 Task: Find connections with filter location Varadero with filter topic #realestatewith filter profile language Potuguese with filter current company Thomson Reuters with filter school Government Polytechnic Pune with filter industry Metal Treatments with filter service category Mortgage Lending with filter keywords title Social Media Assistant
Action: Mouse moved to (579, 108)
Screenshot: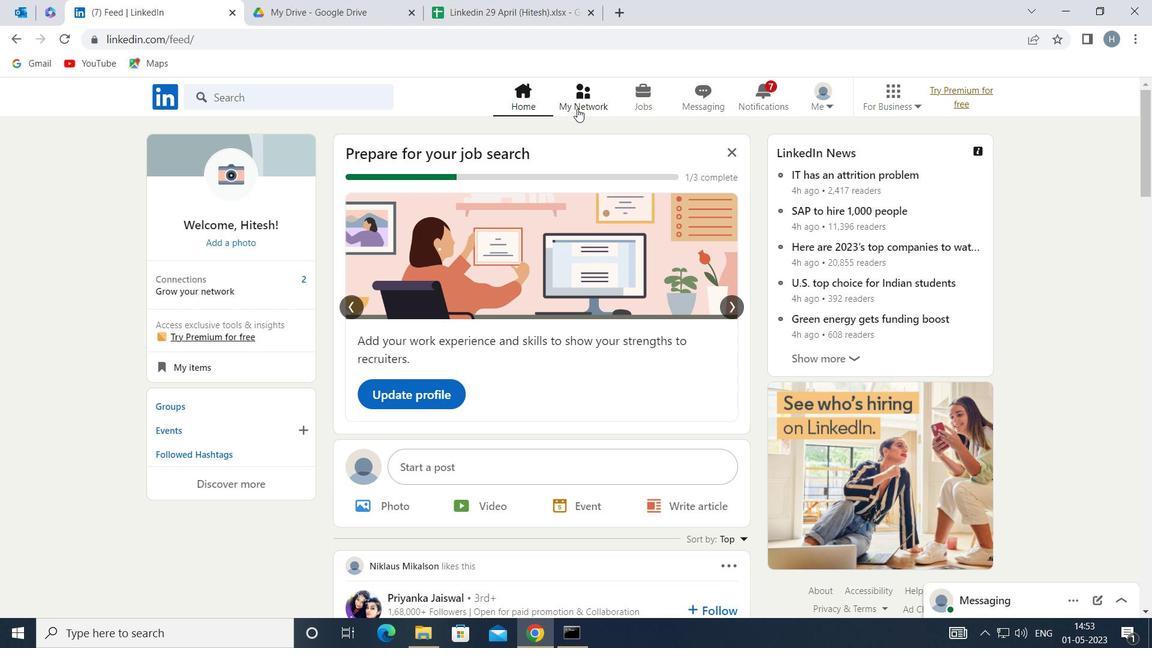 
Action: Mouse pressed left at (579, 108)
Screenshot: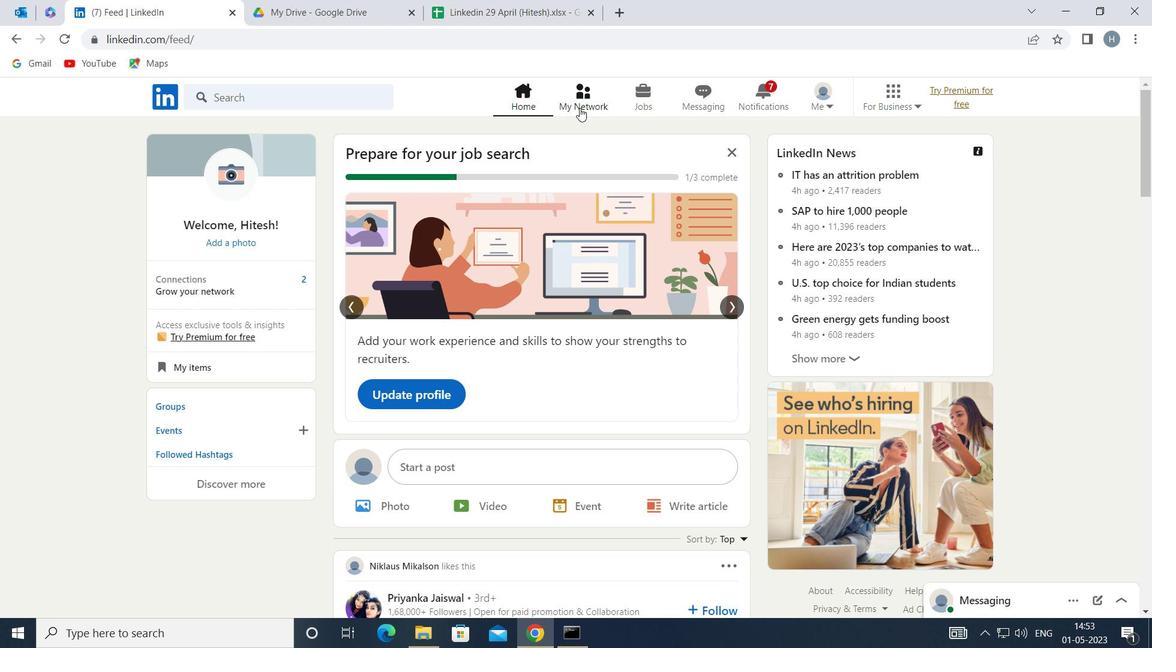 
Action: Mouse moved to (337, 182)
Screenshot: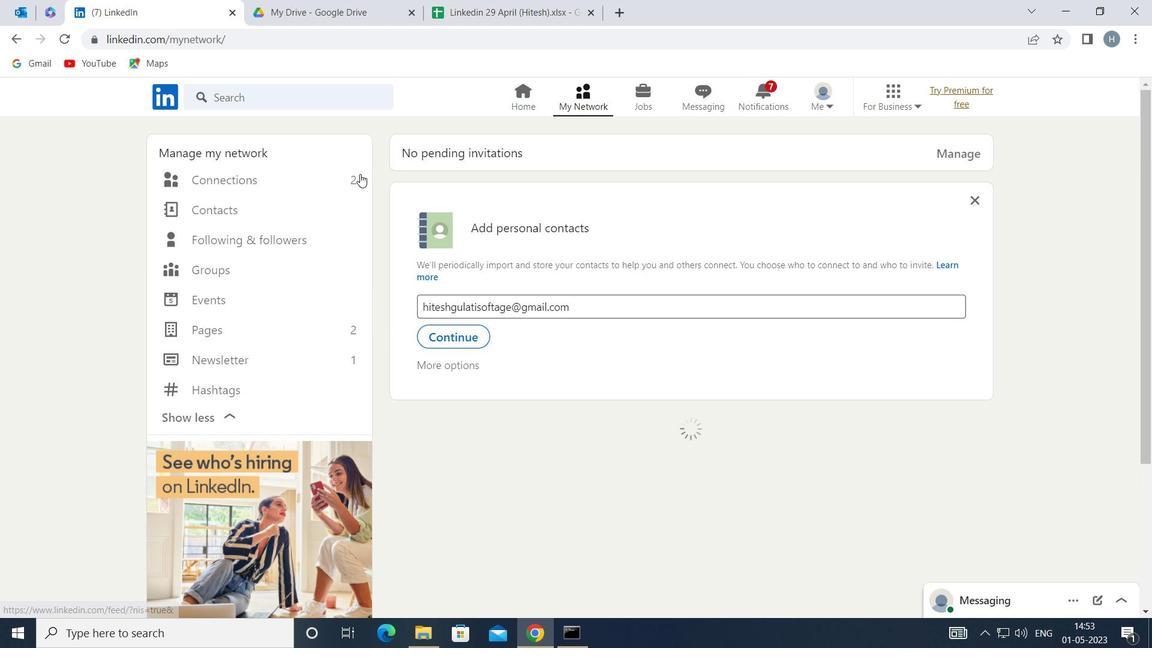 
Action: Mouse pressed left at (337, 182)
Screenshot: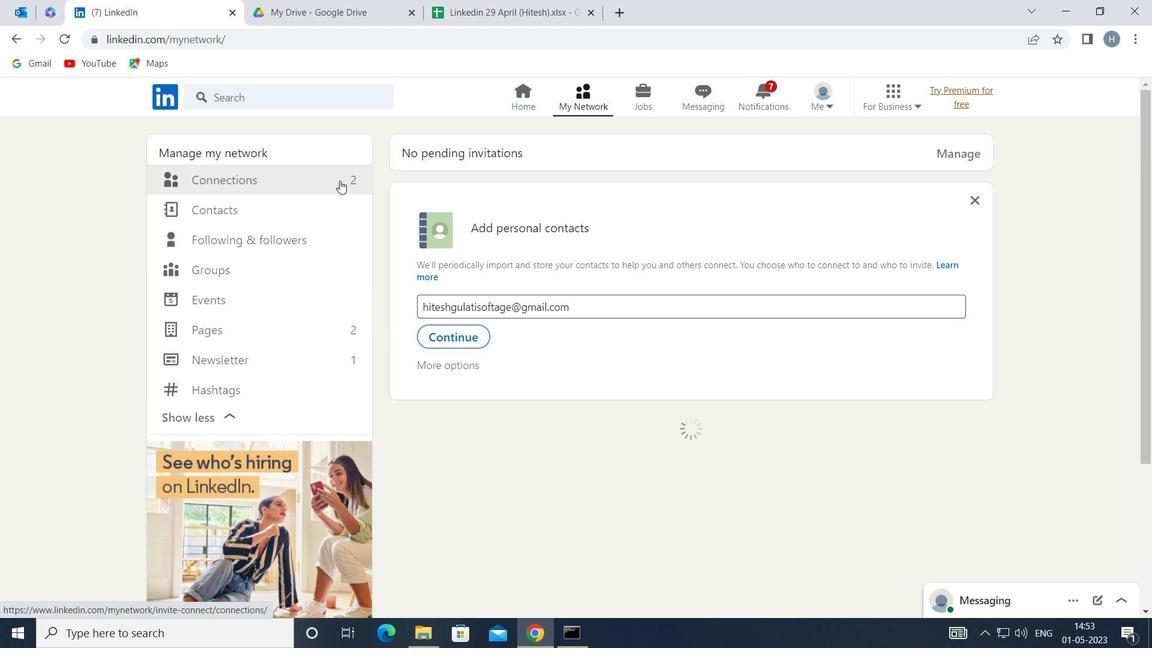 
Action: Mouse moved to (667, 178)
Screenshot: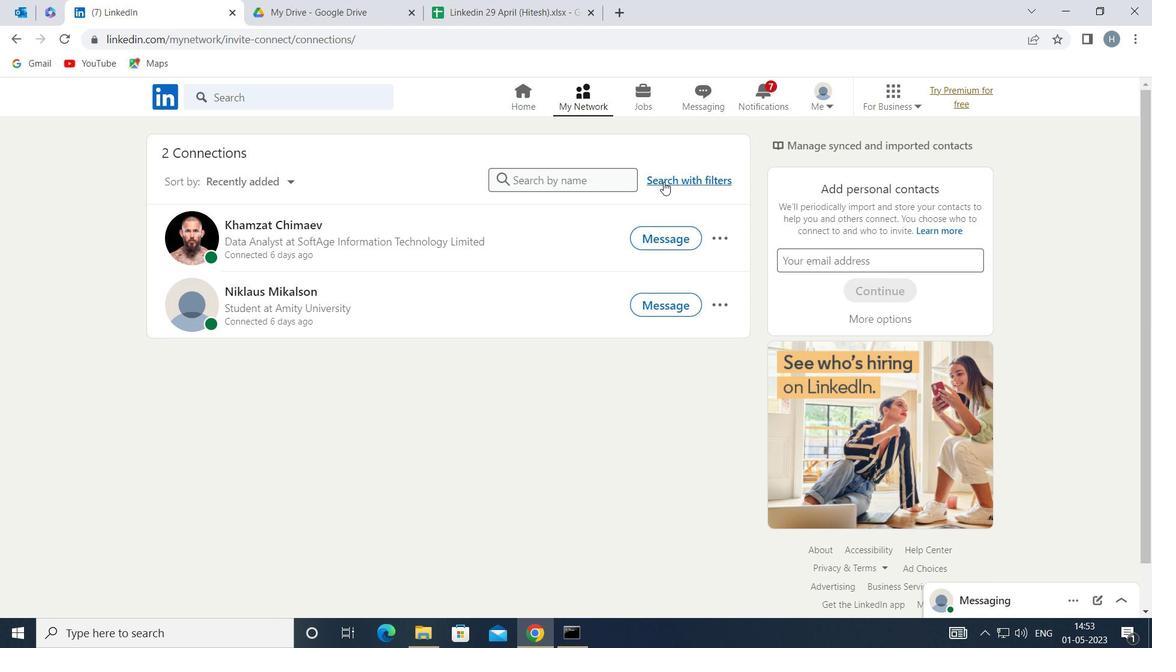 
Action: Mouse pressed left at (667, 178)
Screenshot: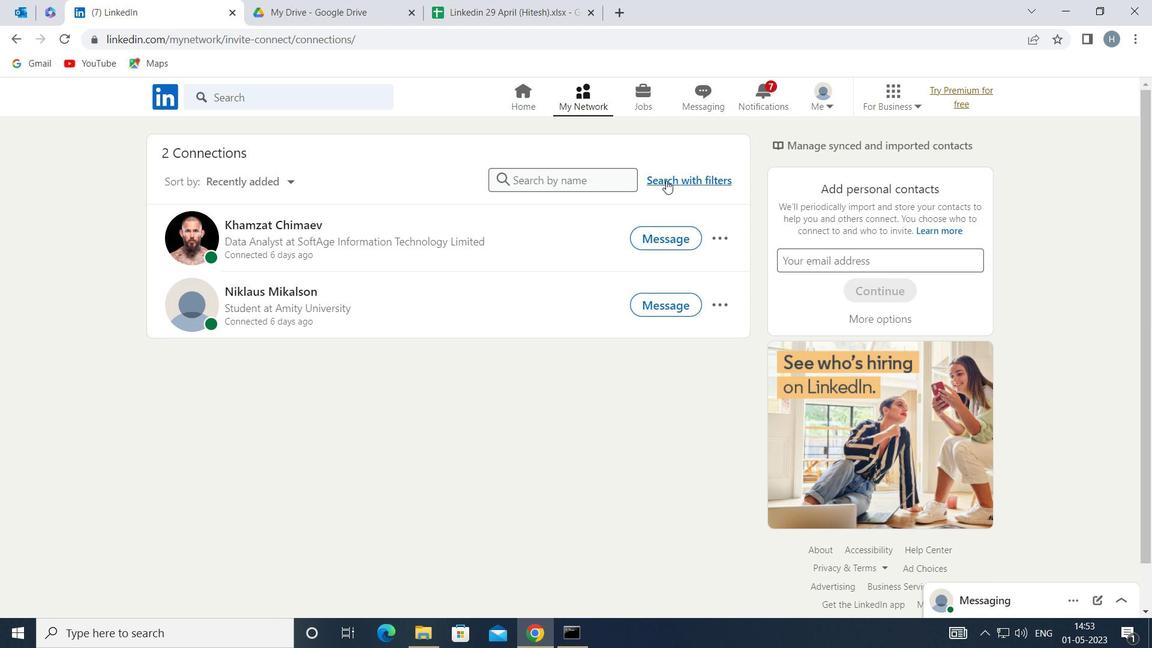 
Action: Mouse moved to (631, 137)
Screenshot: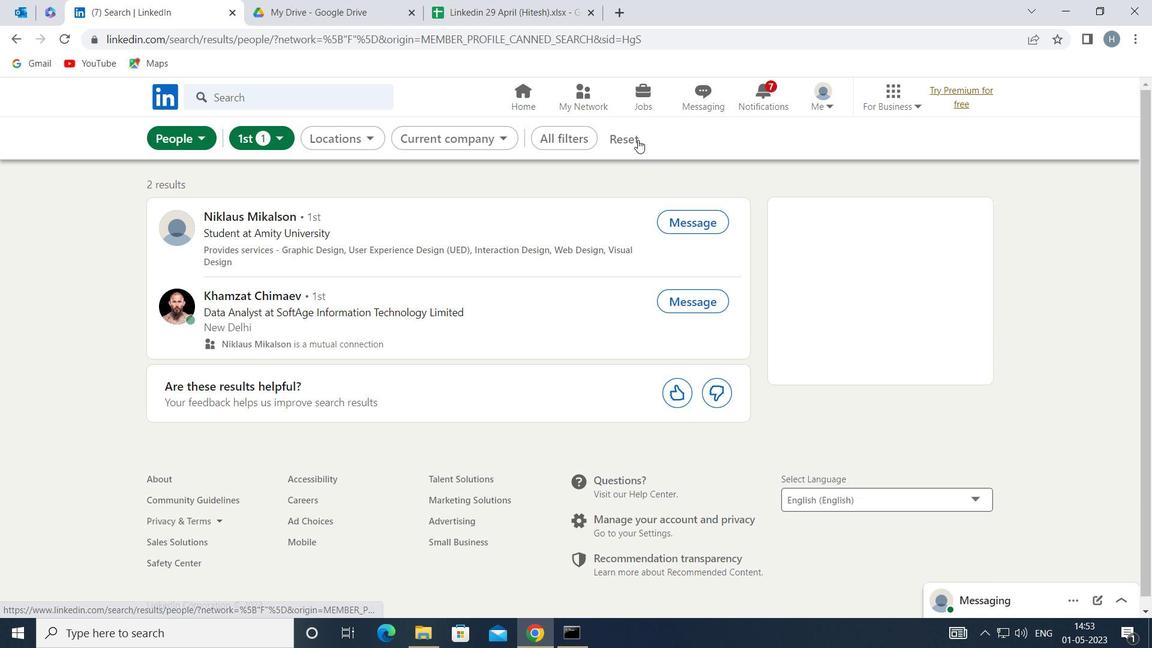 
Action: Mouse pressed left at (631, 137)
Screenshot: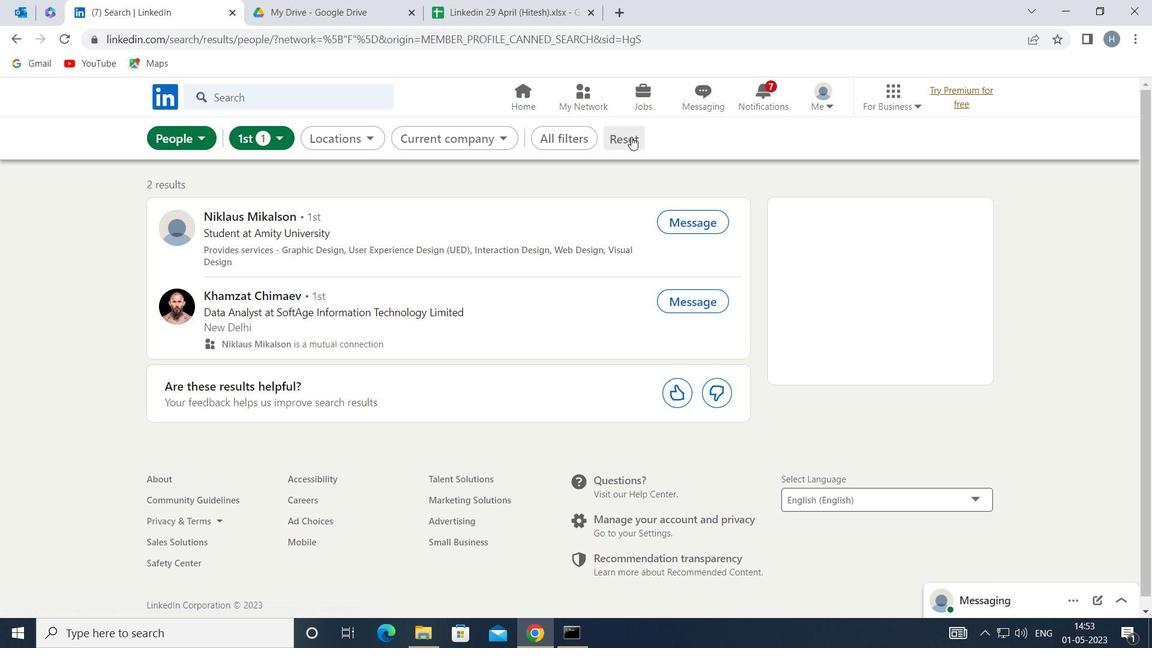
Action: Mouse moved to (613, 137)
Screenshot: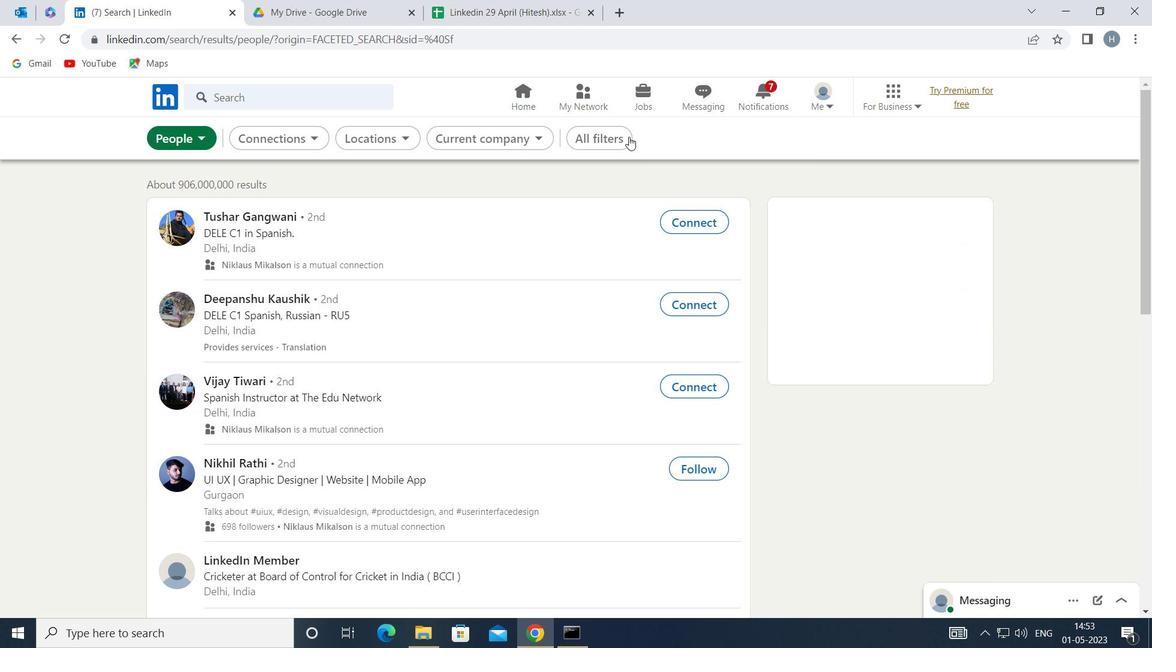 
Action: Mouse pressed left at (613, 137)
Screenshot: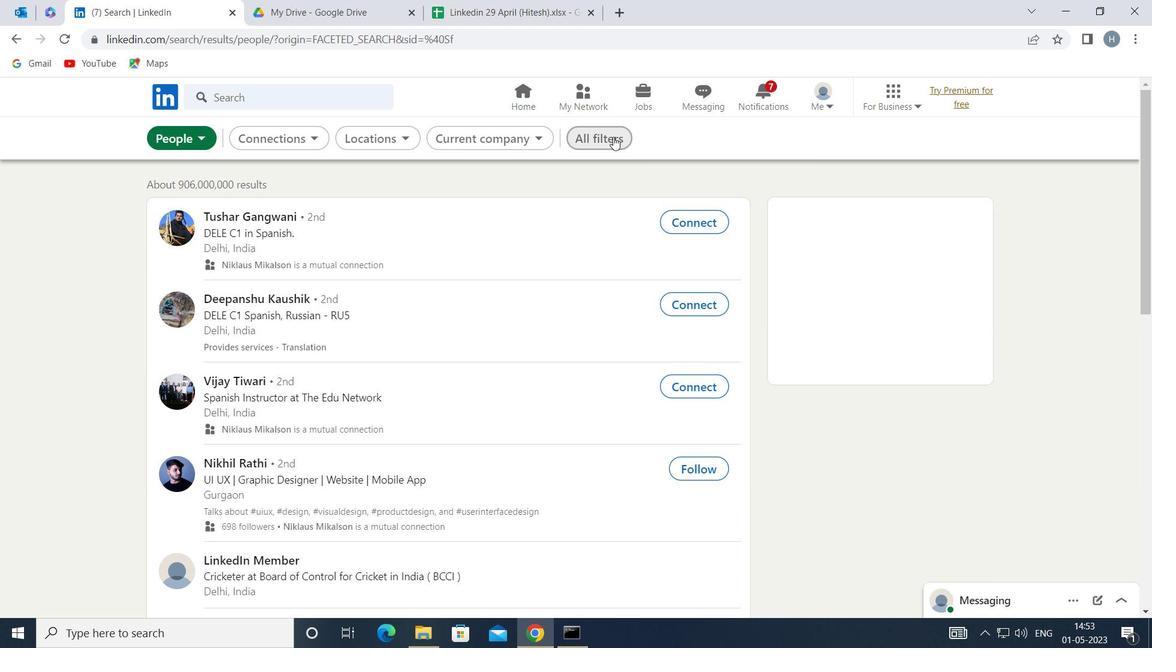 
Action: Mouse moved to (888, 289)
Screenshot: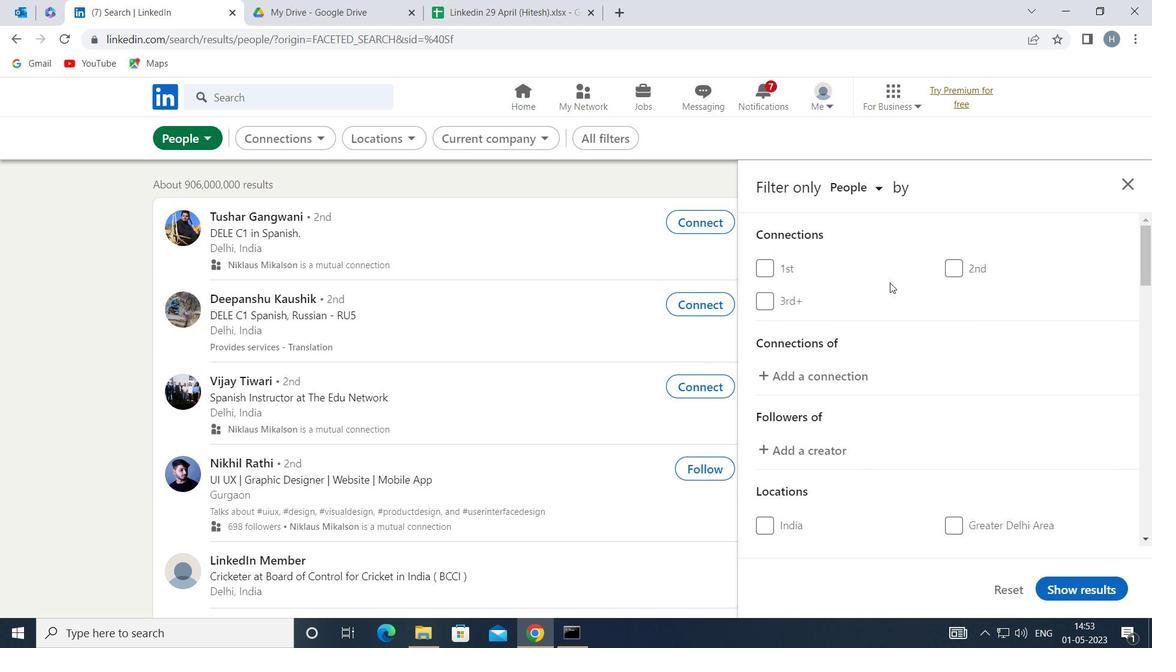 
Action: Mouse scrolled (888, 289) with delta (0, 0)
Screenshot: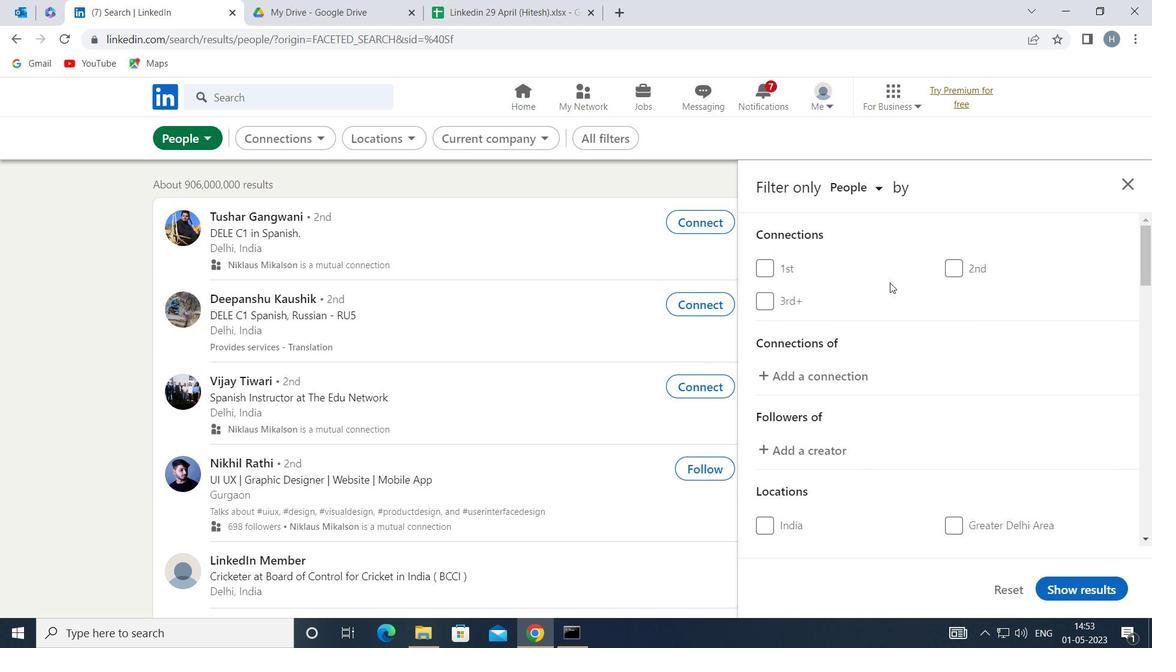 
Action: Mouse moved to (887, 292)
Screenshot: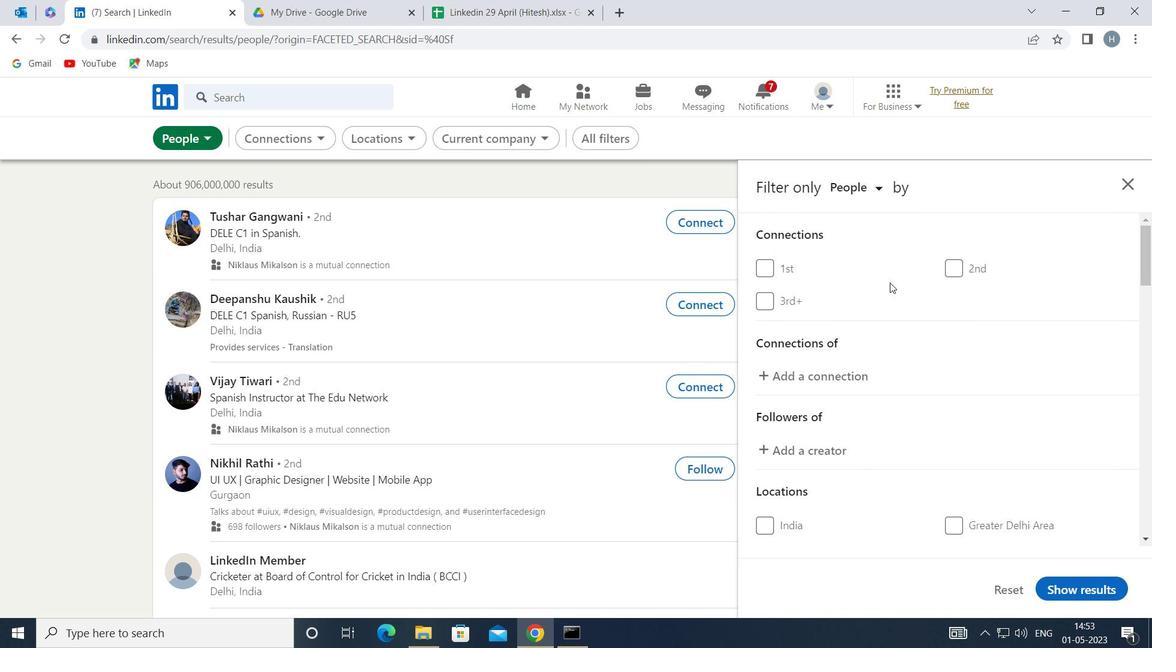 
Action: Mouse scrolled (887, 292) with delta (0, 0)
Screenshot: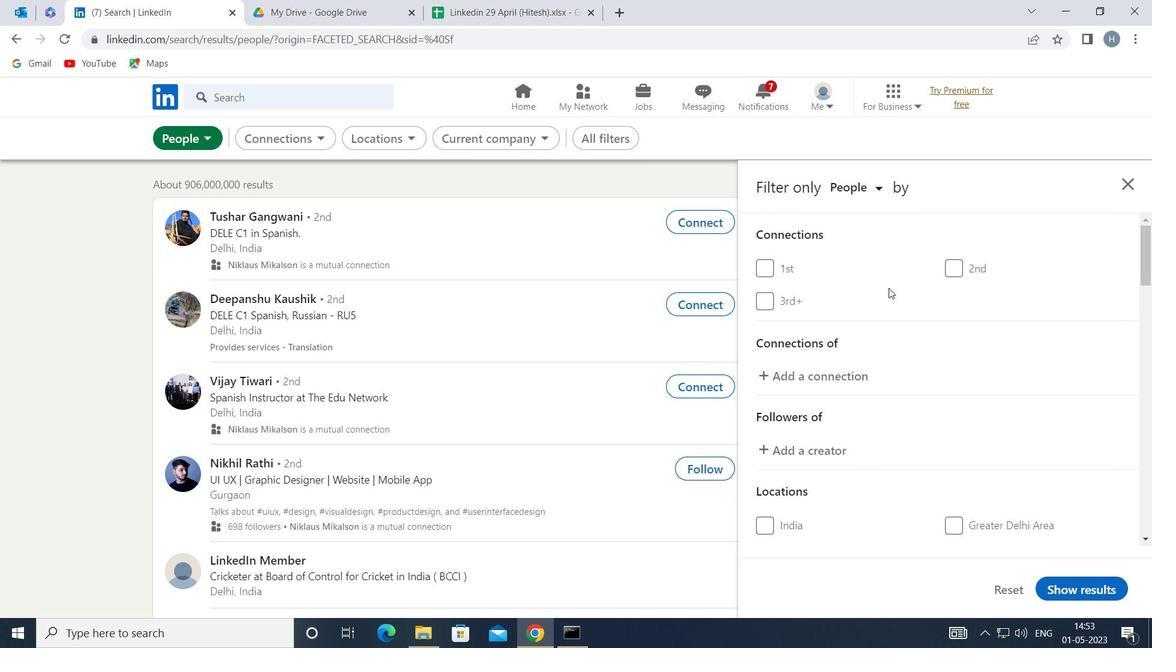 
Action: Mouse moved to (887, 293)
Screenshot: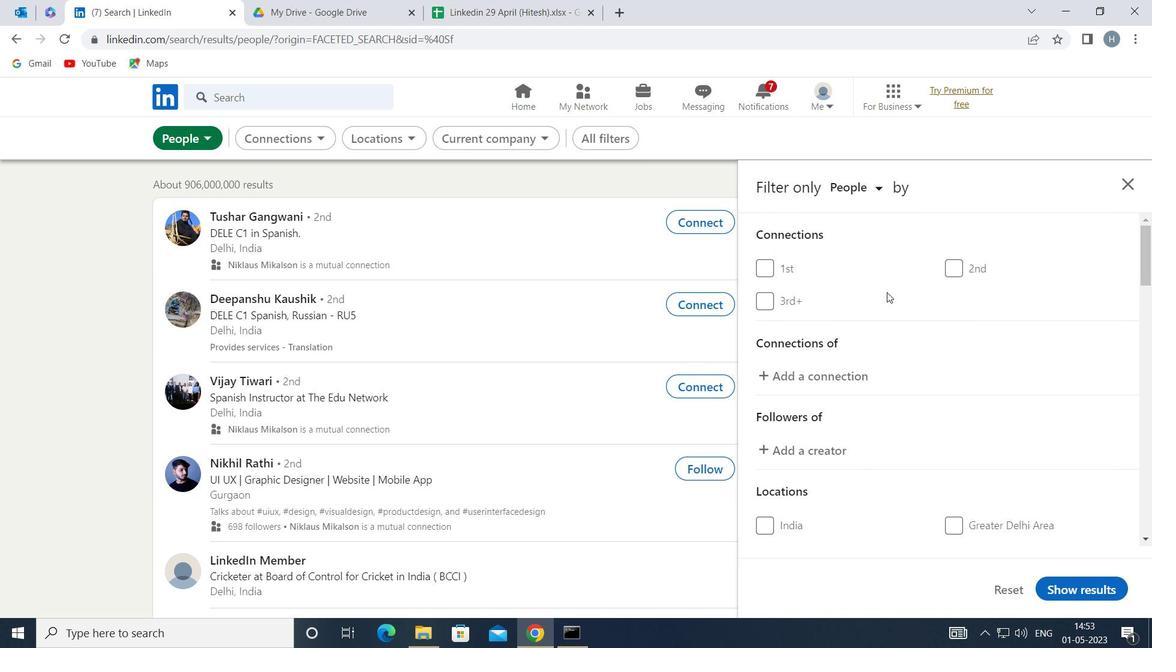 
Action: Mouse scrolled (887, 292) with delta (0, 0)
Screenshot: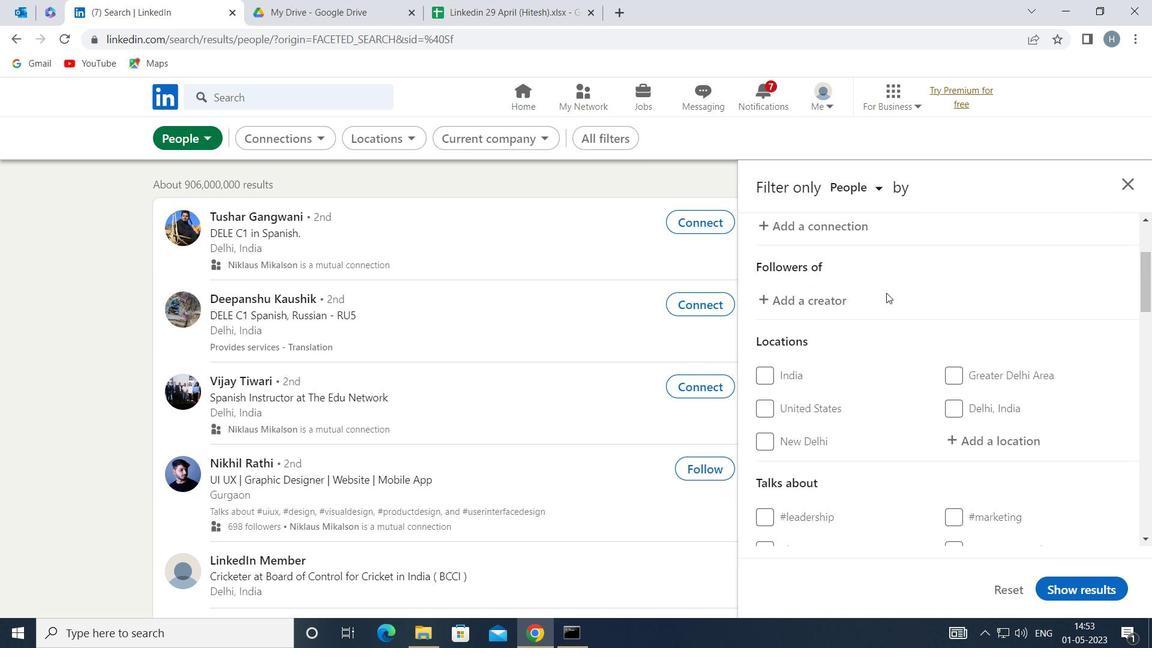 
Action: Mouse moved to (1001, 360)
Screenshot: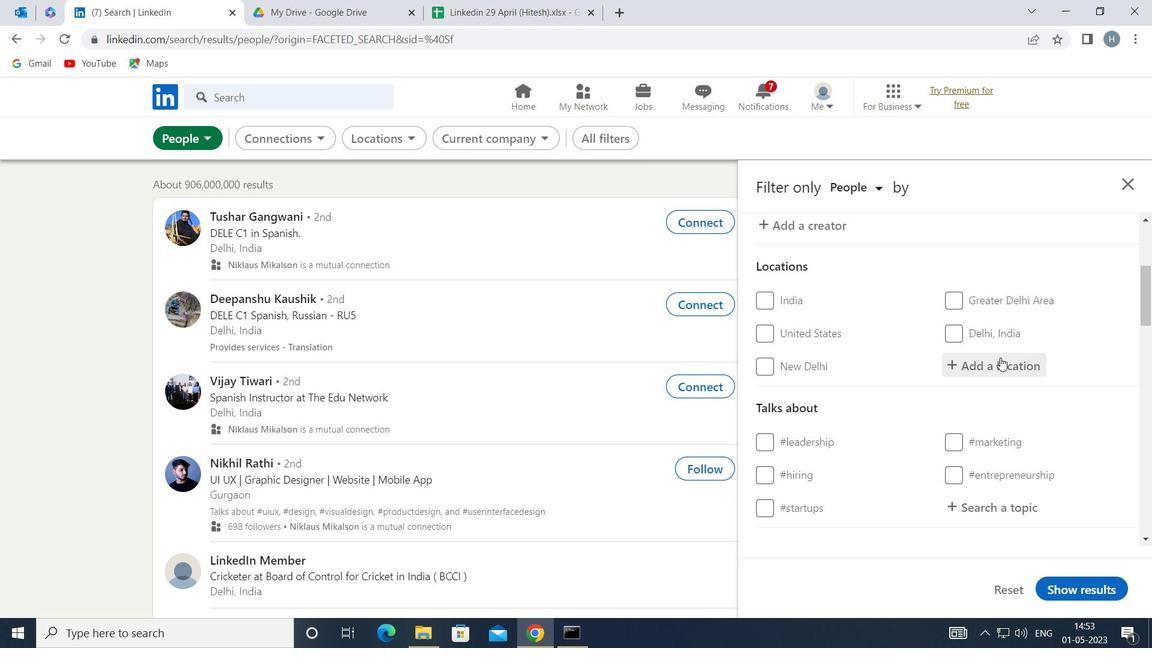 
Action: Mouse pressed left at (1001, 360)
Screenshot: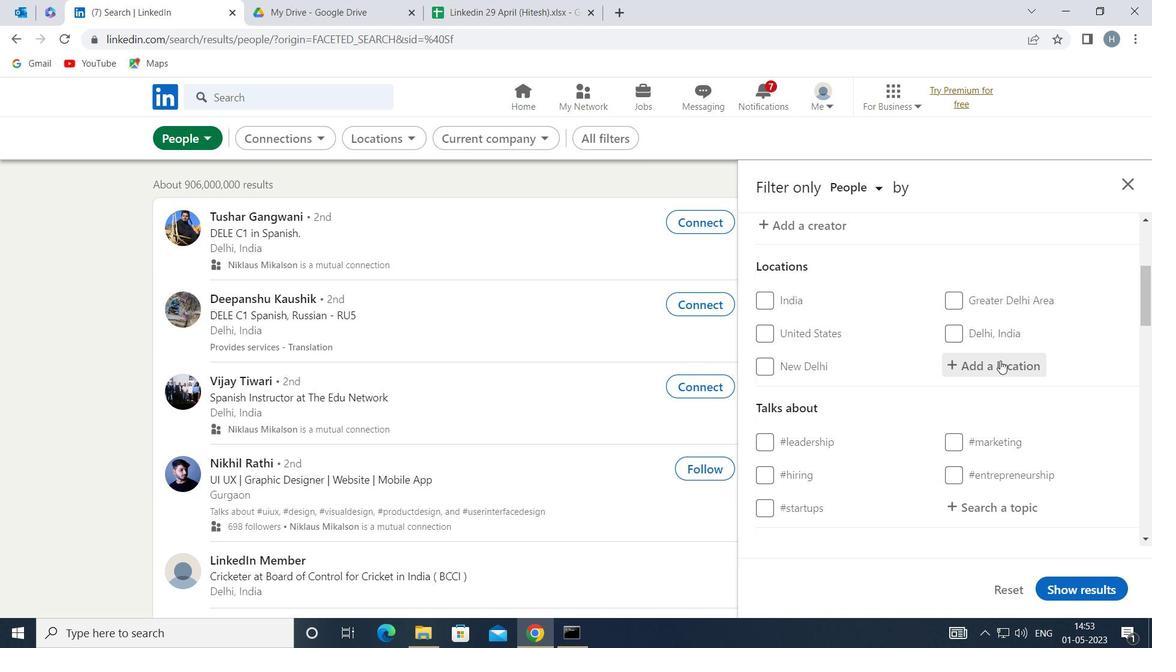 
Action: Mouse moved to (1001, 360)
Screenshot: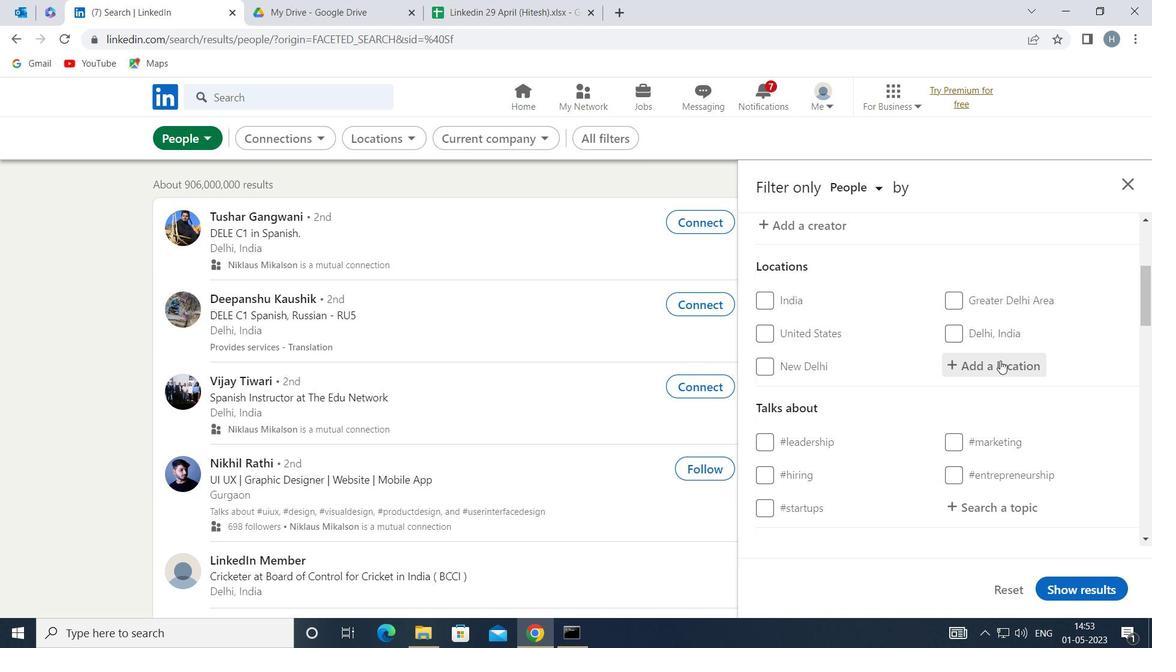
Action: Key pressed <Key.shift>VARADERO
Screenshot: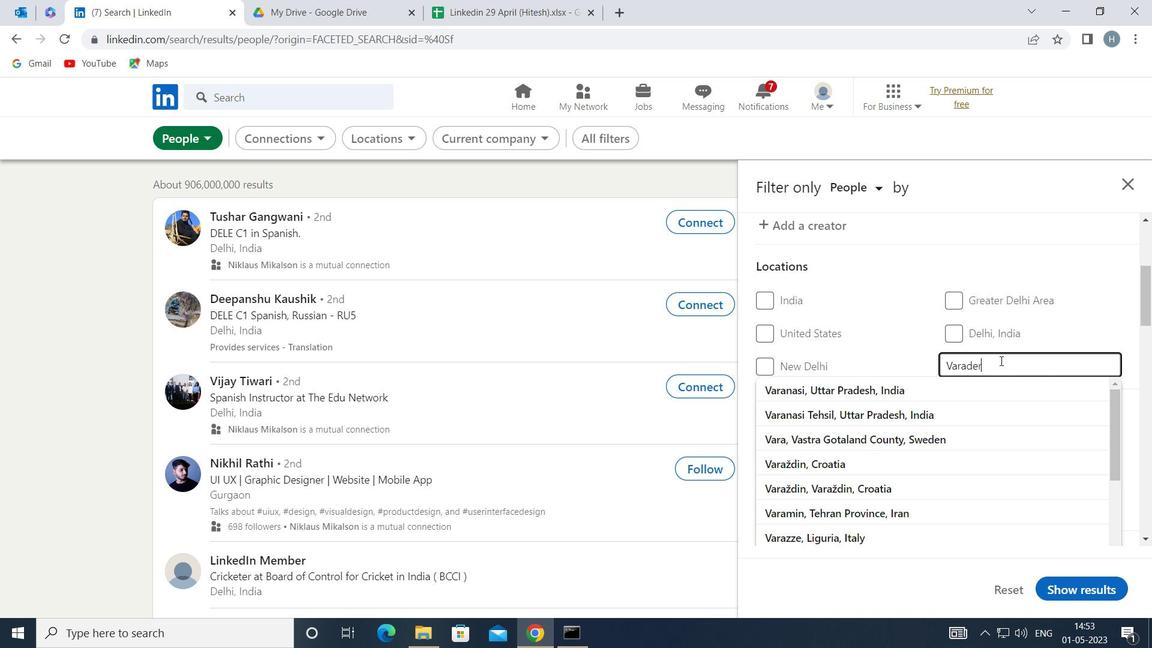 
Action: Mouse moved to (1034, 328)
Screenshot: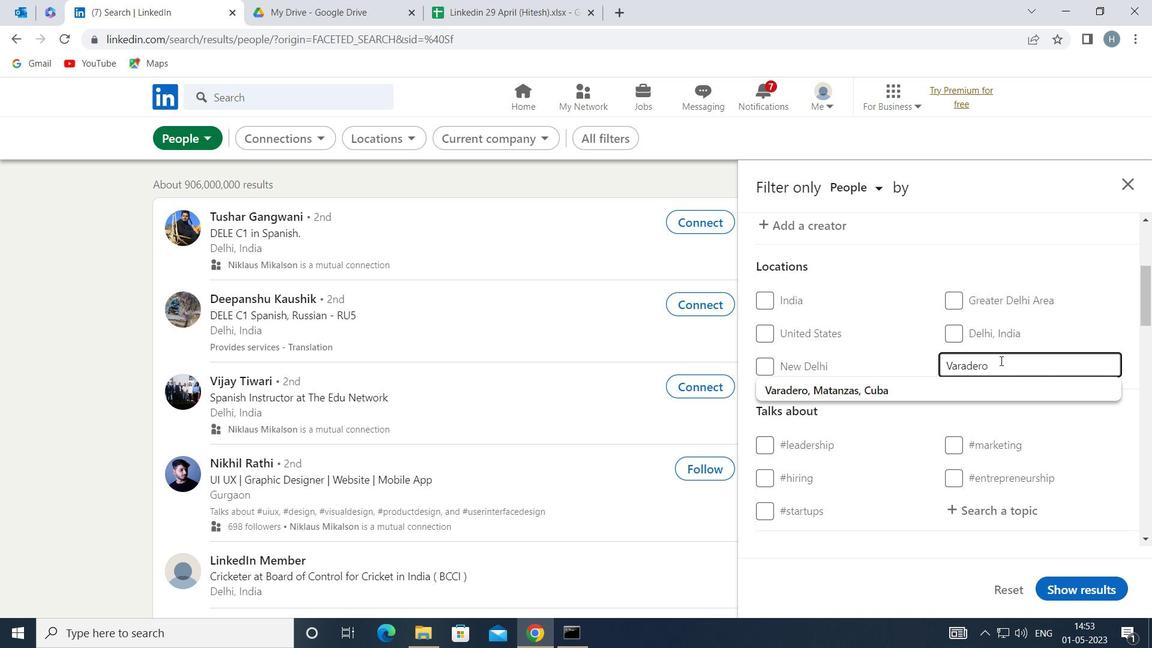 
Action: Key pressed <Key.enter>
Screenshot: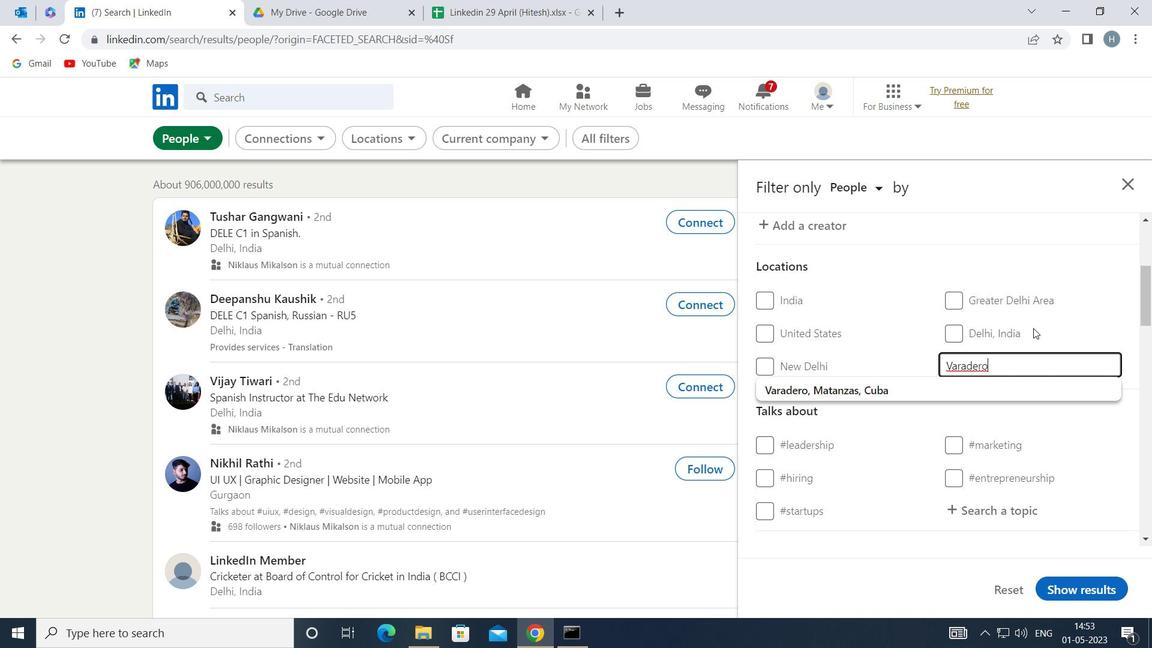 
Action: Mouse moved to (1031, 332)
Screenshot: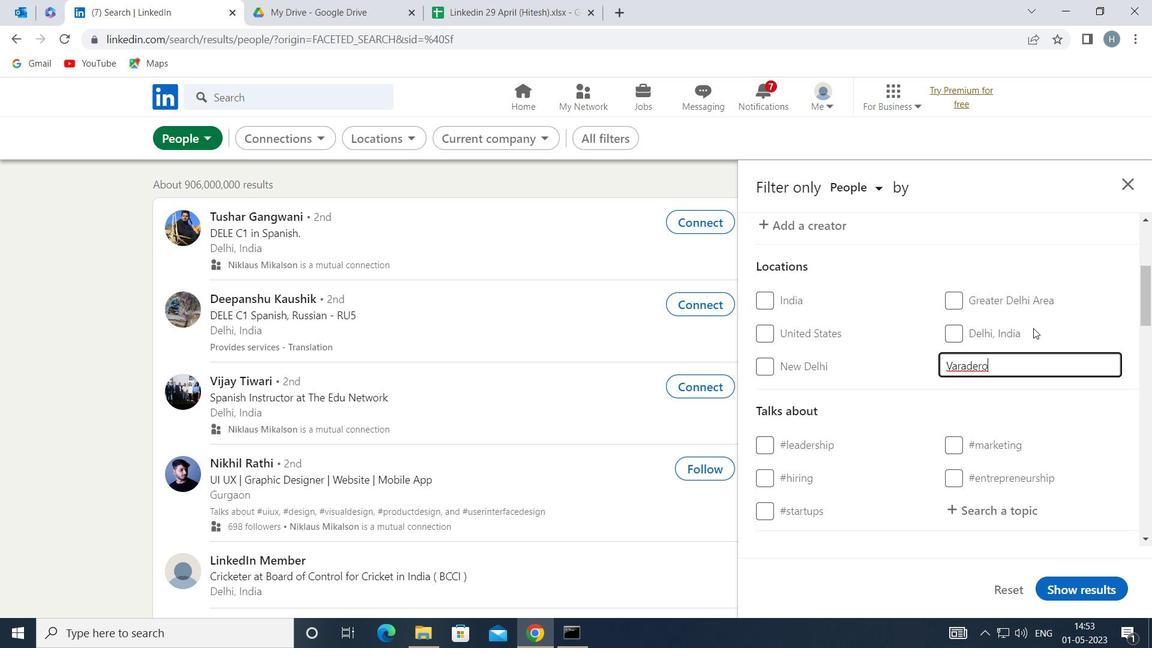 
Action: Mouse scrolled (1031, 331) with delta (0, 0)
Screenshot: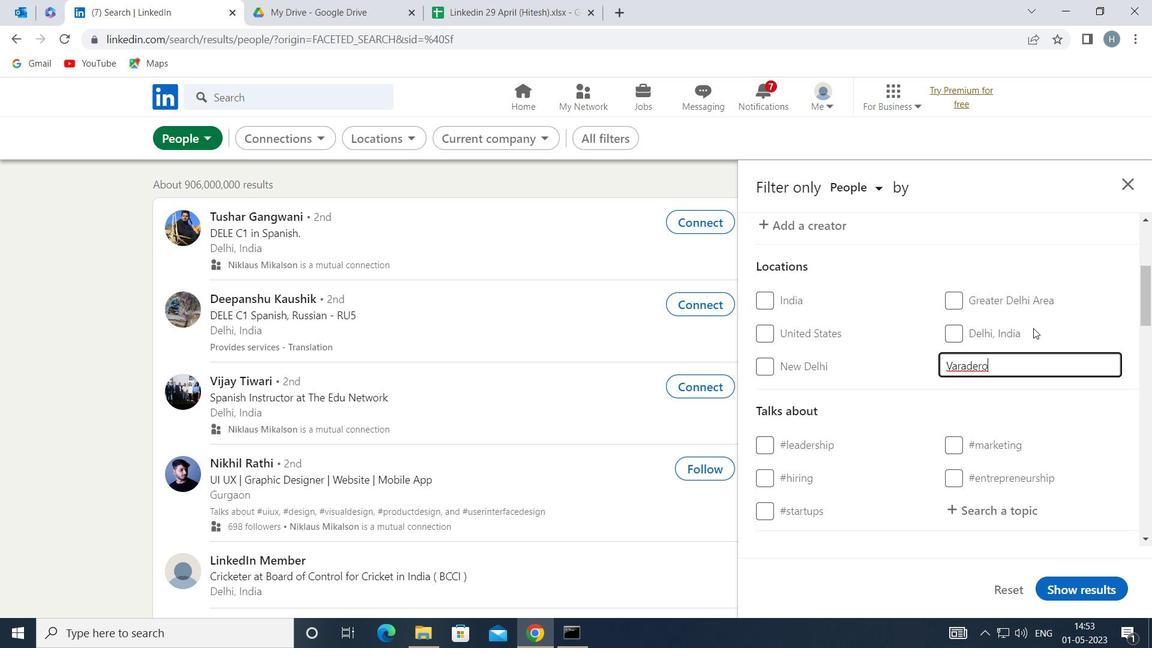 
Action: Mouse moved to (1028, 338)
Screenshot: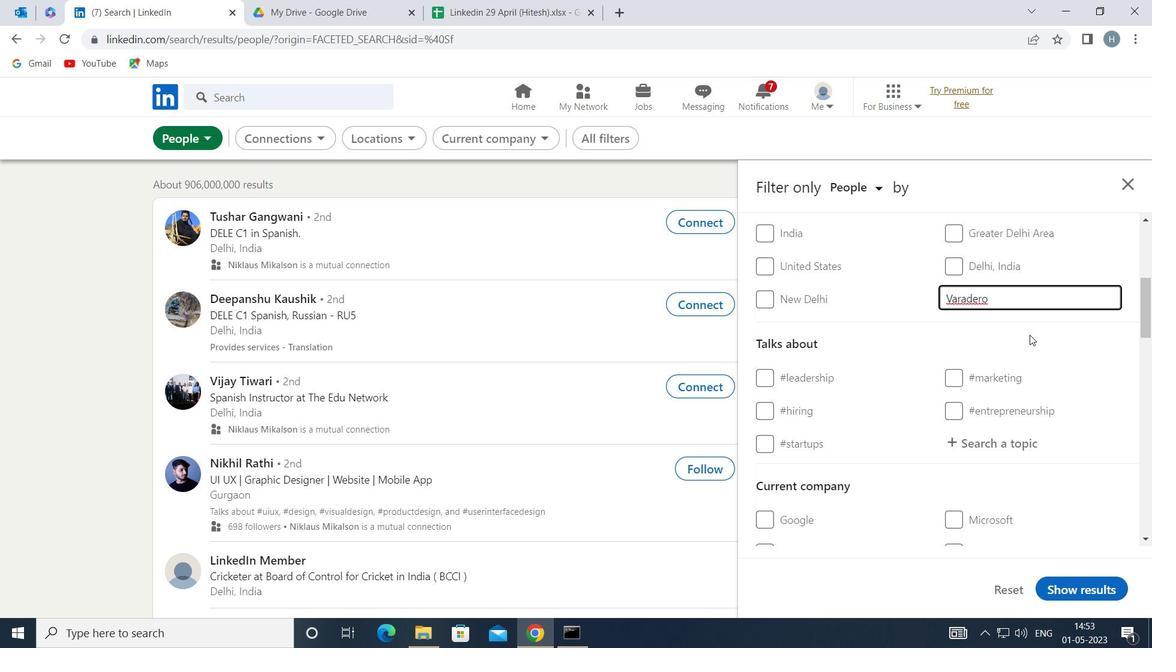 
Action: Mouse scrolled (1028, 337) with delta (0, 0)
Screenshot: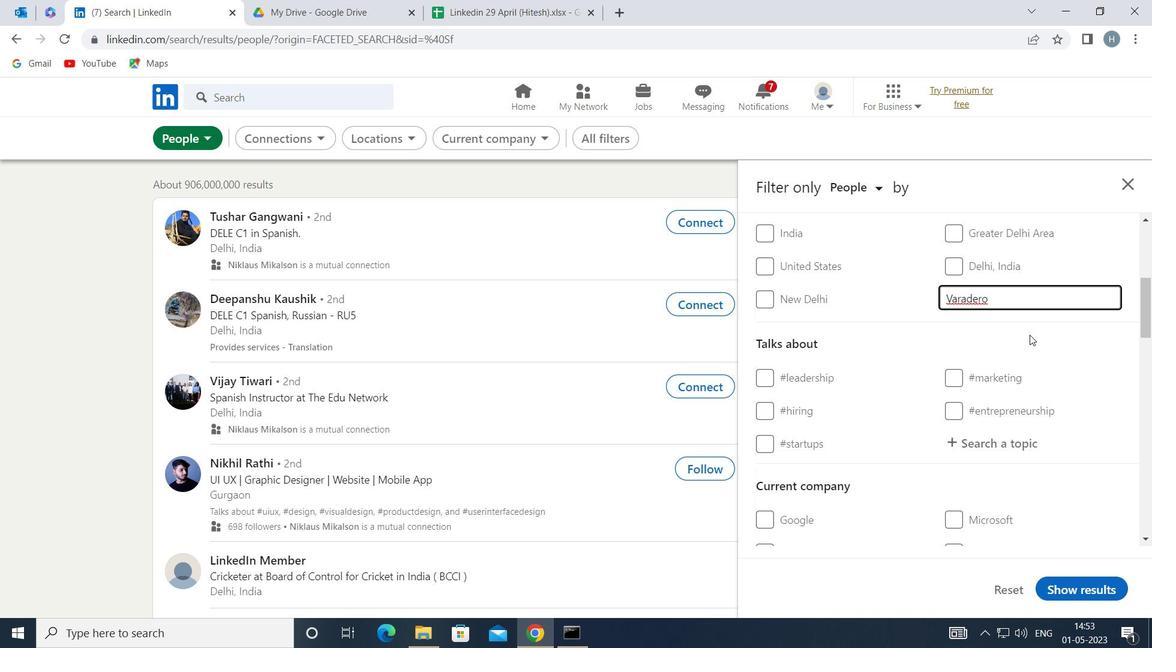 
Action: Mouse moved to (1013, 355)
Screenshot: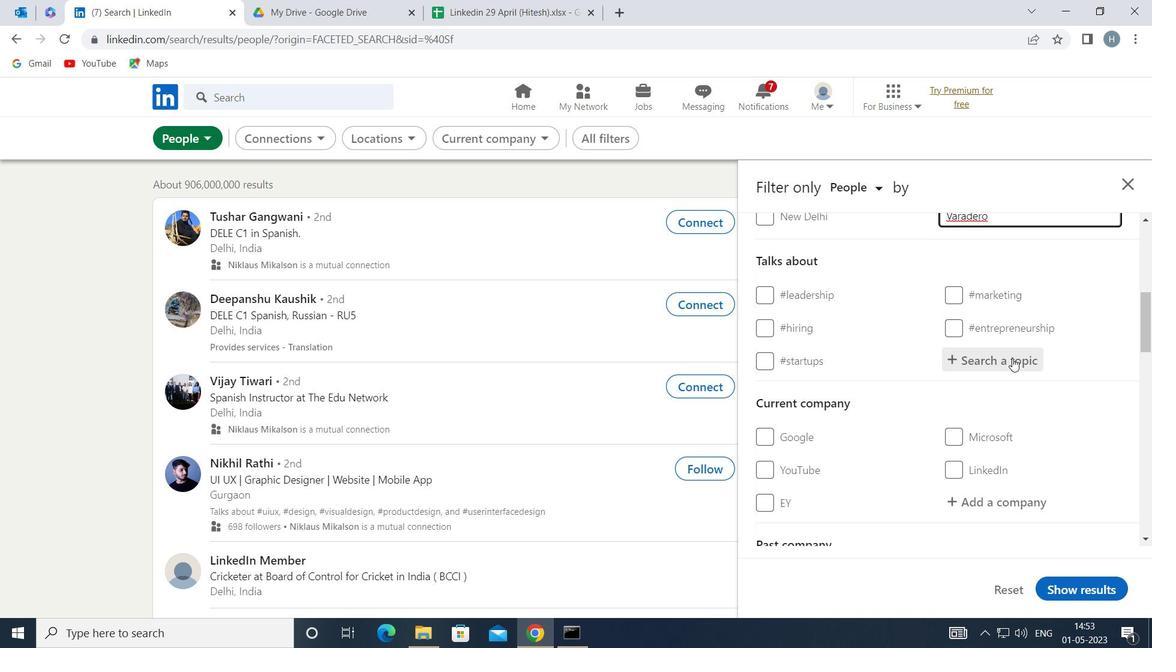 
Action: Mouse pressed left at (1013, 355)
Screenshot: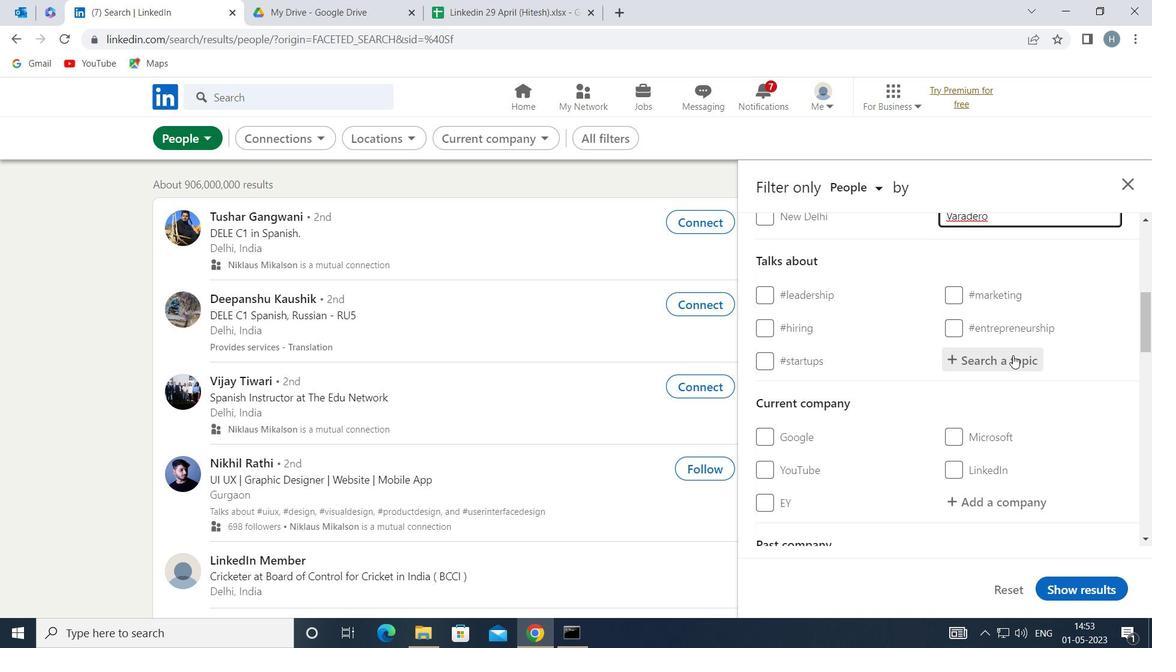 
Action: Mouse moved to (1012, 355)
Screenshot: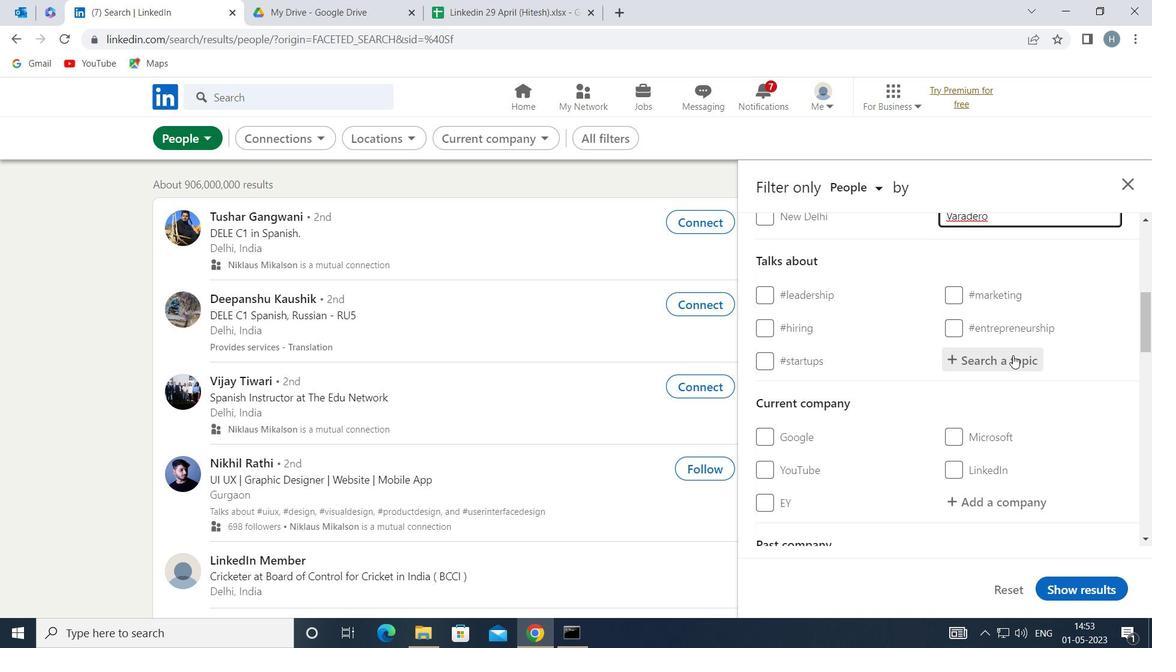 
Action: Key pressed <Key.shift>REALS<Key.backspace>ESTATE
Screenshot: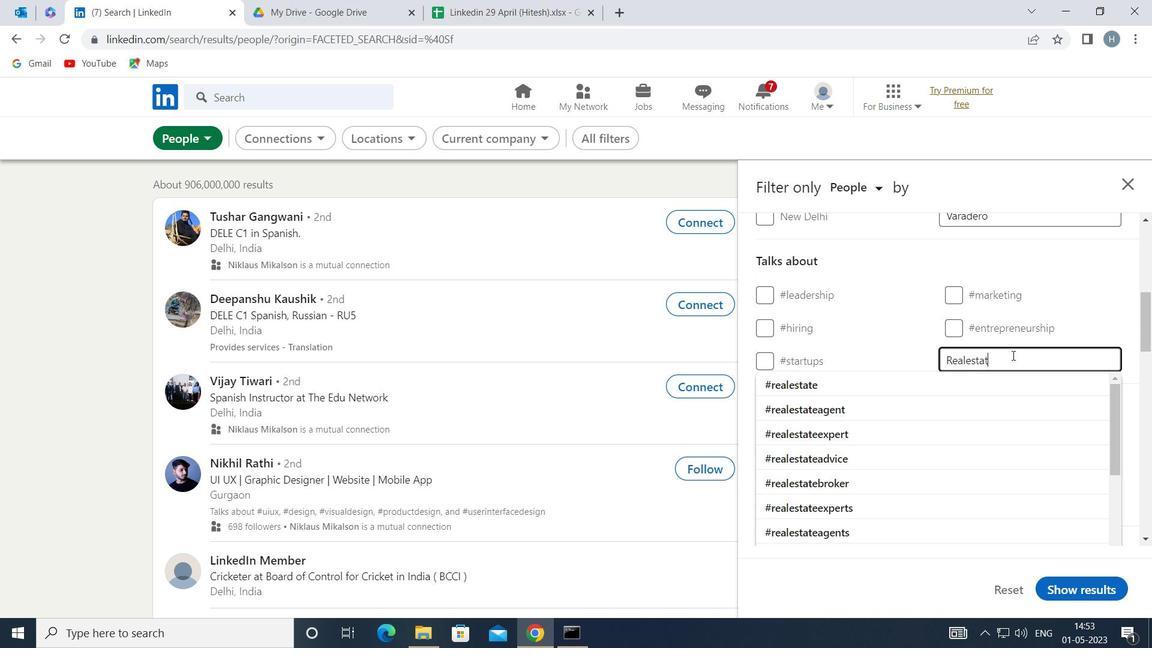 
Action: Mouse moved to (918, 386)
Screenshot: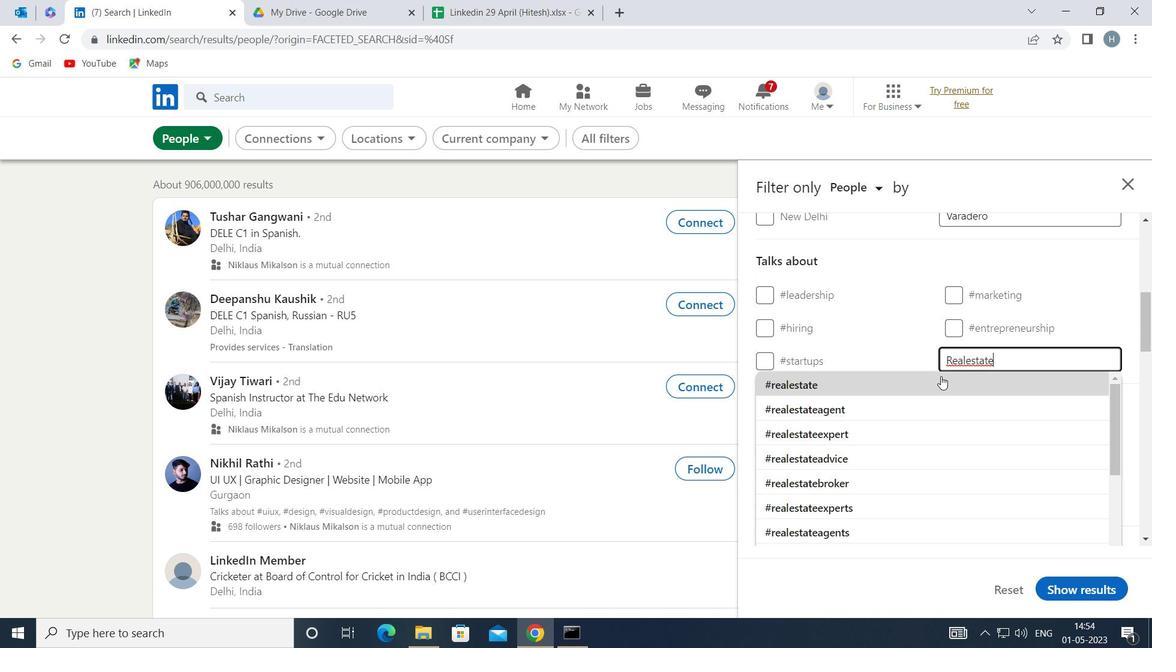 
Action: Mouse pressed left at (918, 386)
Screenshot: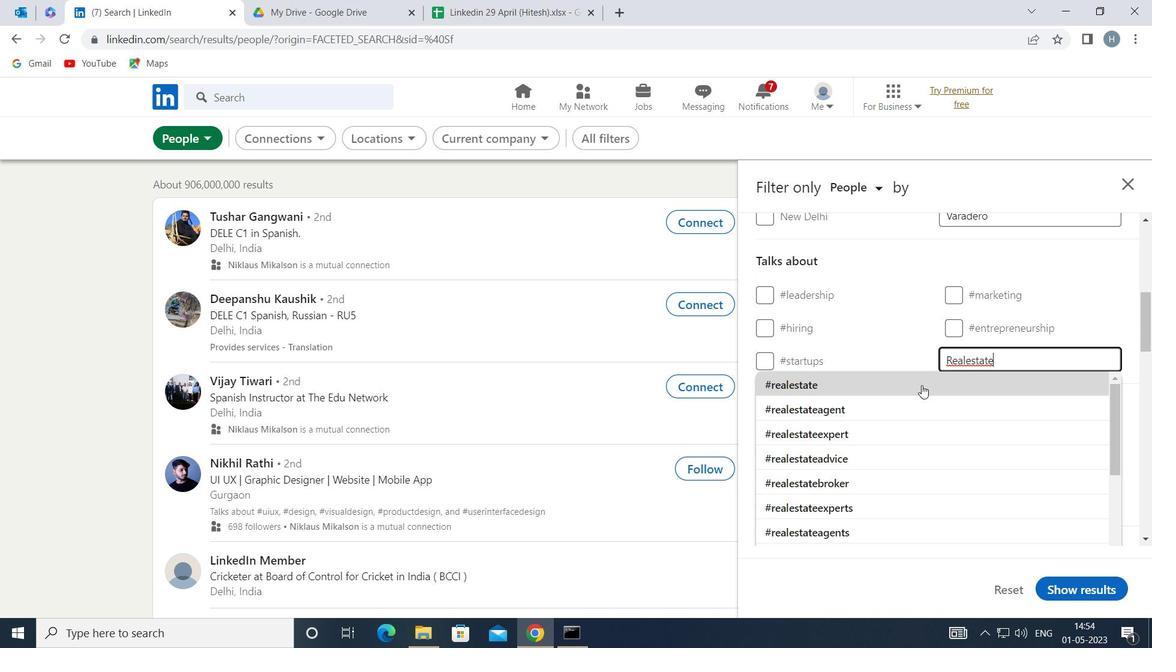 
Action: Mouse moved to (914, 386)
Screenshot: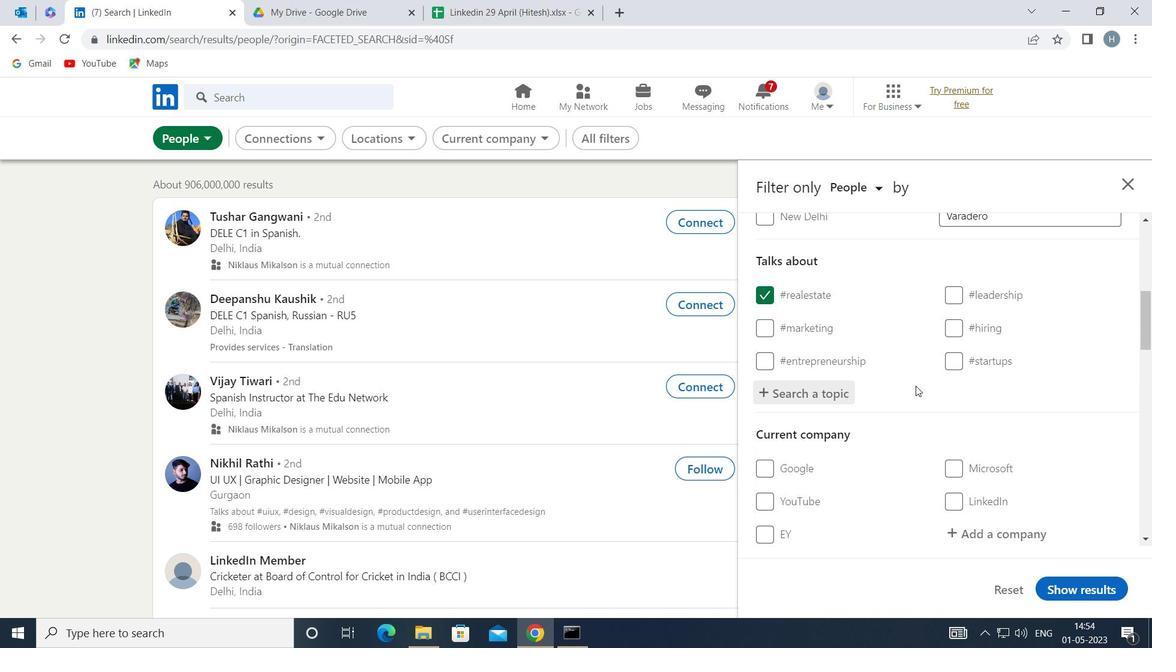 
Action: Mouse scrolled (914, 385) with delta (0, 0)
Screenshot: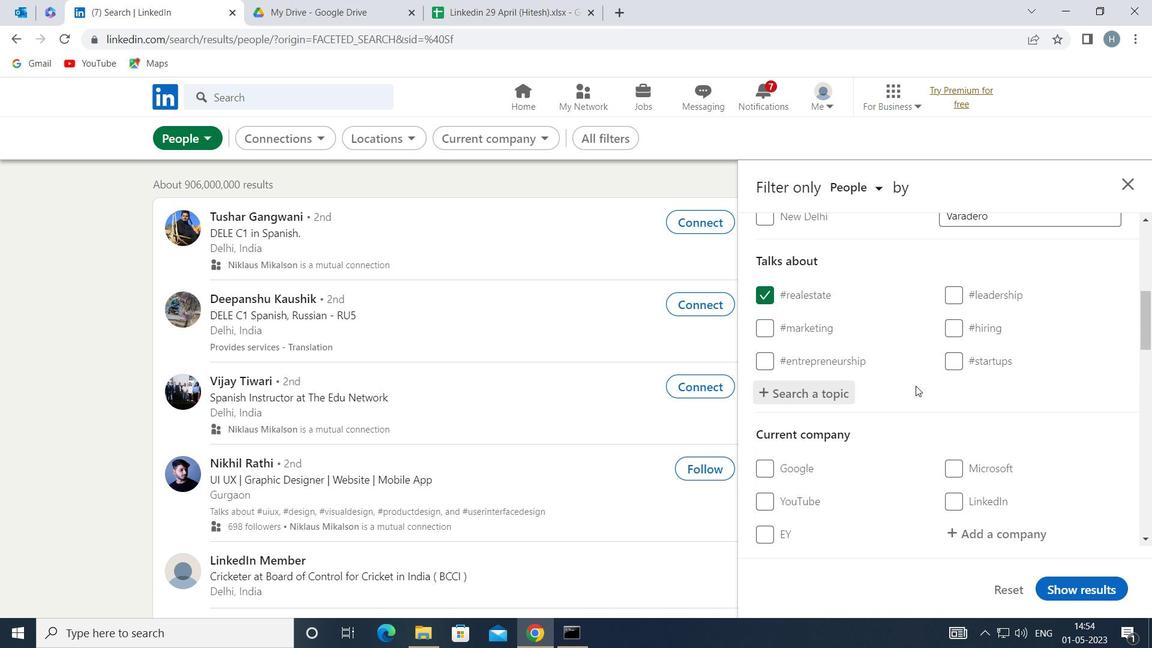 
Action: Mouse scrolled (914, 385) with delta (0, 0)
Screenshot: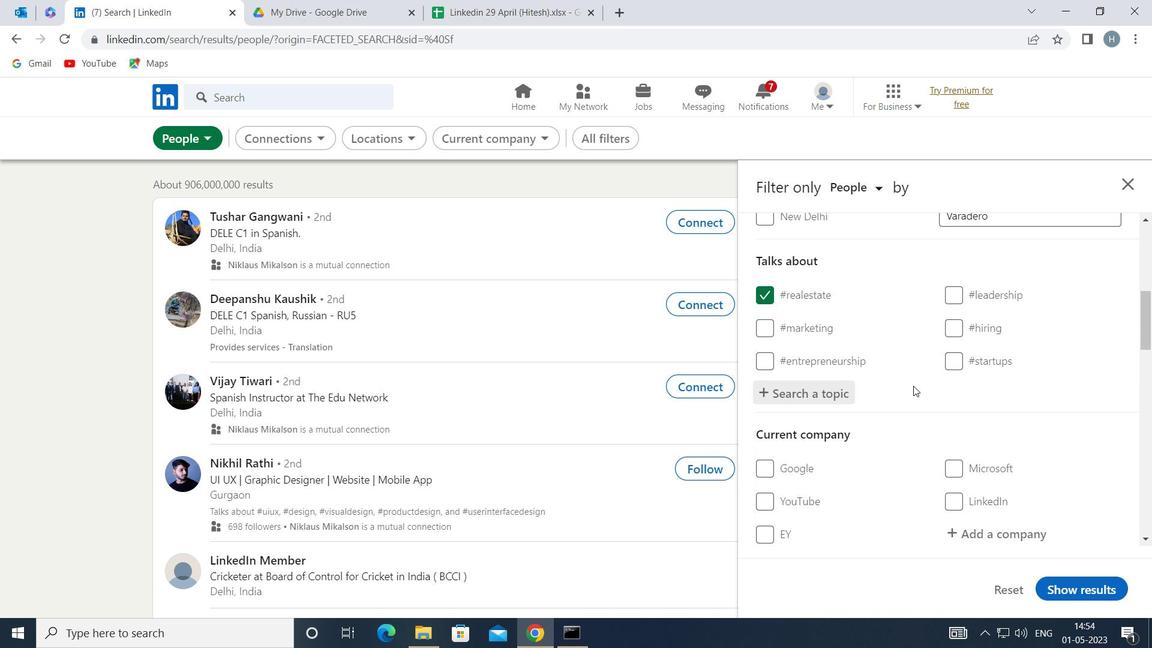 
Action: Mouse moved to (916, 382)
Screenshot: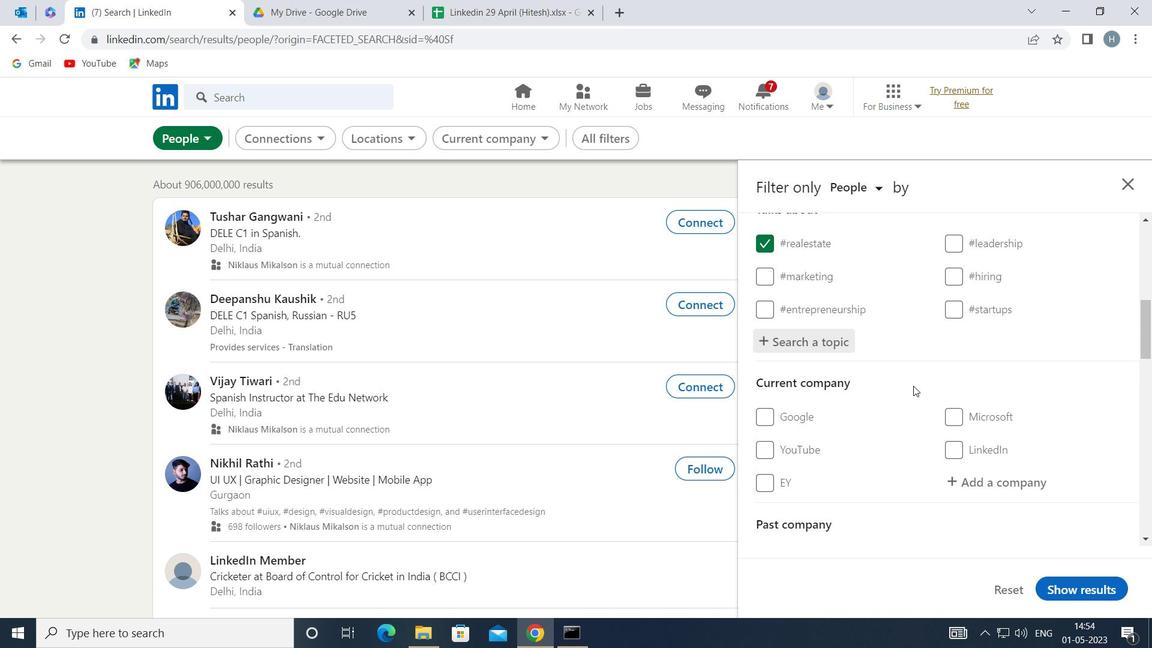 
Action: Mouse scrolled (916, 381) with delta (0, 0)
Screenshot: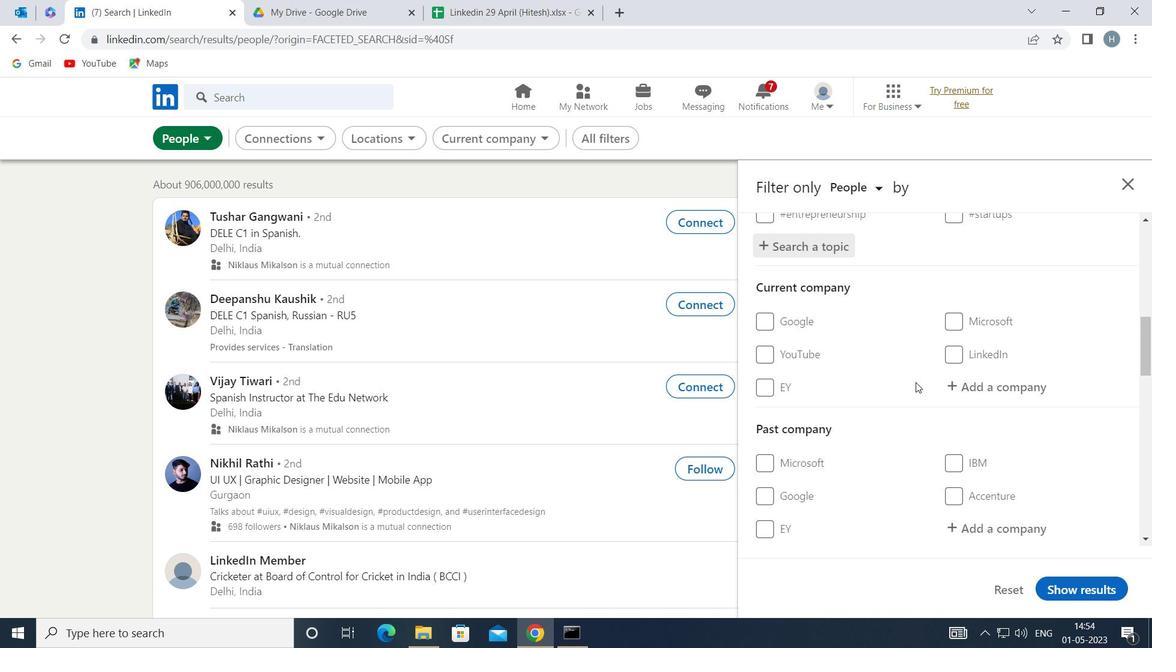 
Action: Mouse scrolled (916, 381) with delta (0, 0)
Screenshot: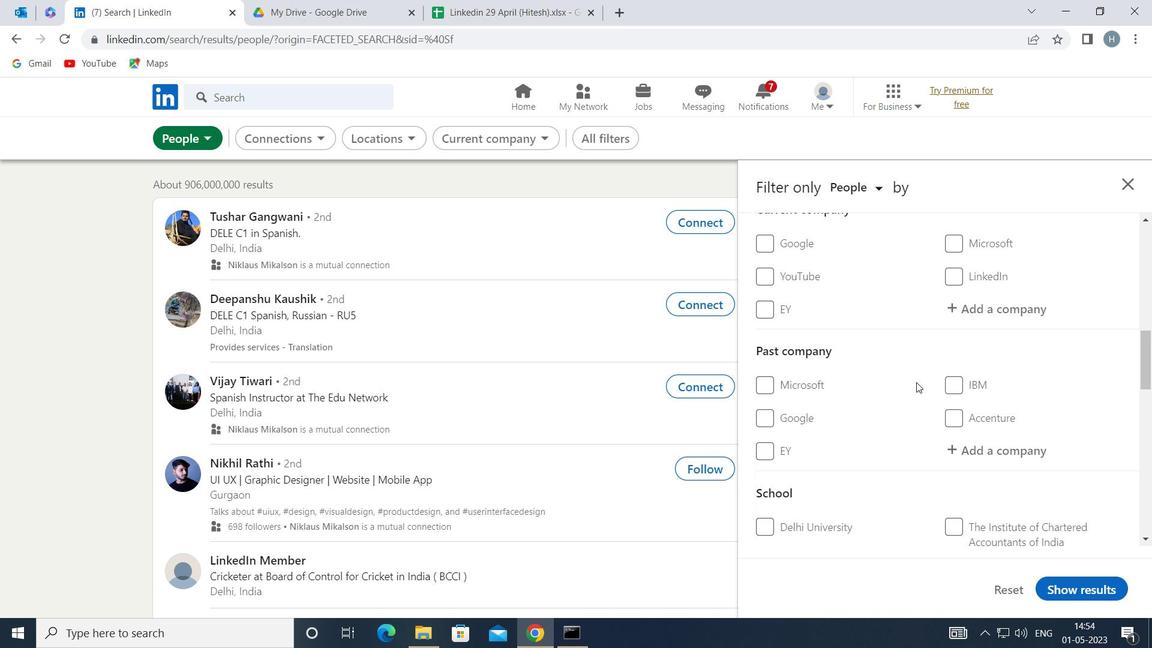 
Action: Mouse moved to (915, 386)
Screenshot: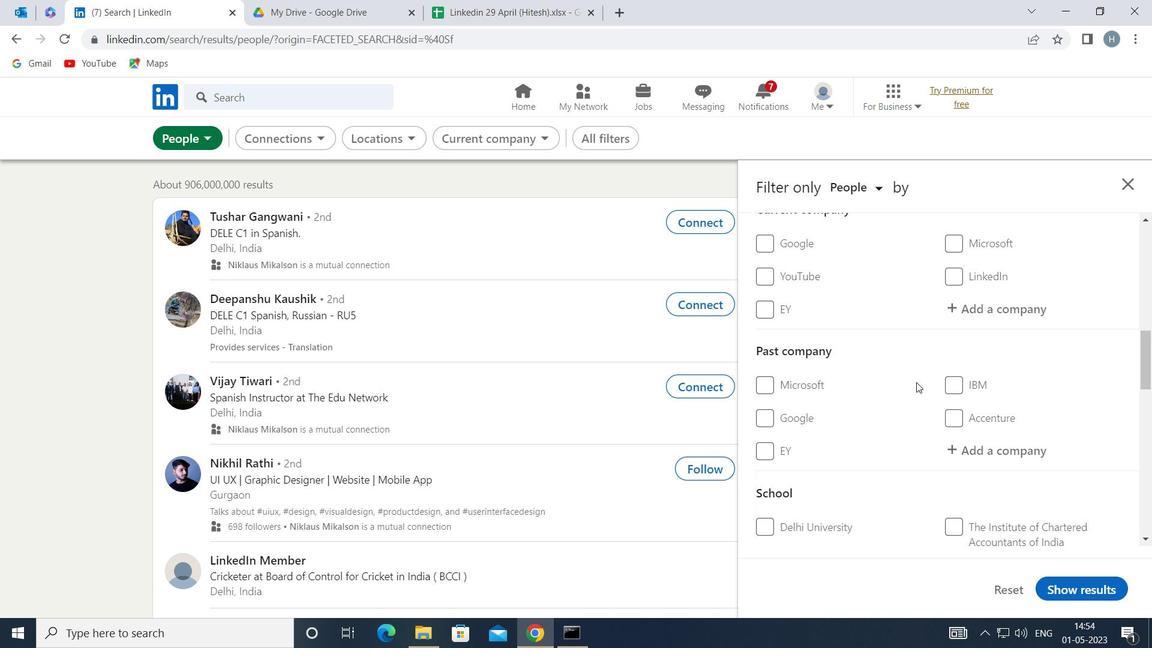 
Action: Mouse scrolled (915, 385) with delta (0, 0)
Screenshot: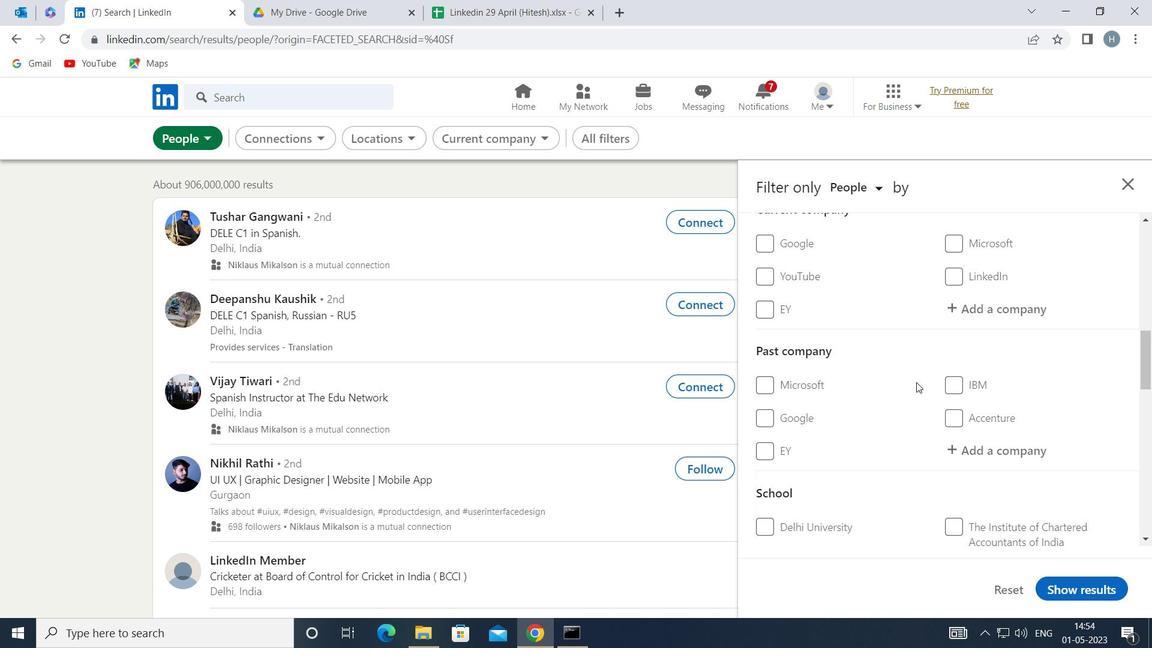 
Action: Mouse moved to (914, 386)
Screenshot: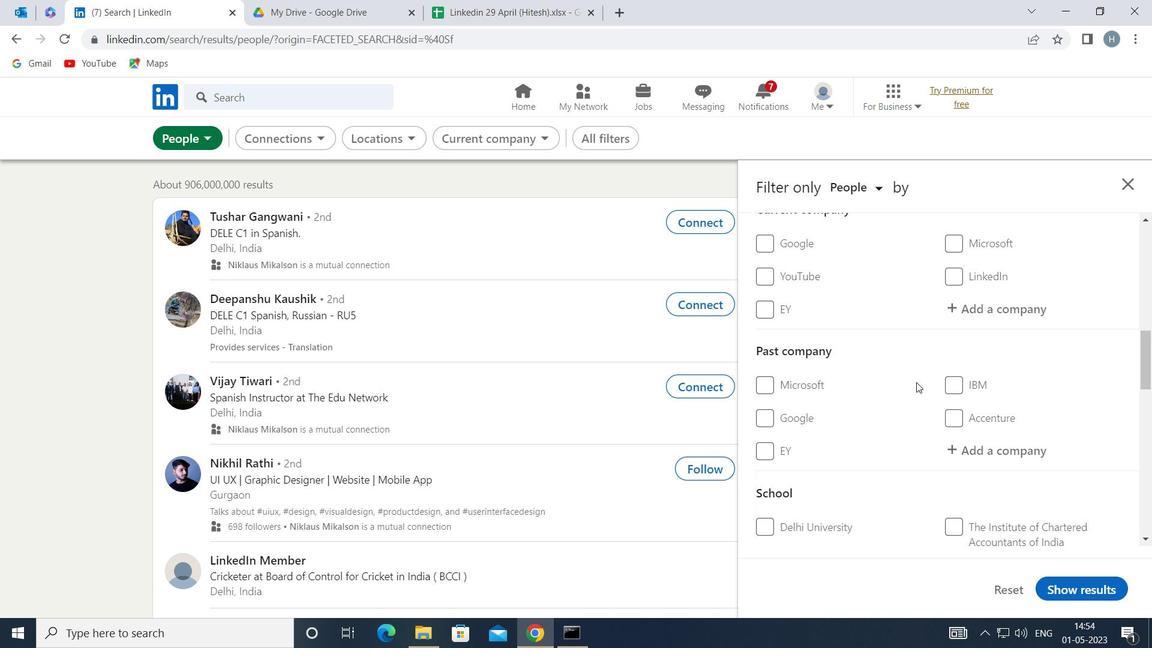 
Action: Mouse scrolled (914, 385) with delta (0, 0)
Screenshot: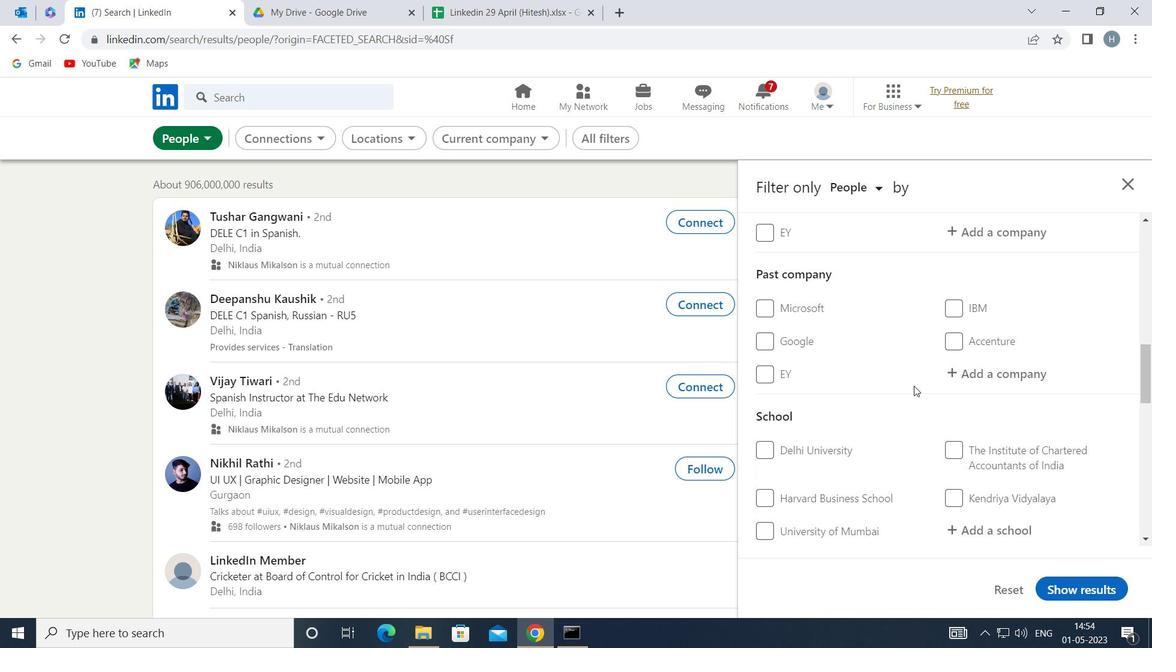 
Action: Mouse scrolled (914, 385) with delta (0, 0)
Screenshot: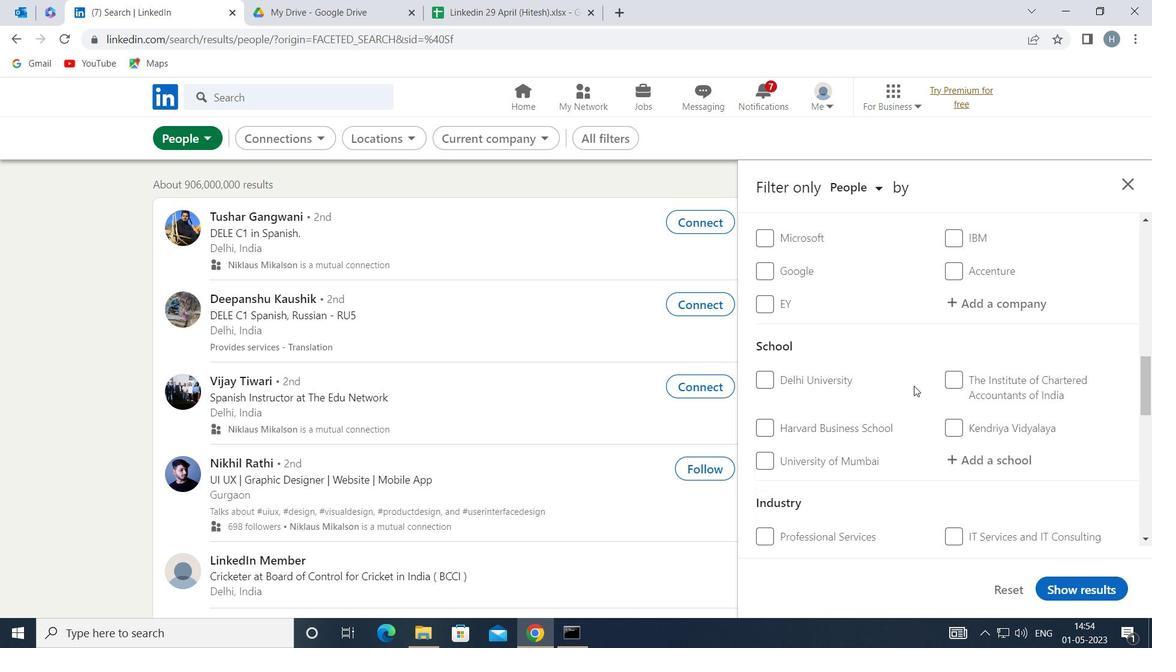 
Action: Mouse scrolled (914, 385) with delta (0, 0)
Screenshot: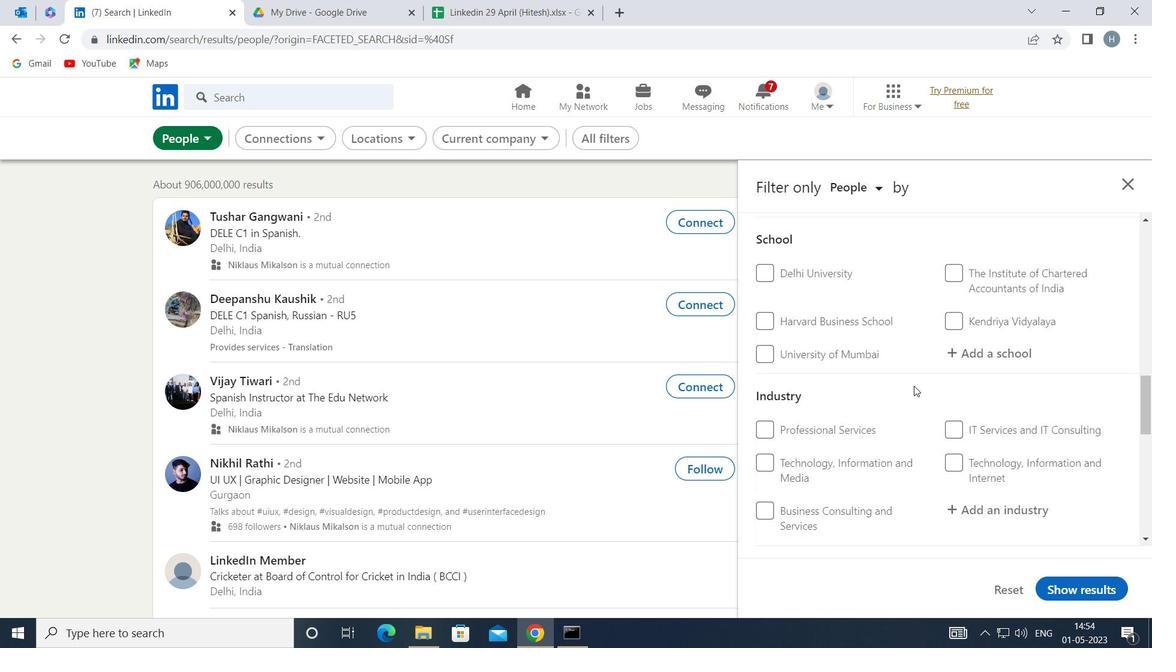 
Action: Mouse scrolled (914, 385) with delta (0, 0)
Screenshot: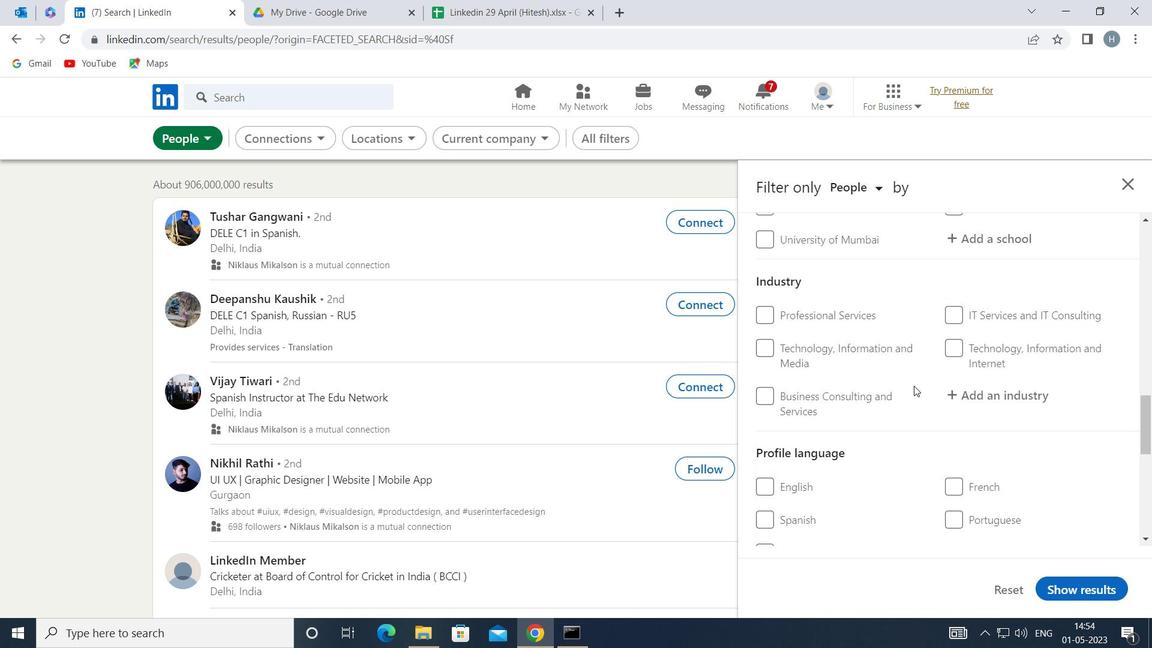 
Action: Mouse moved to (962, 437)
Screenshot: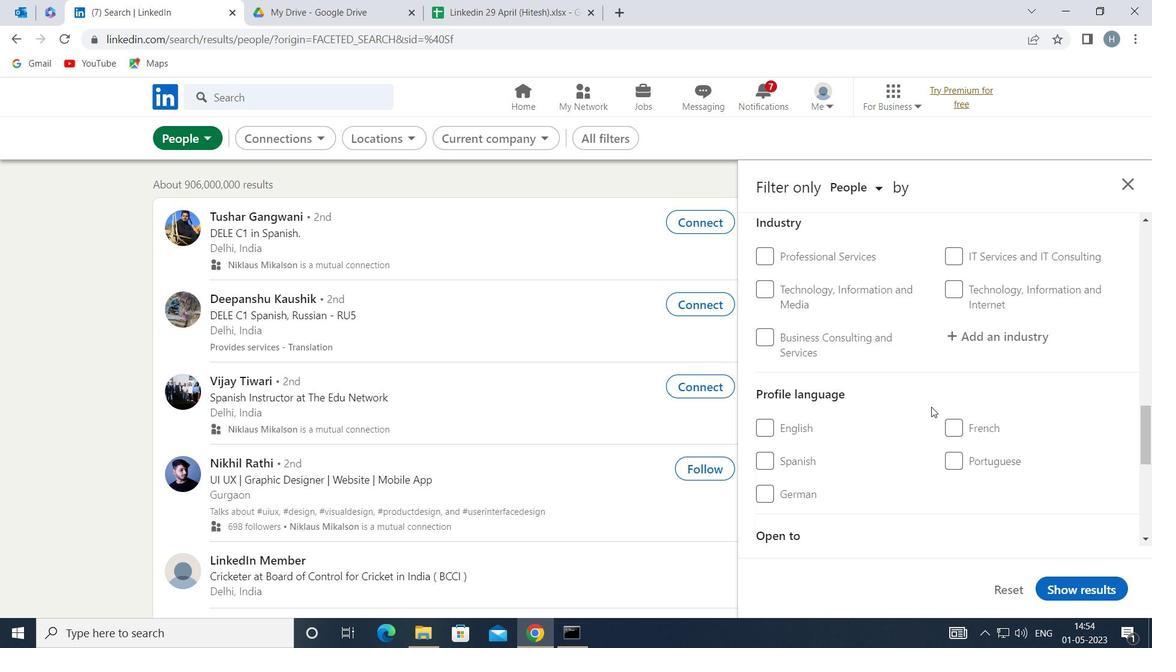 
Action: Mouse pressed left at (962, 437)
Screenshot: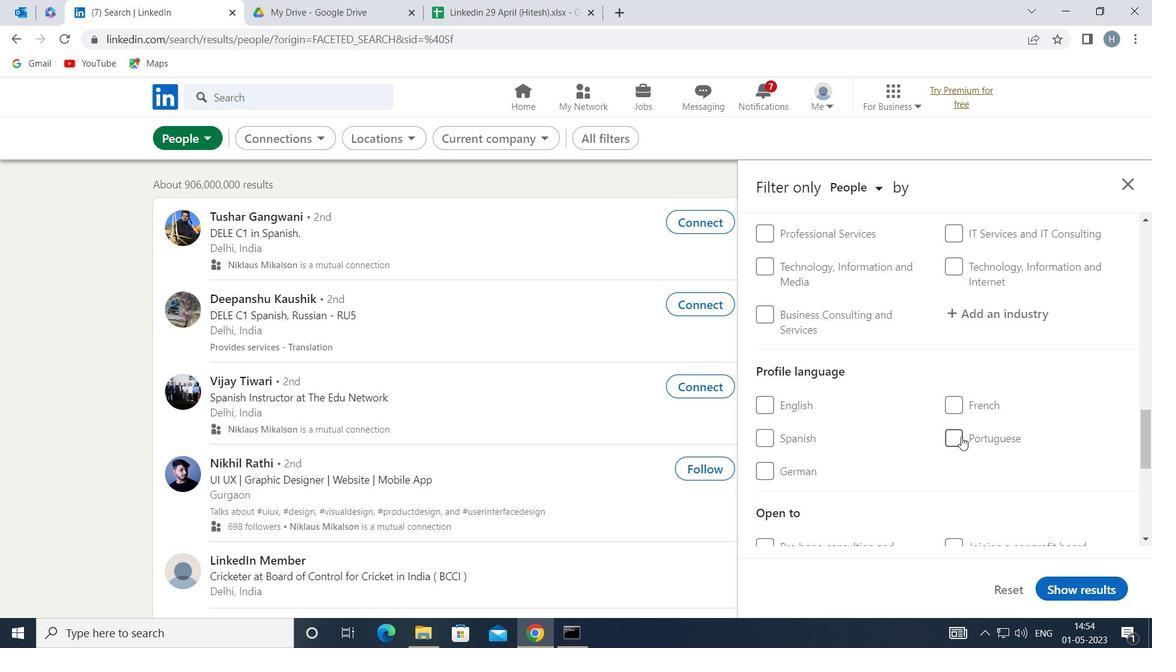
Action: Mouse moved to (878, 427)
Screenshot: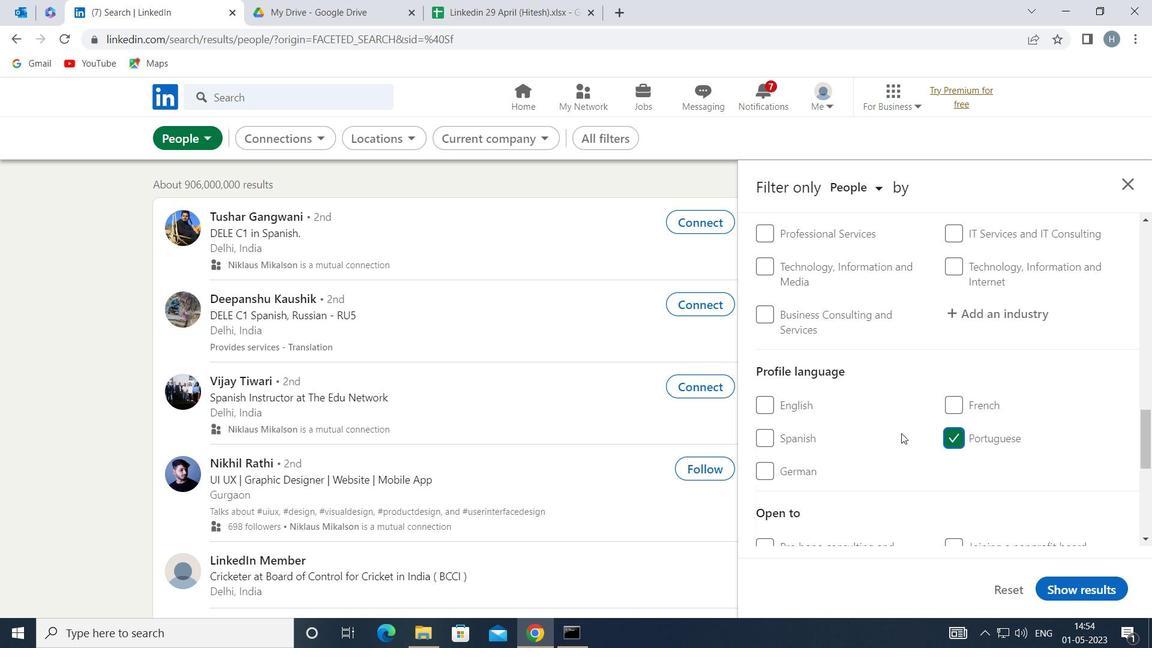 
Action: Mouse scrolled (878, 428) with delta (0, 0)
Screenshot: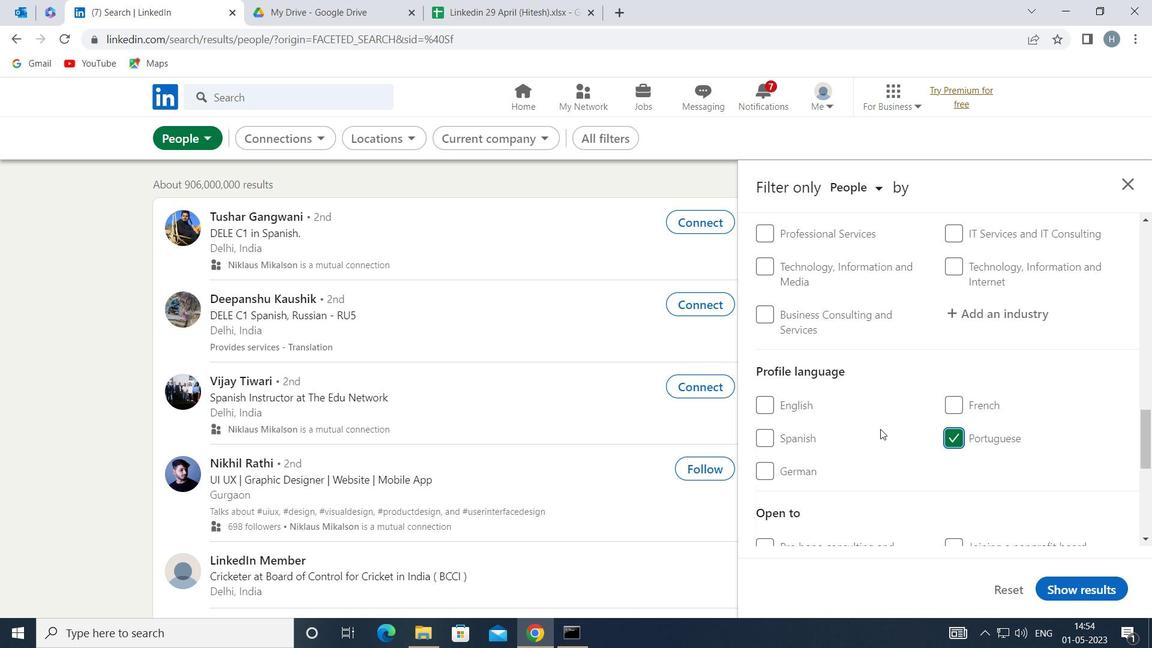 
Action: Mouse scrolled (878, 428) with delta (0, 0)
Screenshot: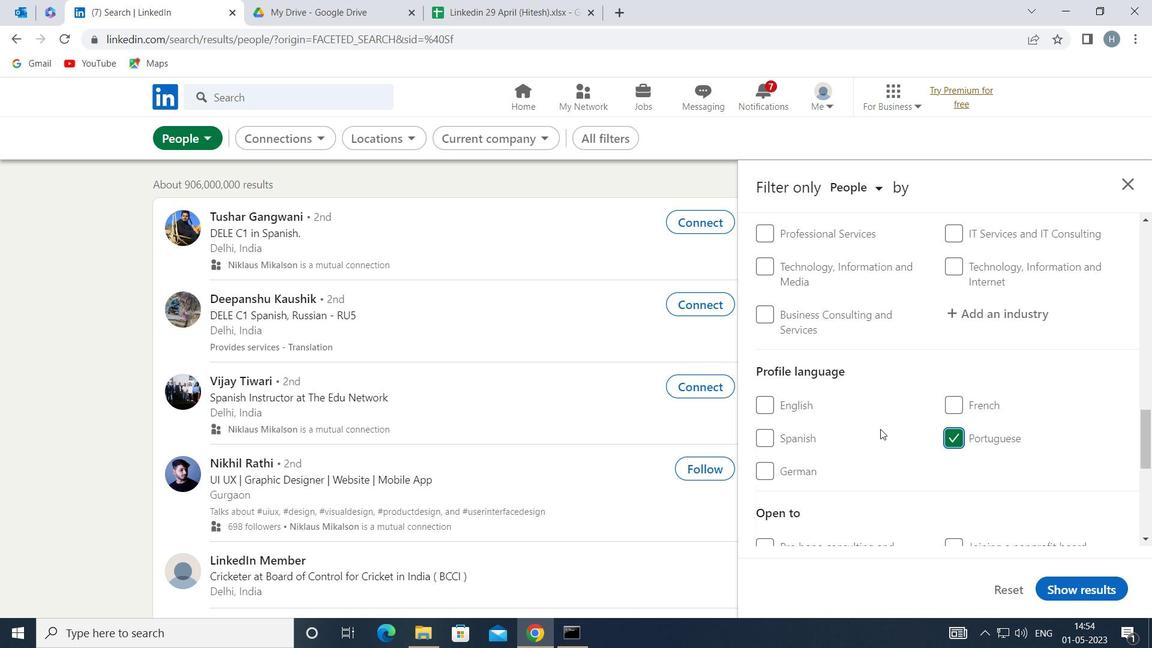 
Action: Mouse moved to (882, 424)
Screenshot: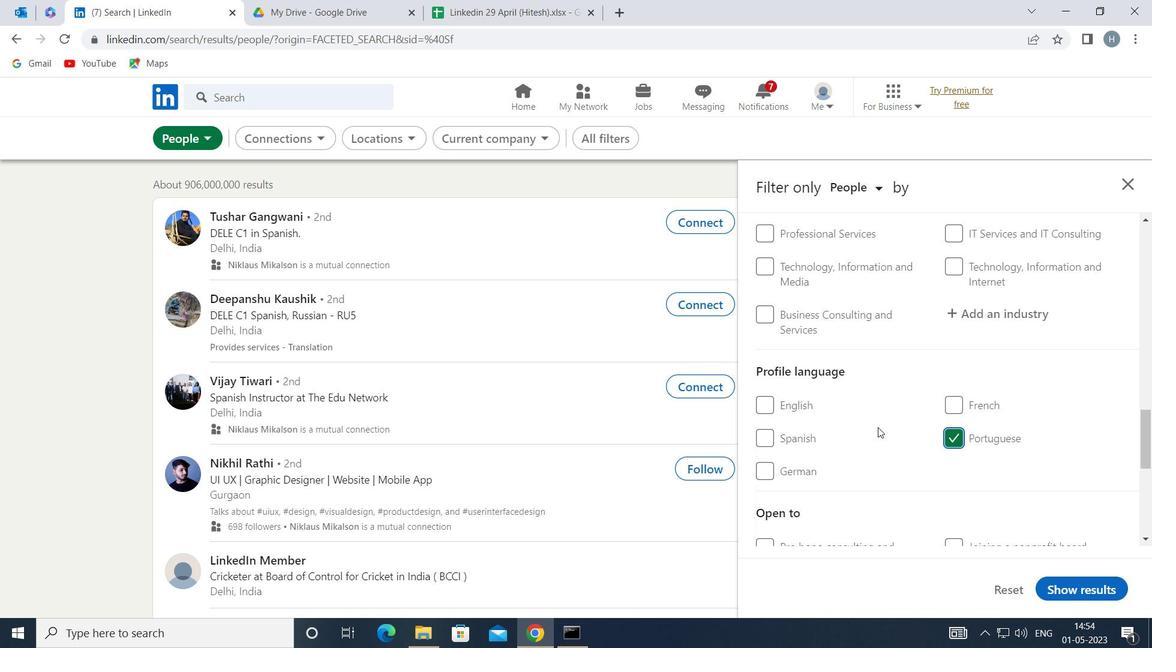 
Action: Mouse scrolled (882, 424) with delta (0, 0)
Screenshot: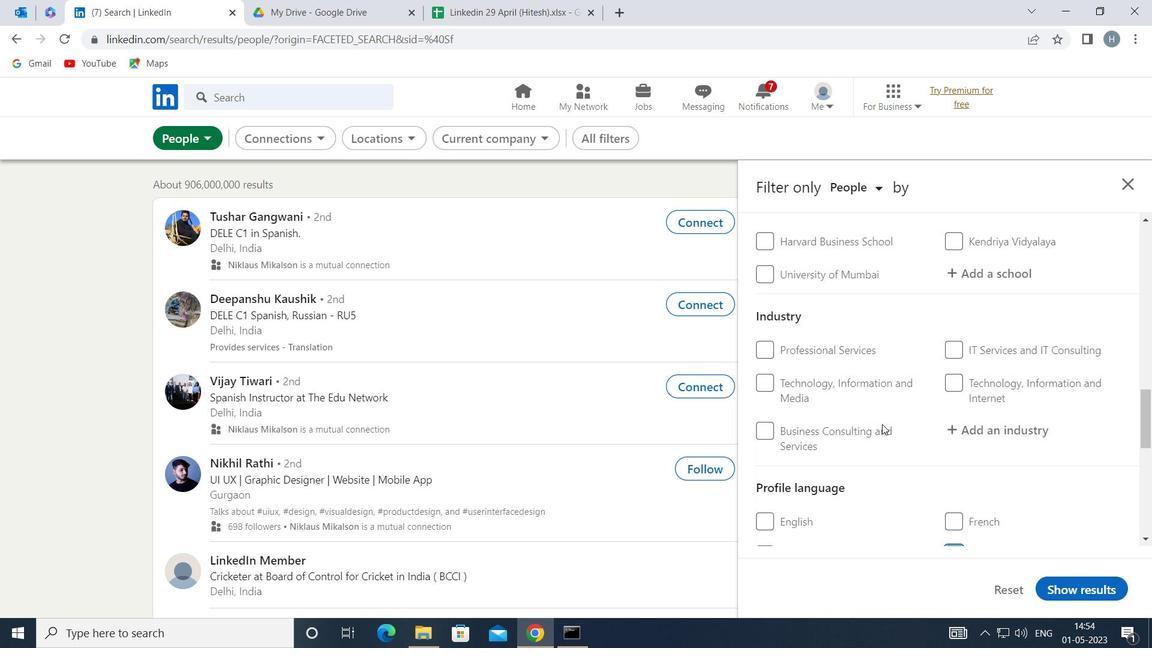 
Action: Mouse scrolled (882, 424) with delta (0, 0)
Screenshot: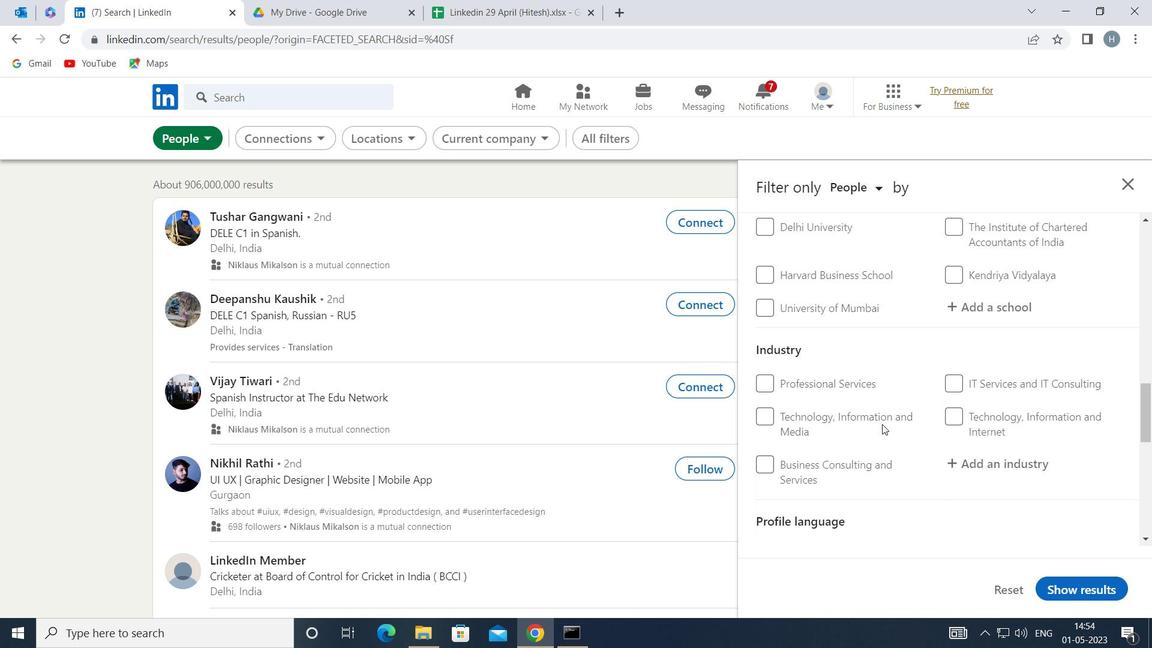 
Action: Mouse moved to (882, 424)
Screenshot: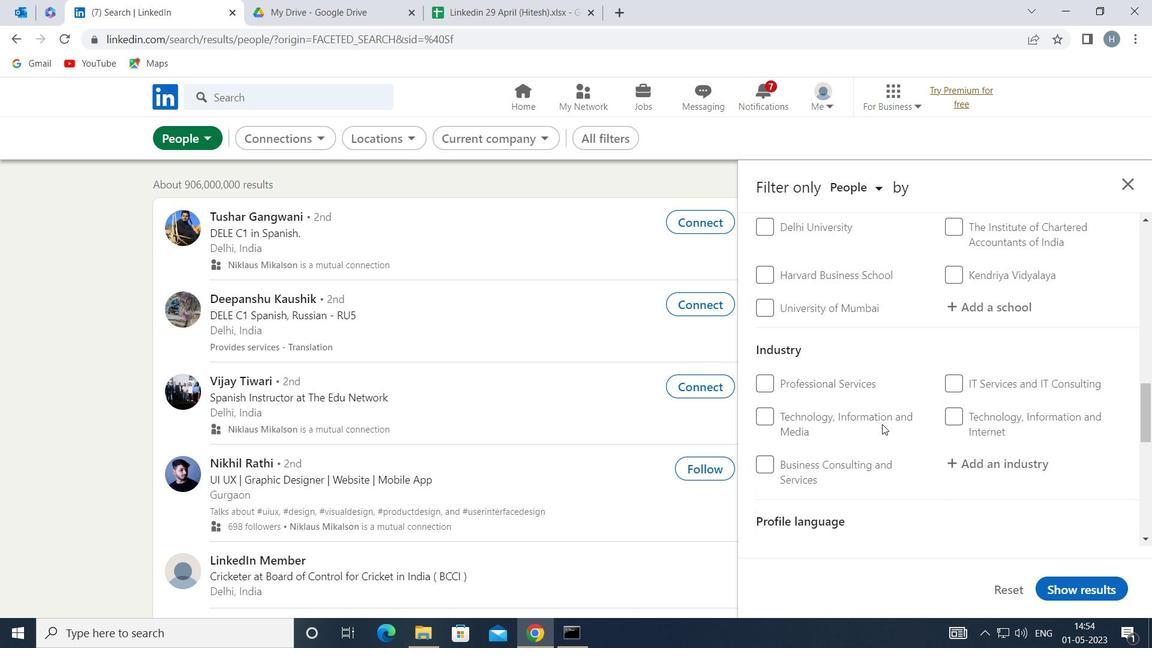 
Action: Mouse scrolled (882, 424) with delta (0, 0)
Screenshot: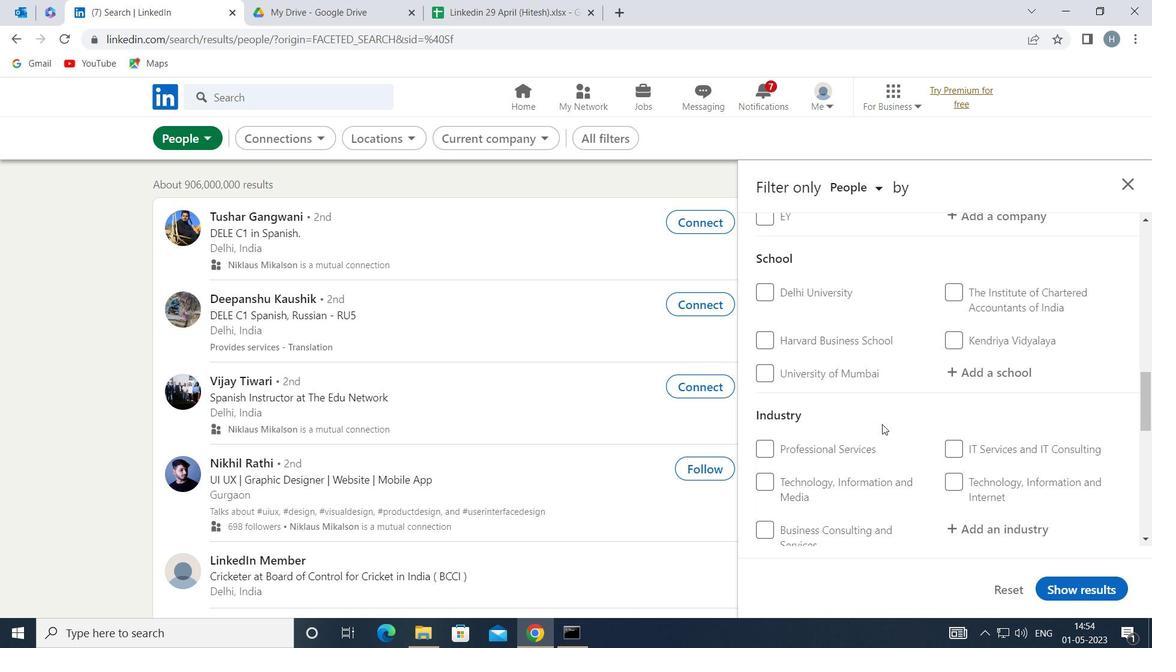 
Action: Mouse scrolled (882, 424) with delta (0, 0)
Screenshot: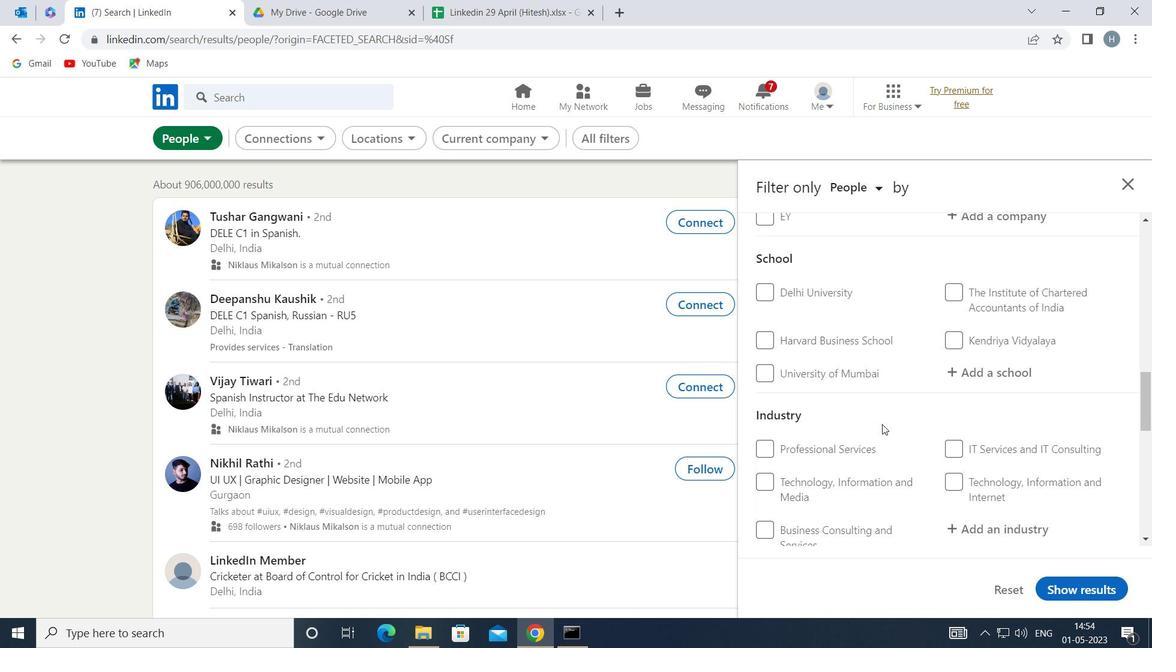 
Action: Mouse scrolled (882, 424) with delta (0, 0)
Screenshot: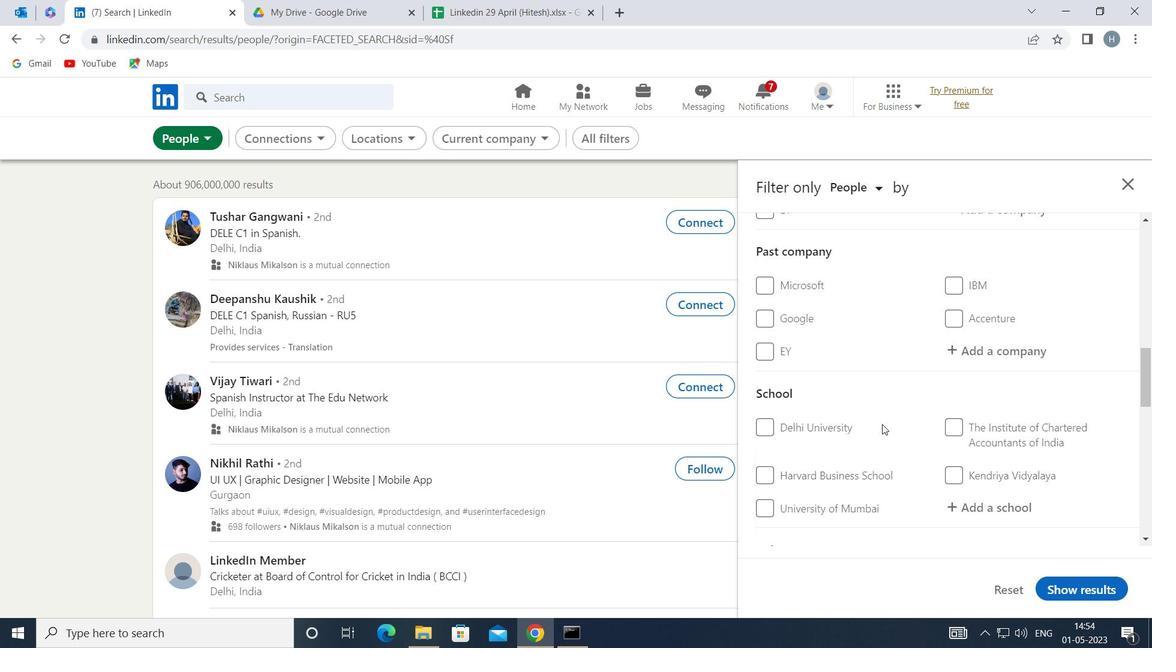 
Action: Mouse scrolled (882, 424) with delta (0, 0)
Screenshot: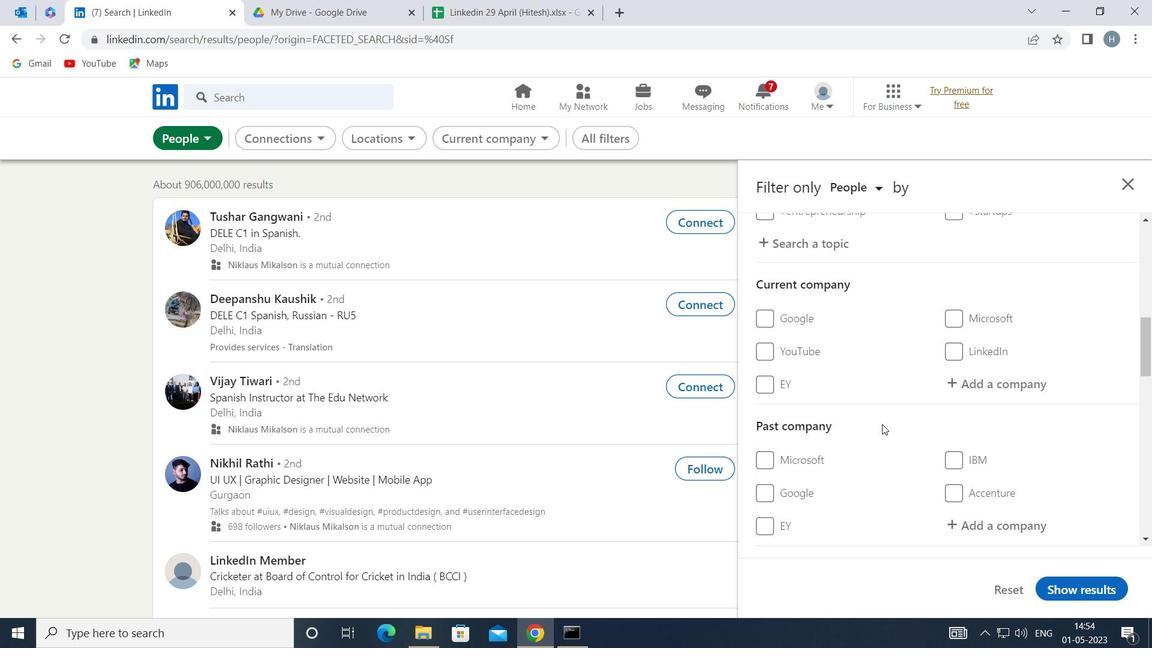 
Action: Mouse moved to (978, 461)
Screenshot: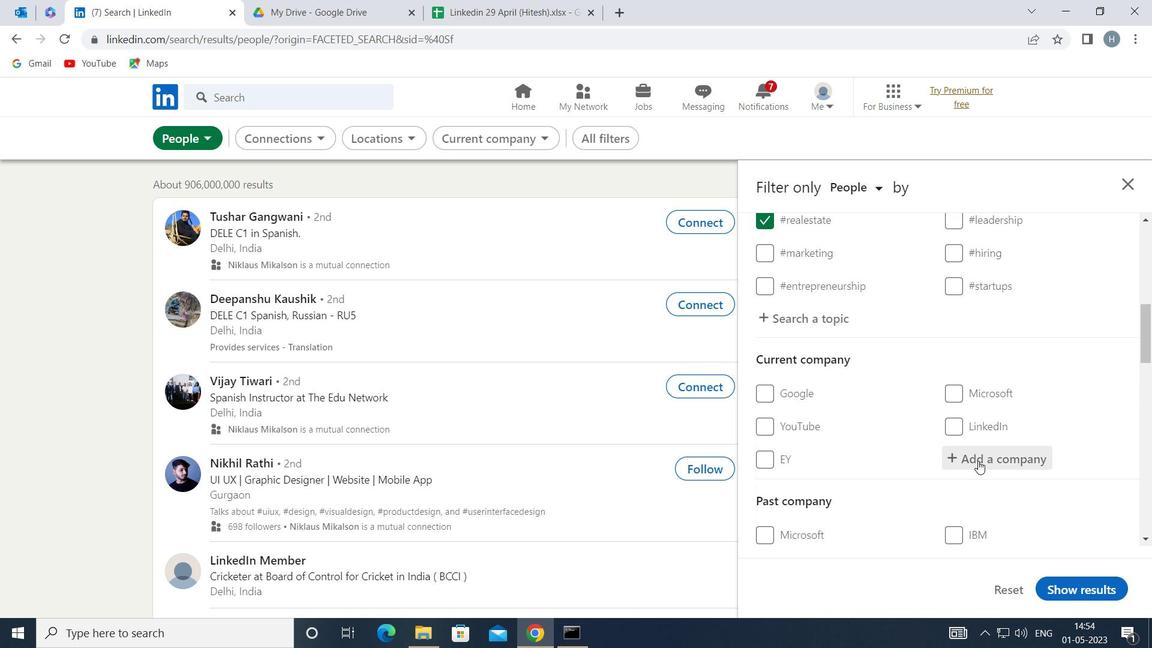 
Action: Mouse pressed left at (978, 461)
Screenshot: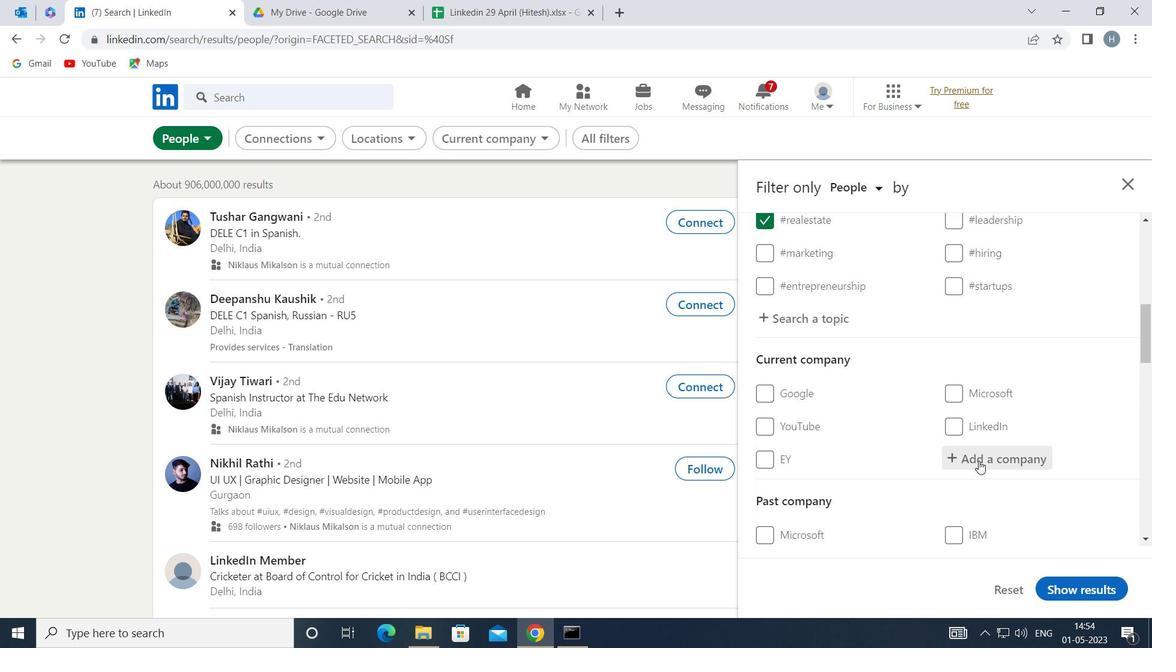 
Action: Key pressed <Key.shift>THOMSON
Screenshot: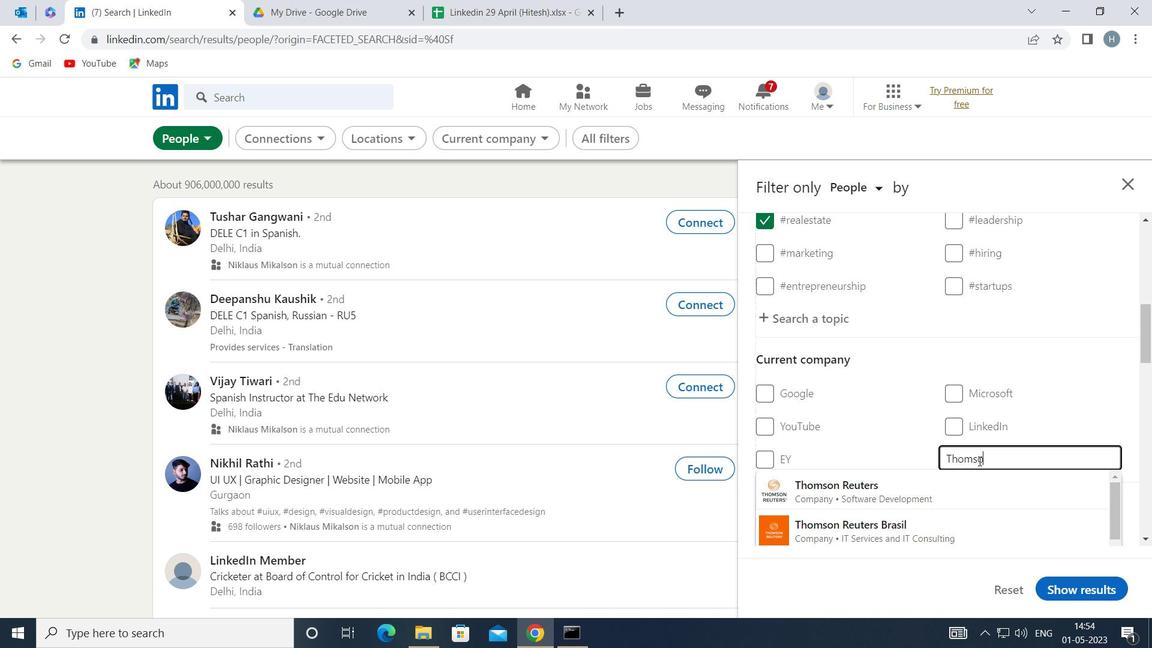 
Action: Mouse moved to (906, 489)
Screenshot: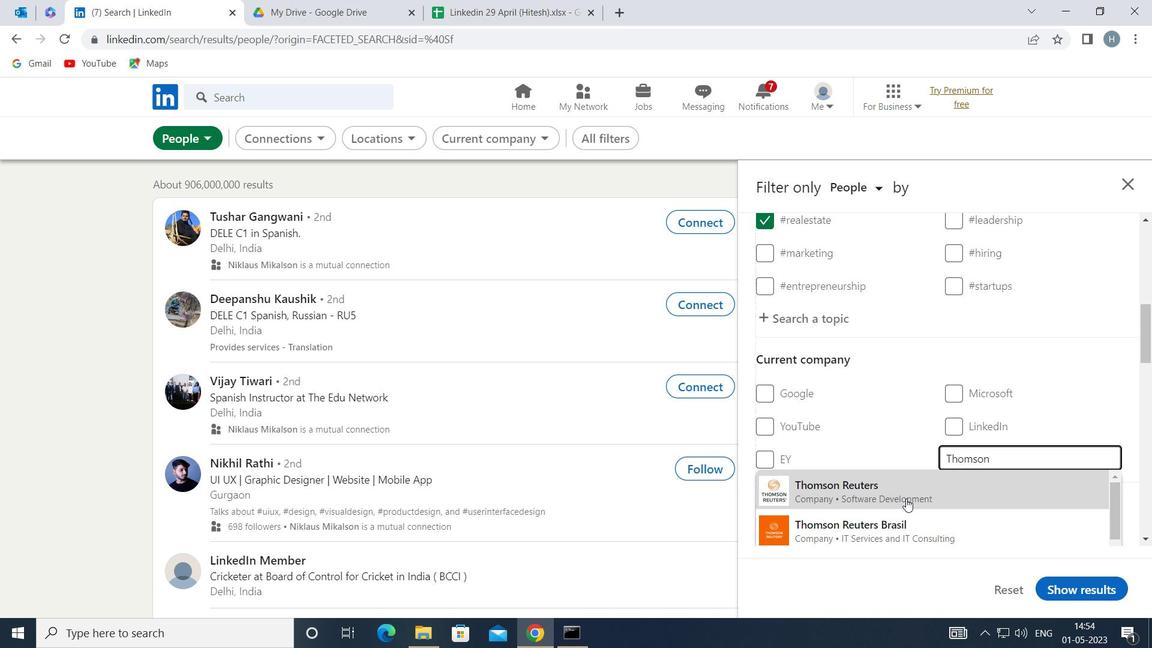 
Action: Mouse pressed left at (906, 489)
Screenshot: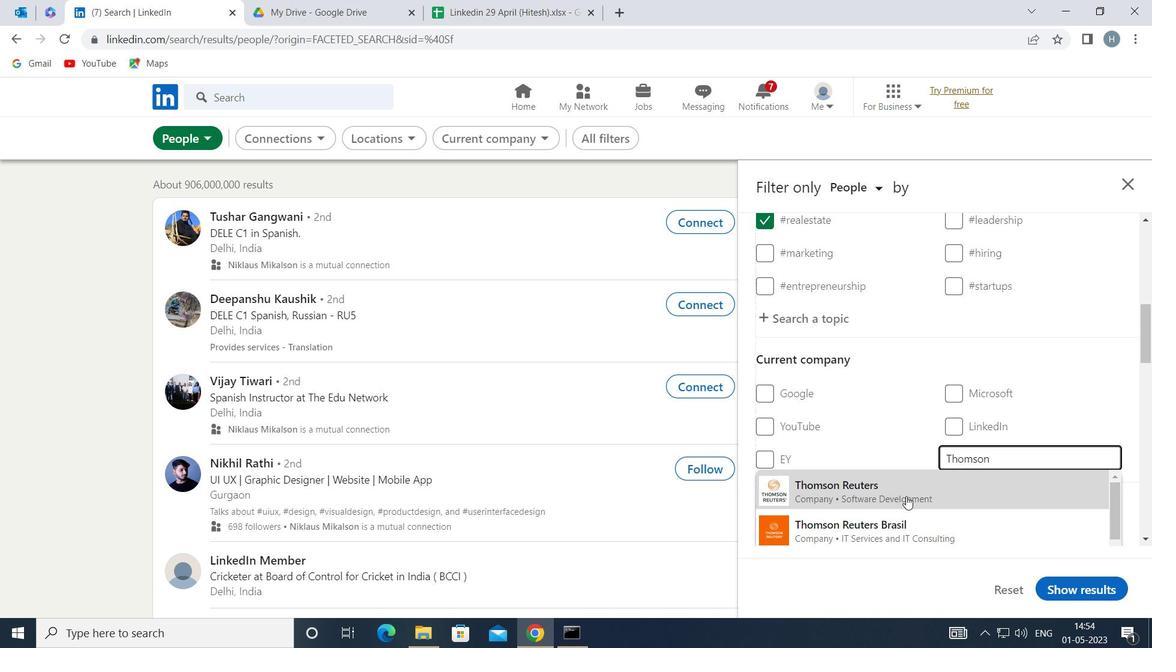 
Action: Mouse moved to (891, 432)
Screenshot: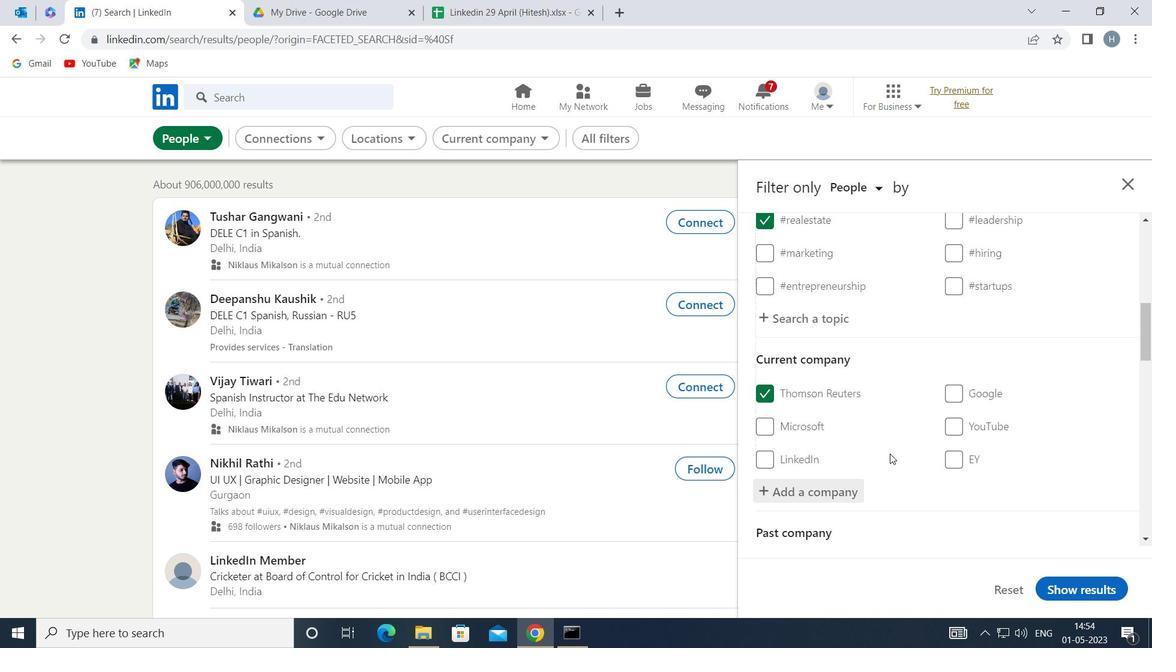 
Action: Mouse scrolled (891, 431) with delta (0, 0)
Screenshot: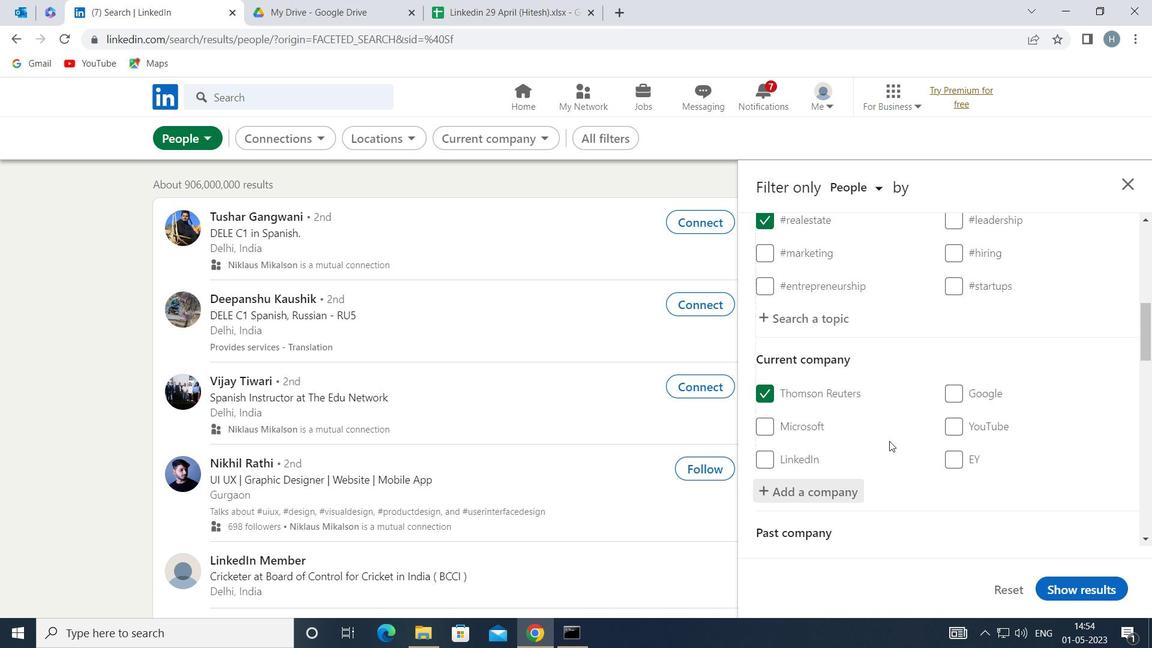 
Action: Mouse scrolled (891, 431) with delta (0, 0)
Screenshot: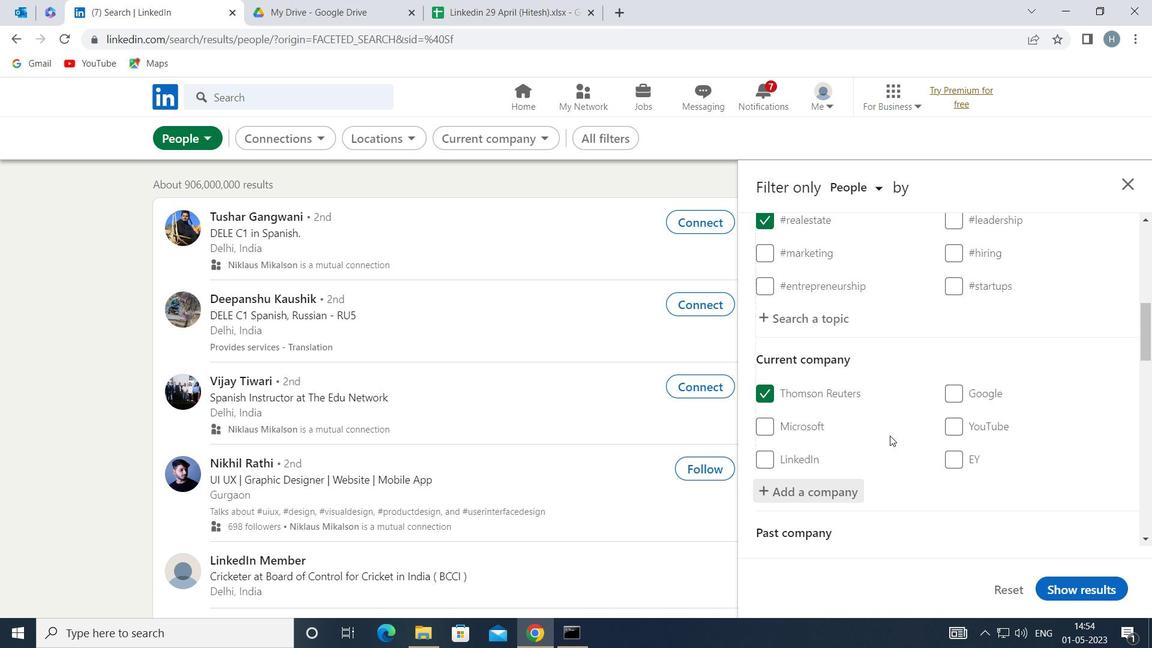 
Action: Mouse moved to (892, 429)
Screenshot: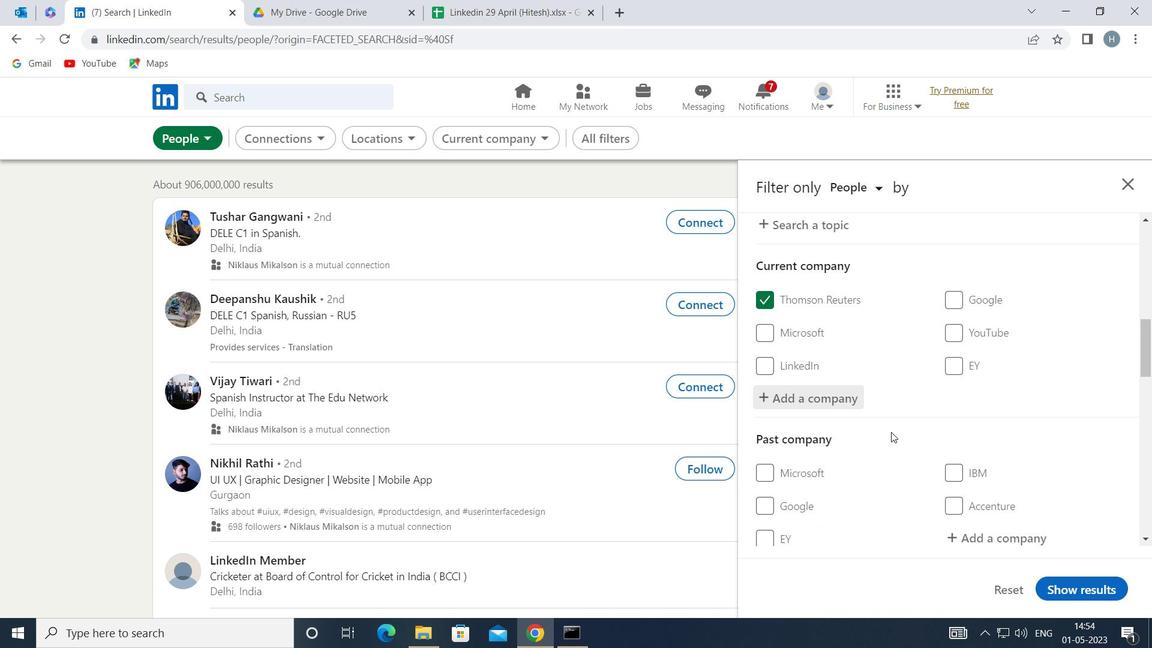 
Action: Mouse scrolled (892, 429) with delta (0, 0)
Screenshot: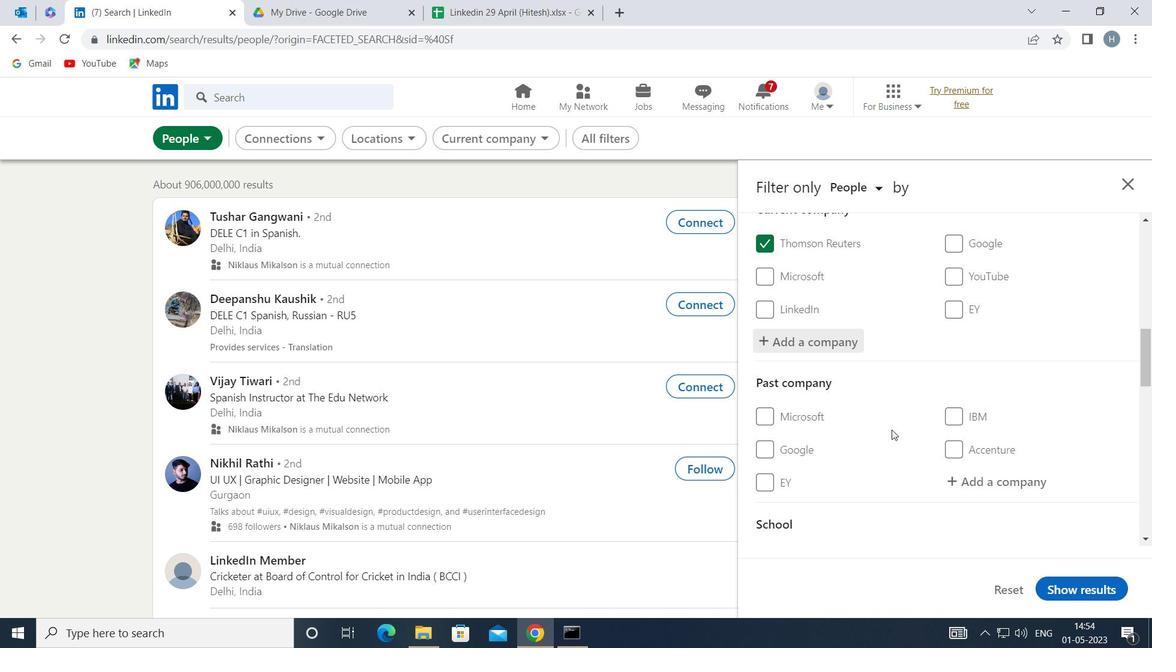 
Action: Mouse scrolled (892, 429) with delta (0, 0)
Screenshot: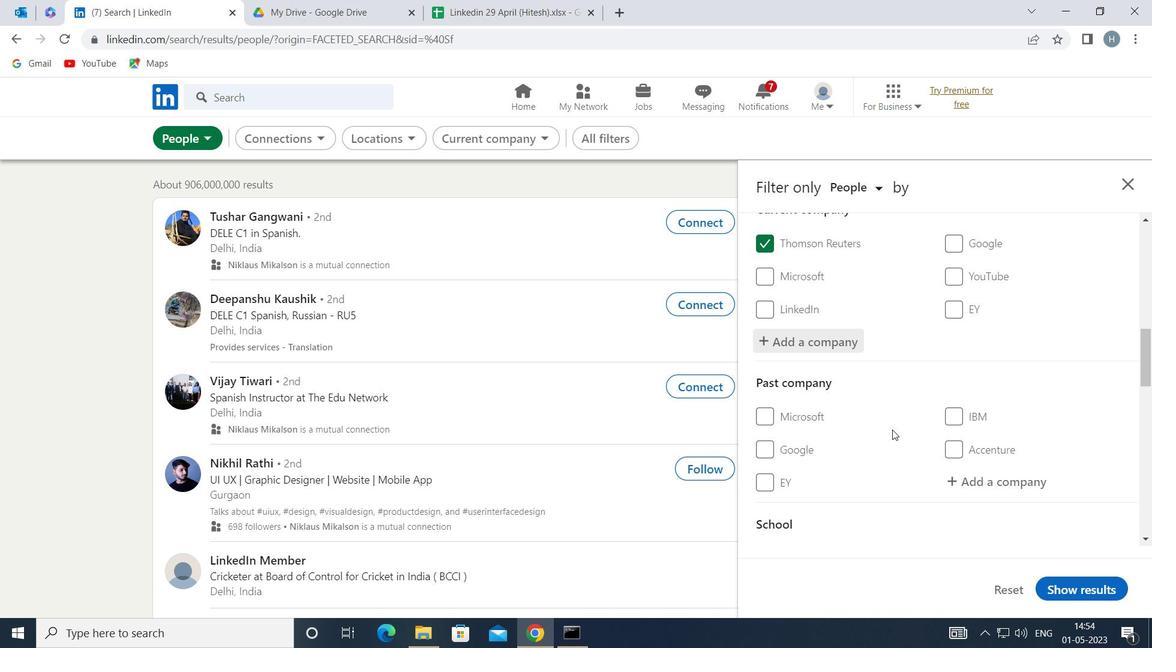
Action: Mouse moved to (893, 429)
Screenshot: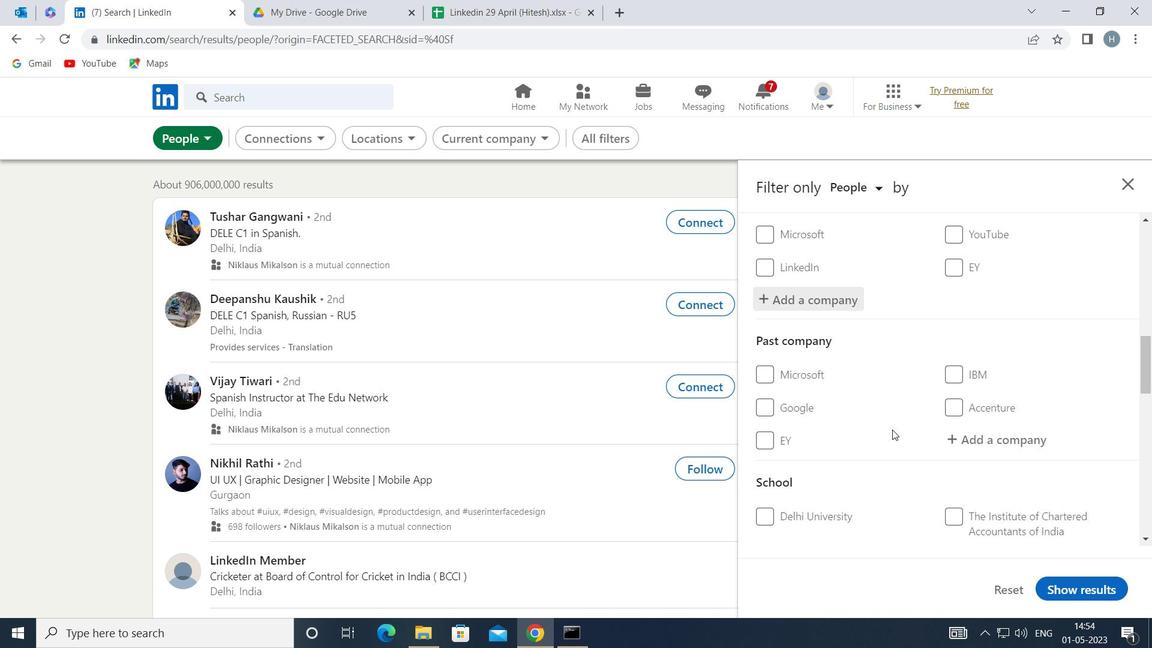 
Action: Mouse scrolled (893, 428) with delta (0, 0)
Screenshot: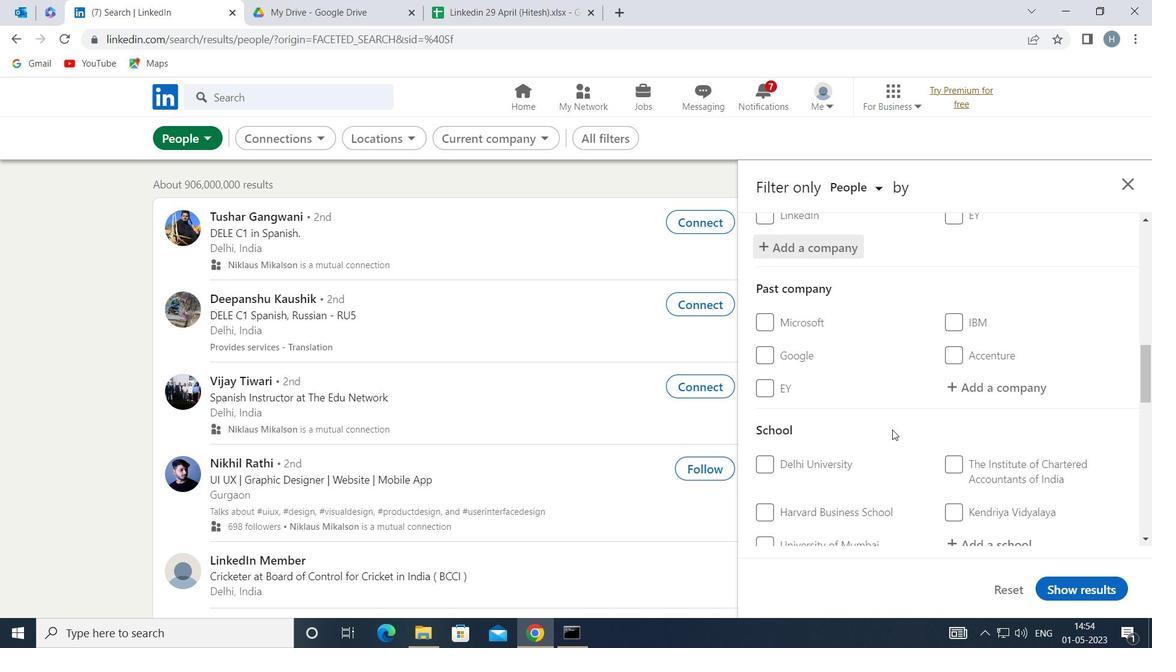 
Action: Mouse moved to (990, 408)
Screenshot: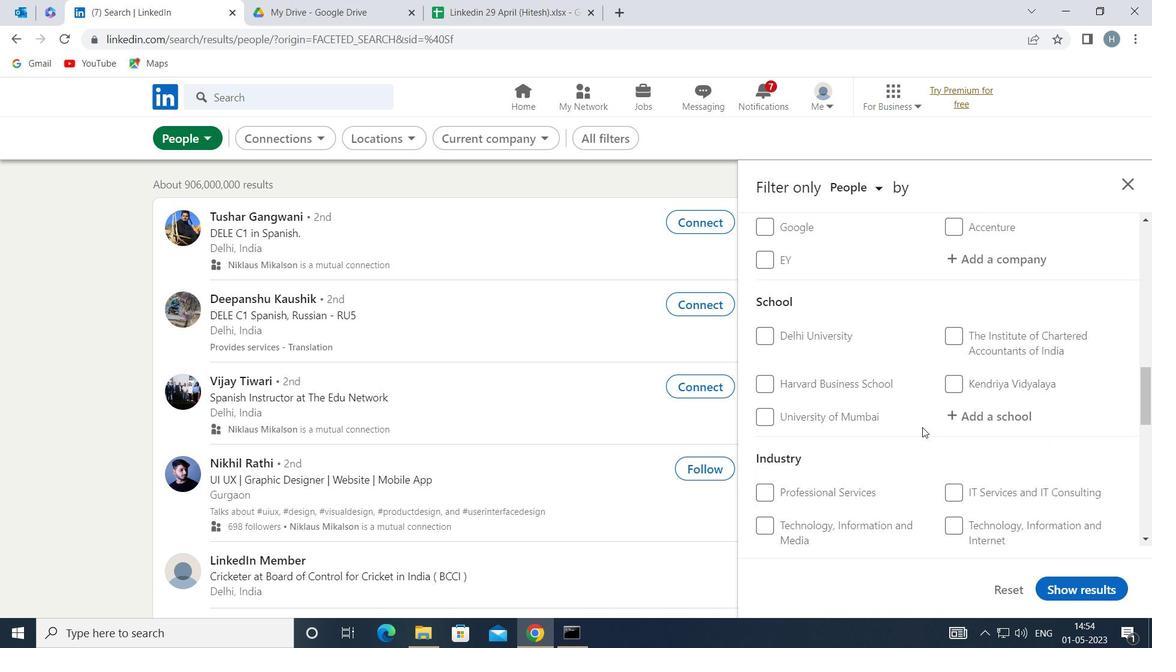 
Action: Mouse pressed left at (990, 408)
Screenshot: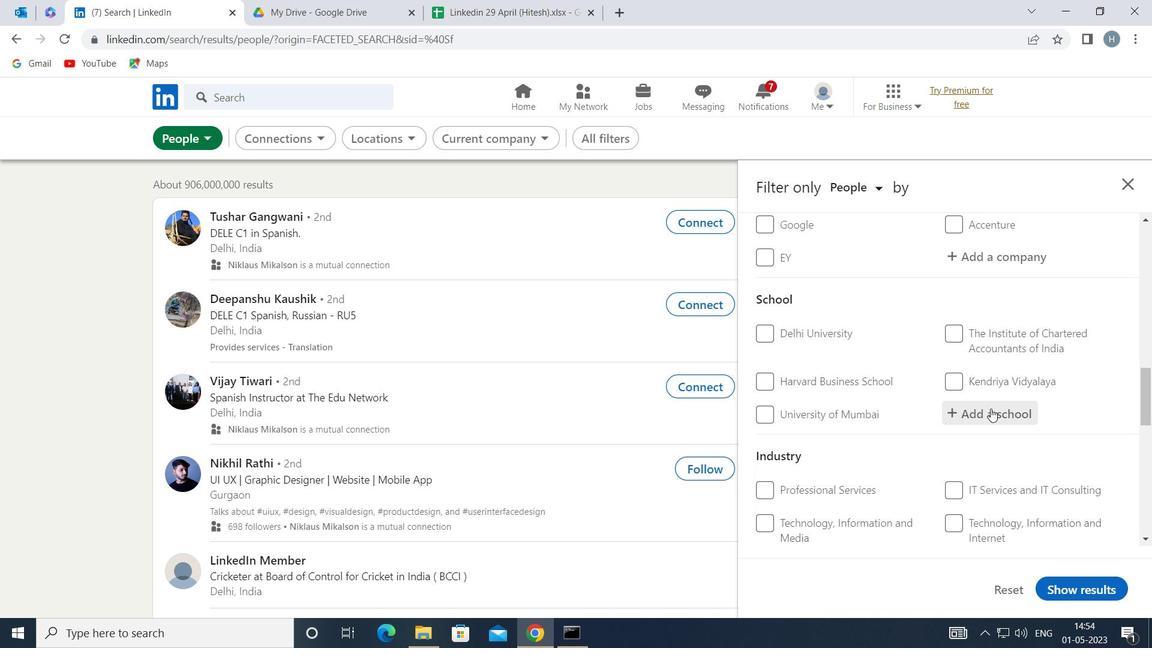 
Action: Key pressed <Key.shift>GOVERNMENT<Key.space><Key.shift>POLYTECH
Screenshot: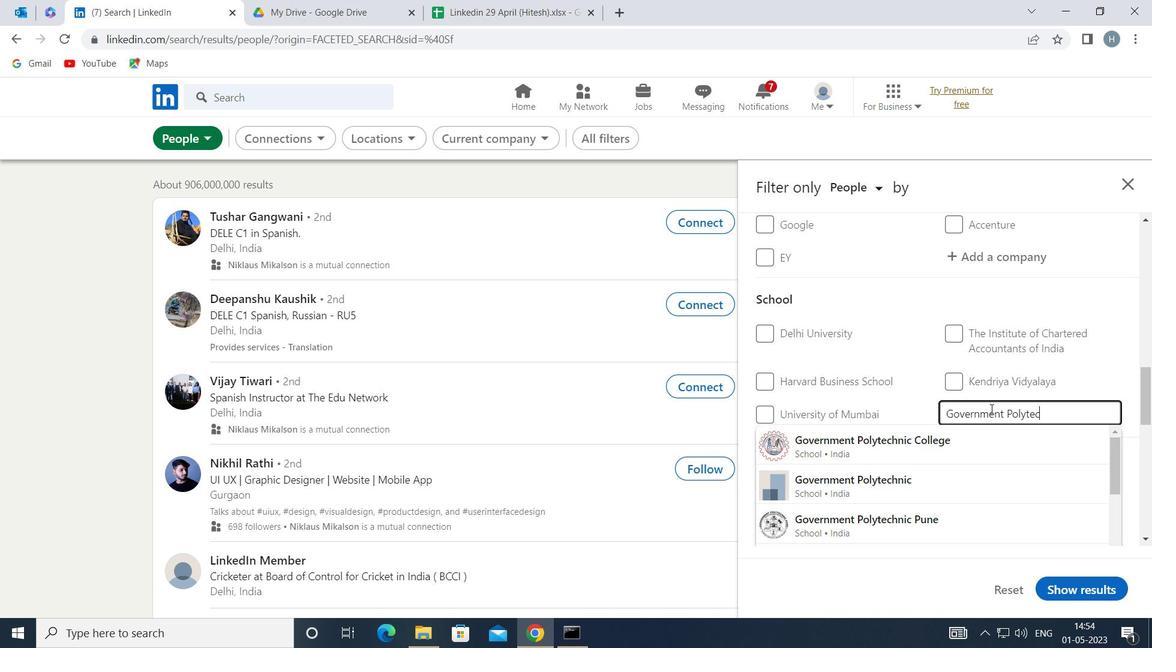 
Action: Mouse moved to (941, 523)
Screenshot: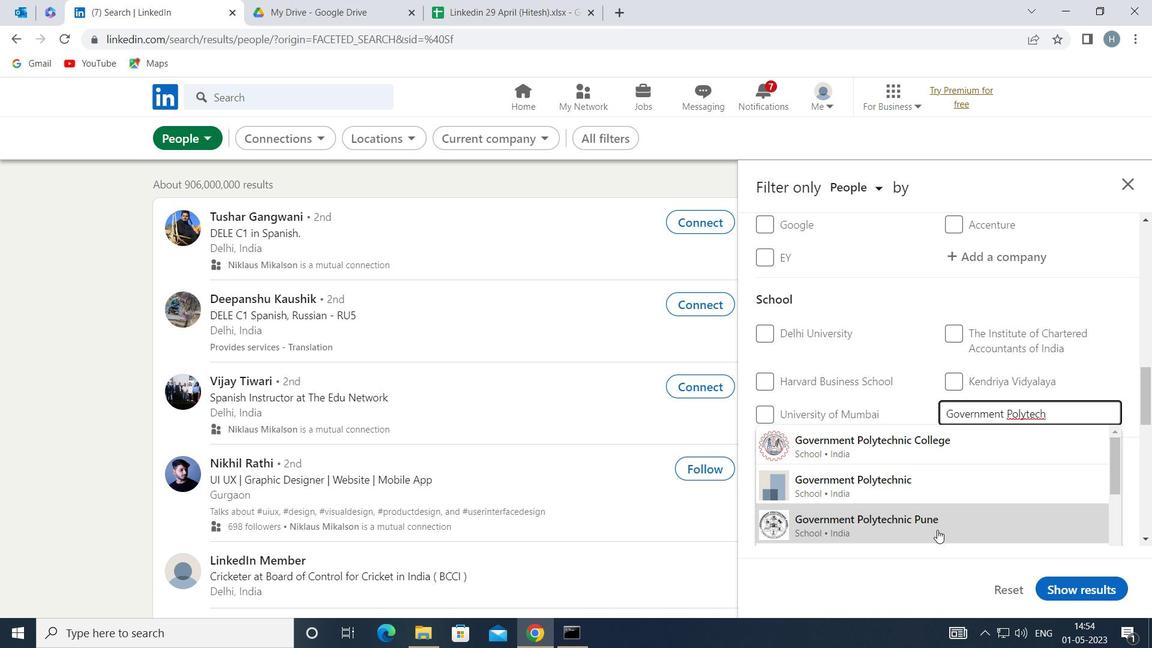 
Action: Mouse pressed left at (941, 523)
Screenshot: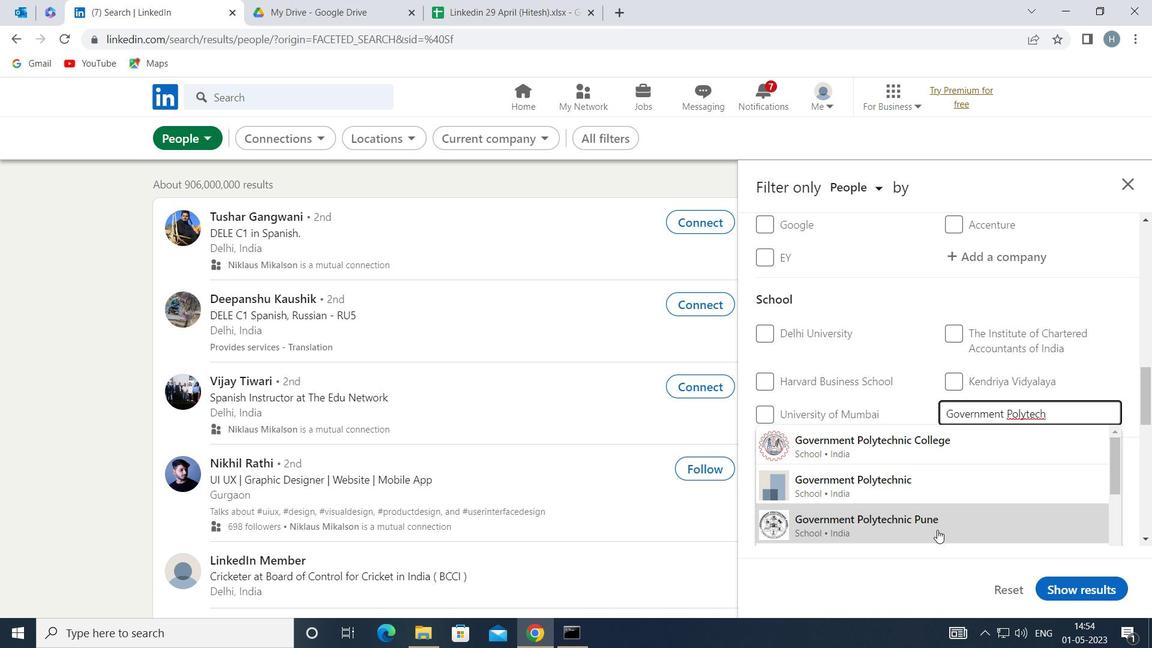 
Action: Mouse moved to (909, 423)
Screenshot: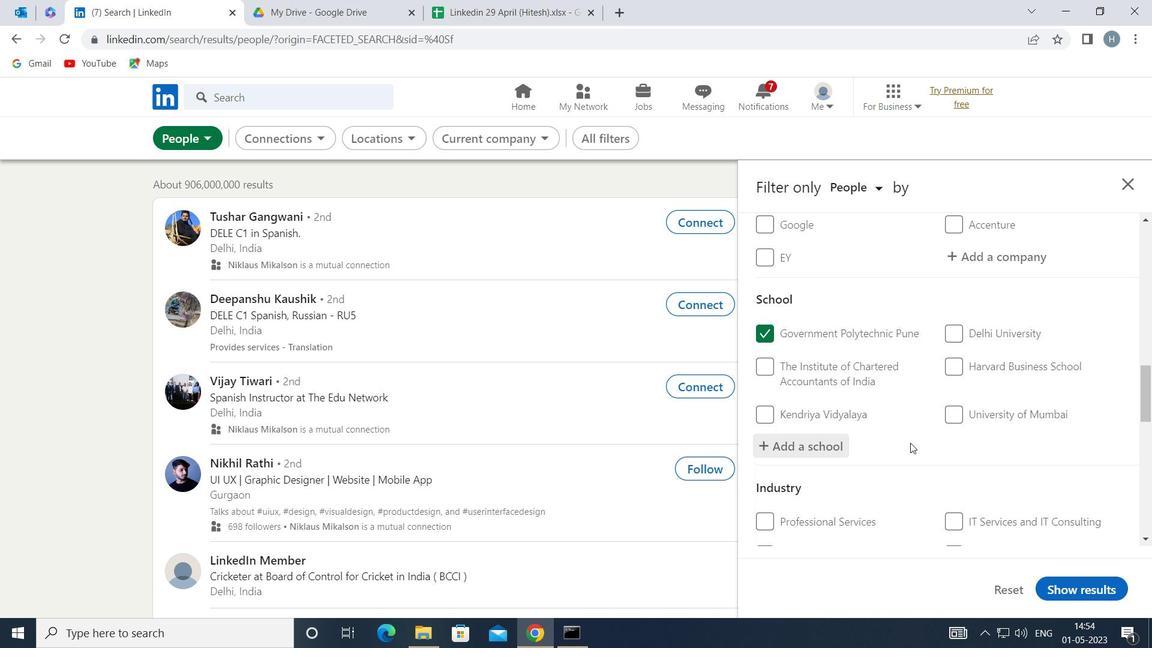 
Action: Mouse scrolled (909, 422) with delta (0, 0)
Screenshot: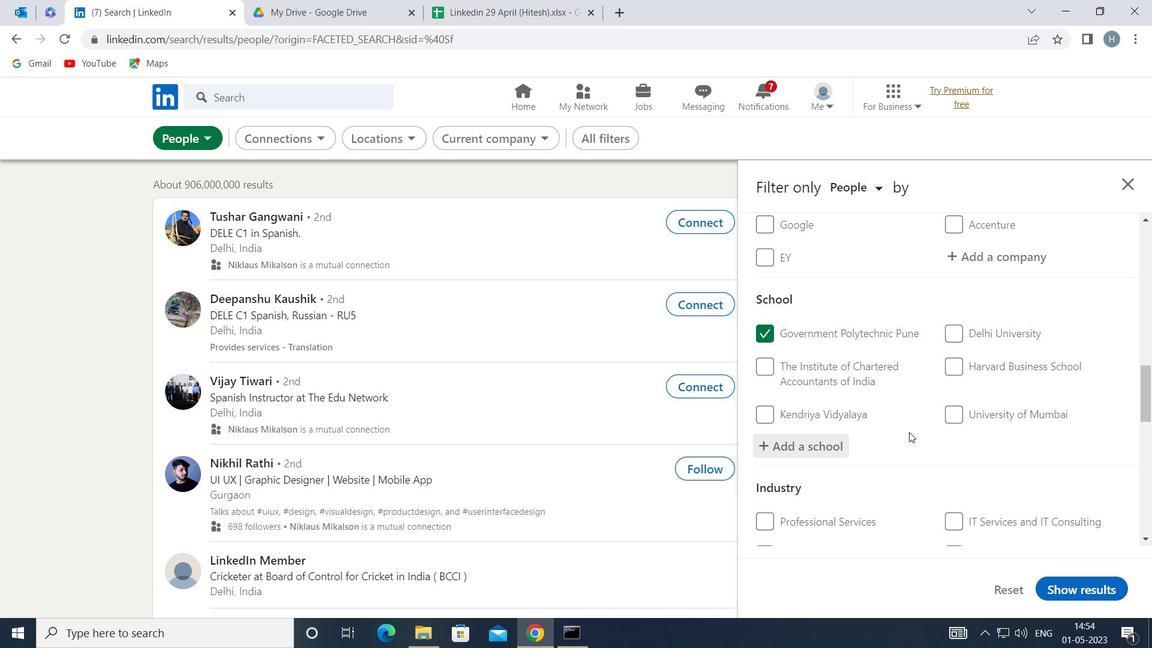 
Action: Mouse moved to (909, 422)
Screenshot: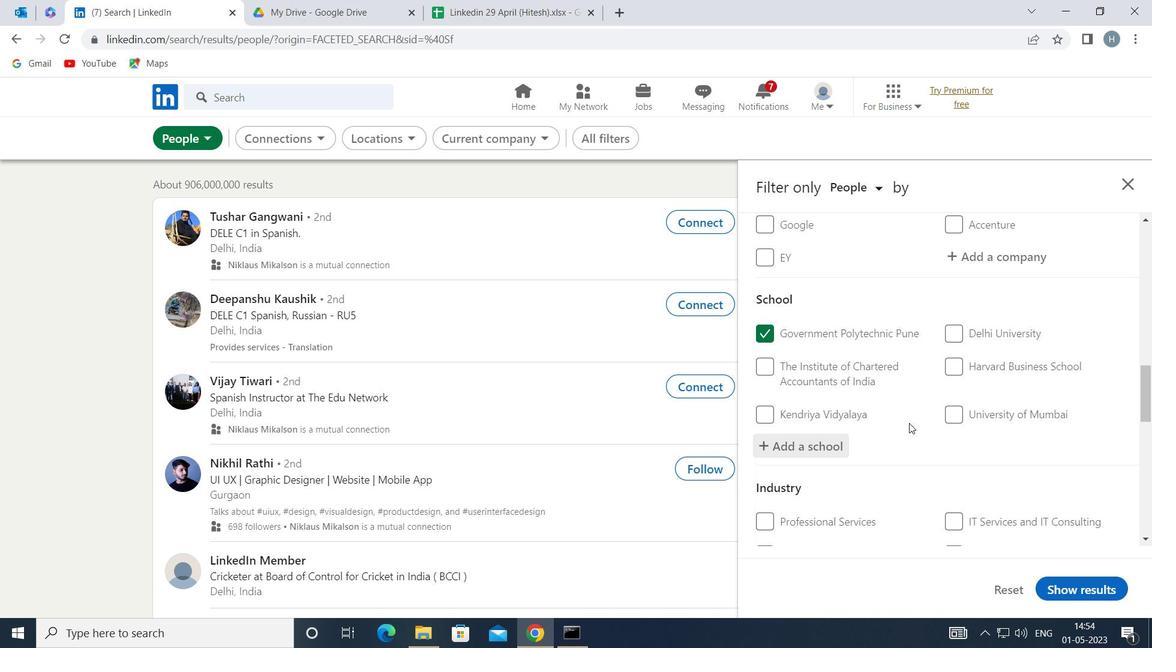 
Action: Mouse scrolled (909, 421) with delta (0, 0)
Screenshot: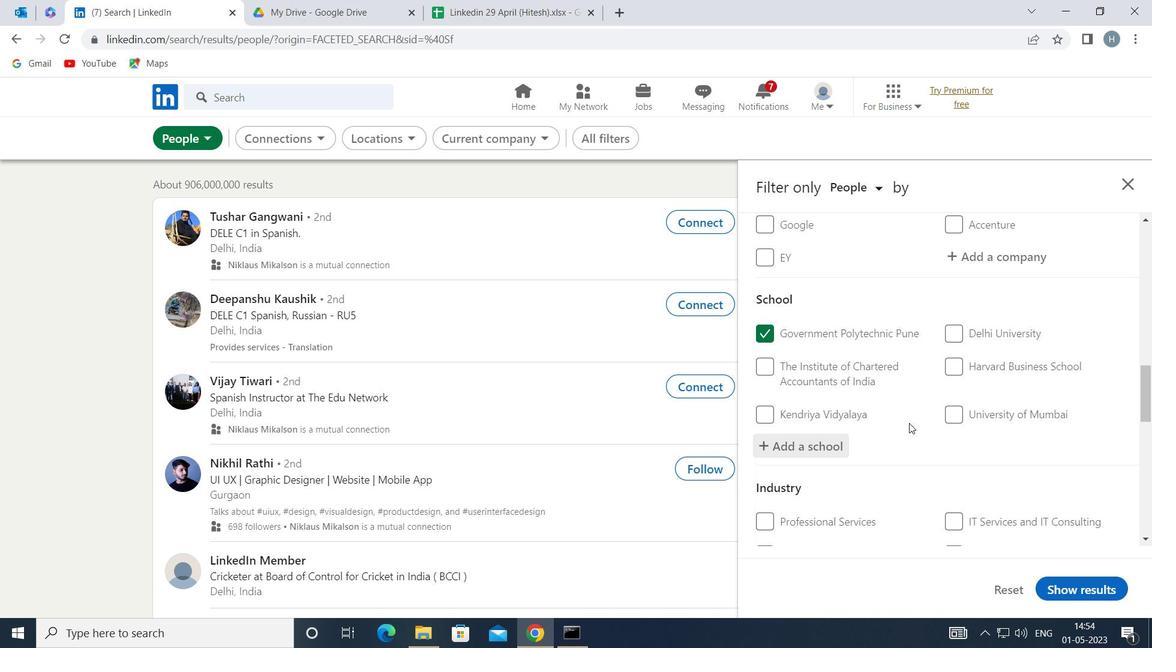 
Action: Mouse moved to (909, 421)
Screenshot: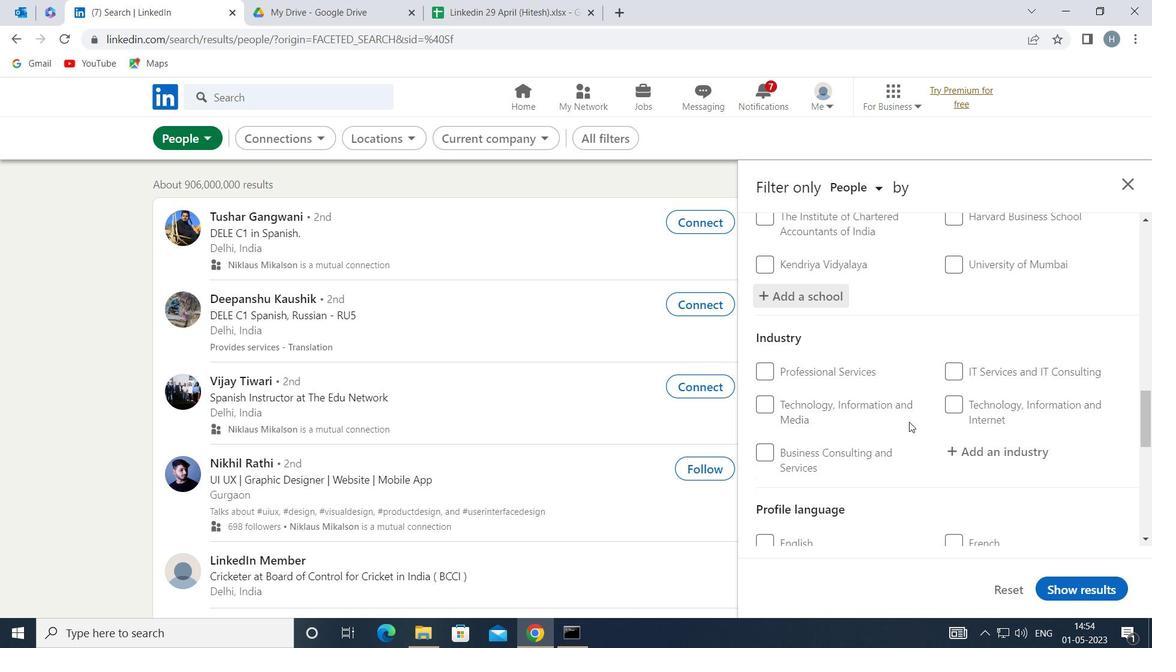
Action: Mouse scrolled (909, 420) with delta (0, 0)
Screenshot: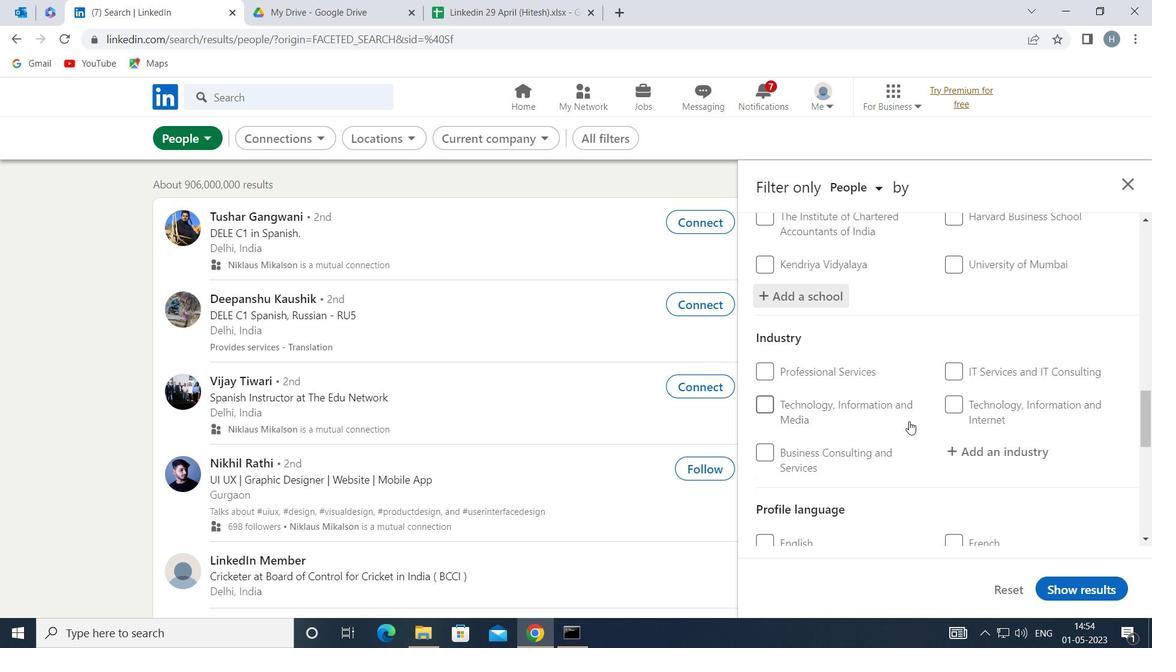
Action: Mouse moved to (1017, 368)
Screenshot: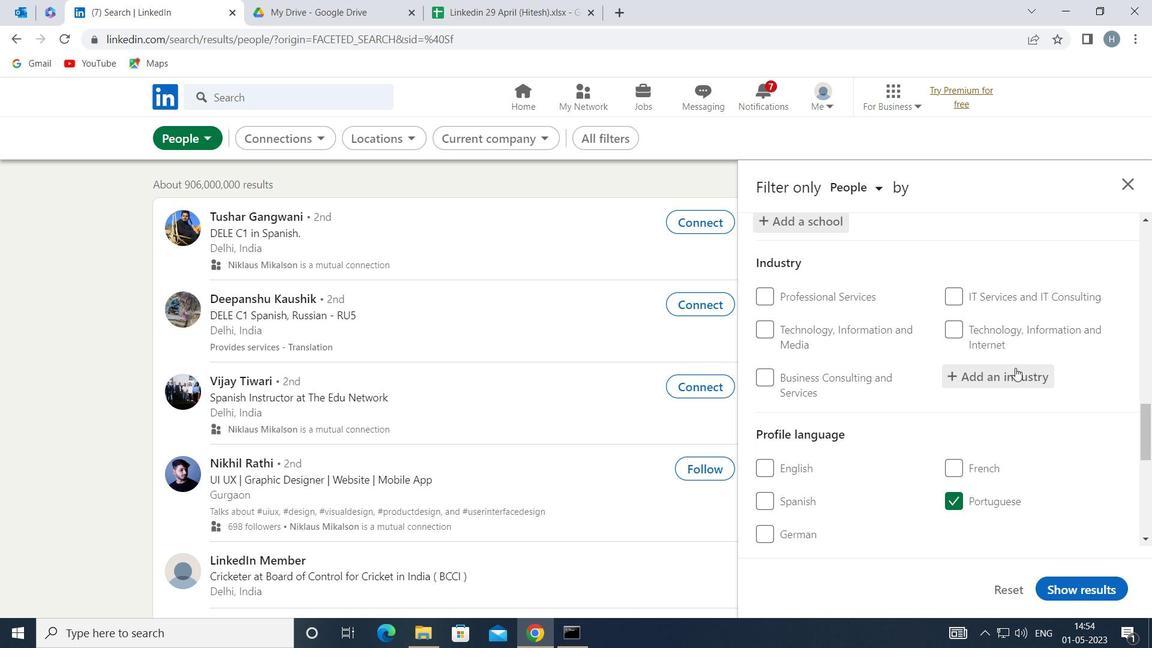 
Action: Mouse pressed left at (1017, 368)
Screenshot: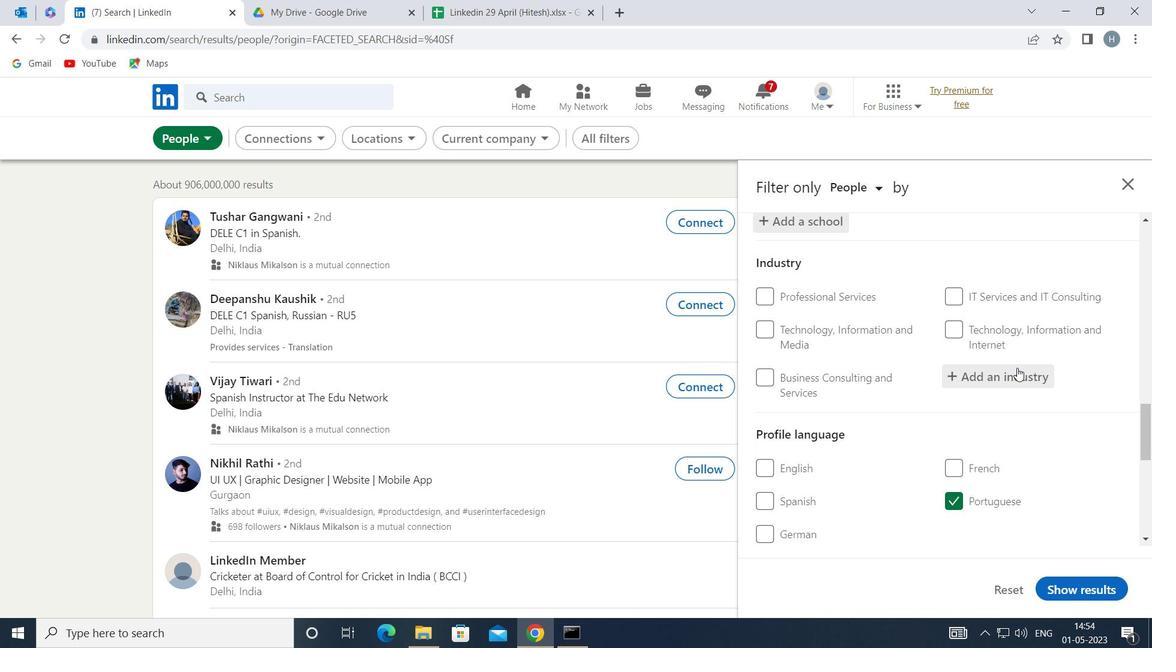 
Action: Key pressed <Key.shift>METAL<Key.space><Key.shift>TREAT
Screenshot: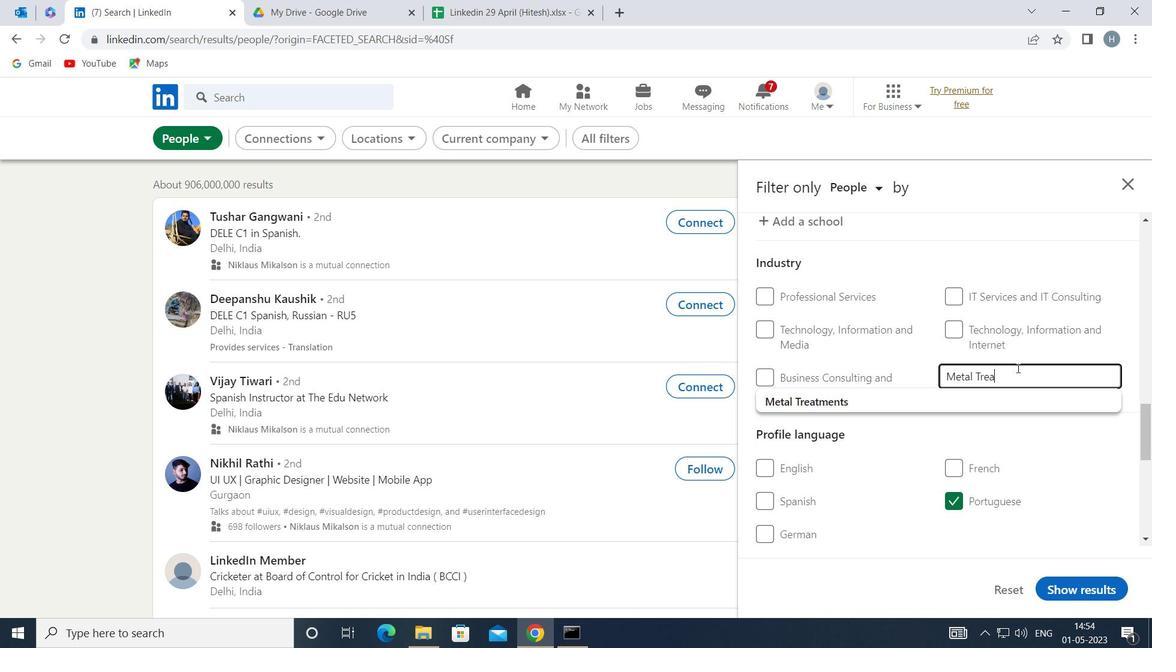 
Action: Mouse moved to (962, 399)
Screenshot: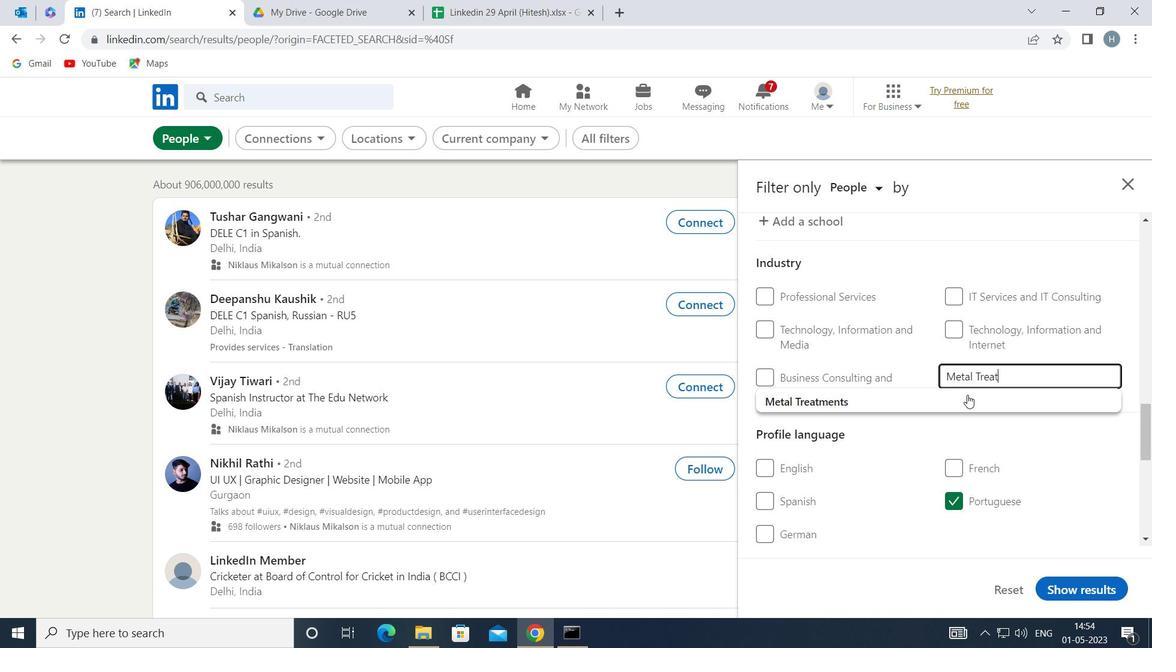 
Action: Mouse pressed left at (962, 399)
Screenshot: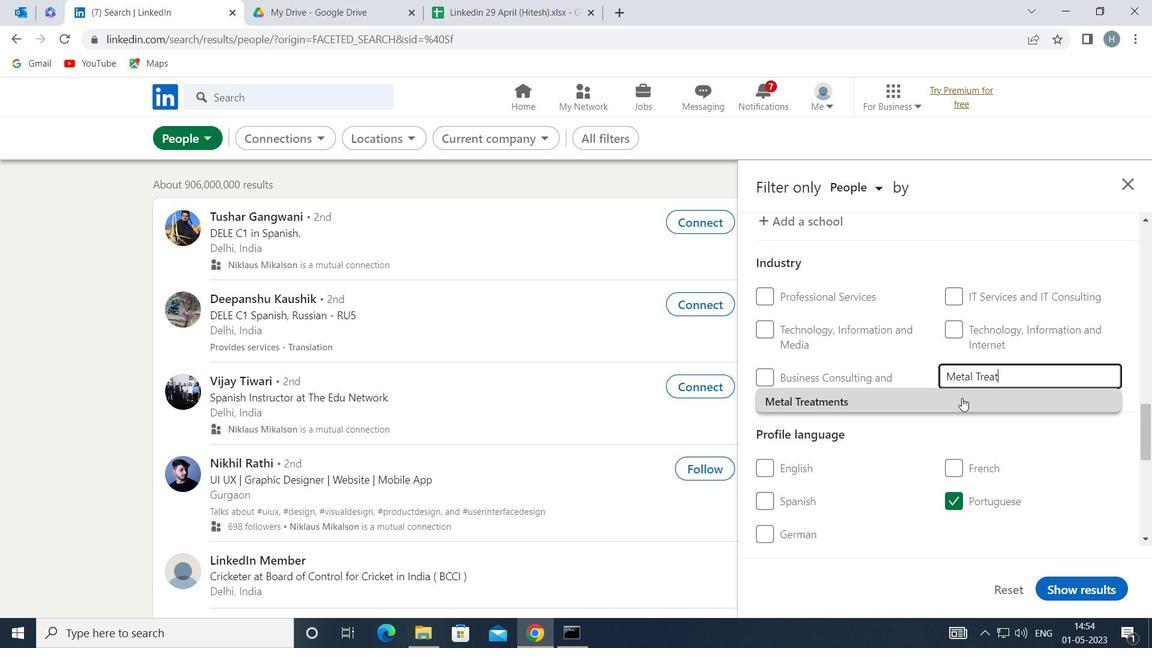 
Action: Mouse moved to (962, 398)
Screenshot: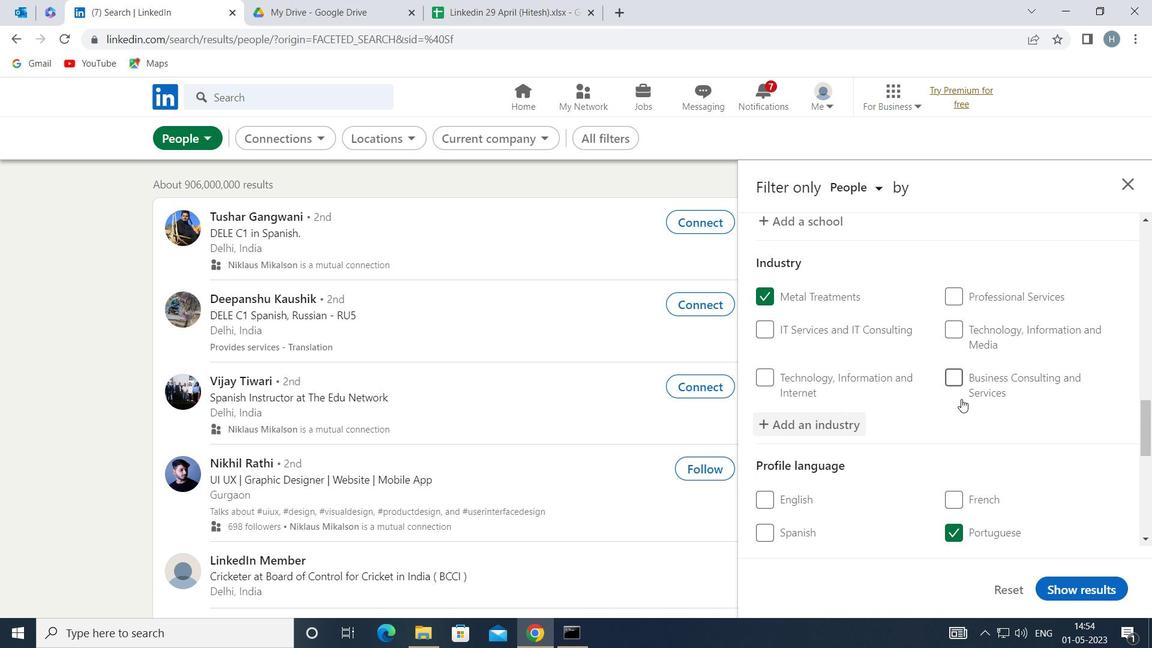 
Action: Mouse scrolled (962, 397) with delta (0, 0)
Screenshot: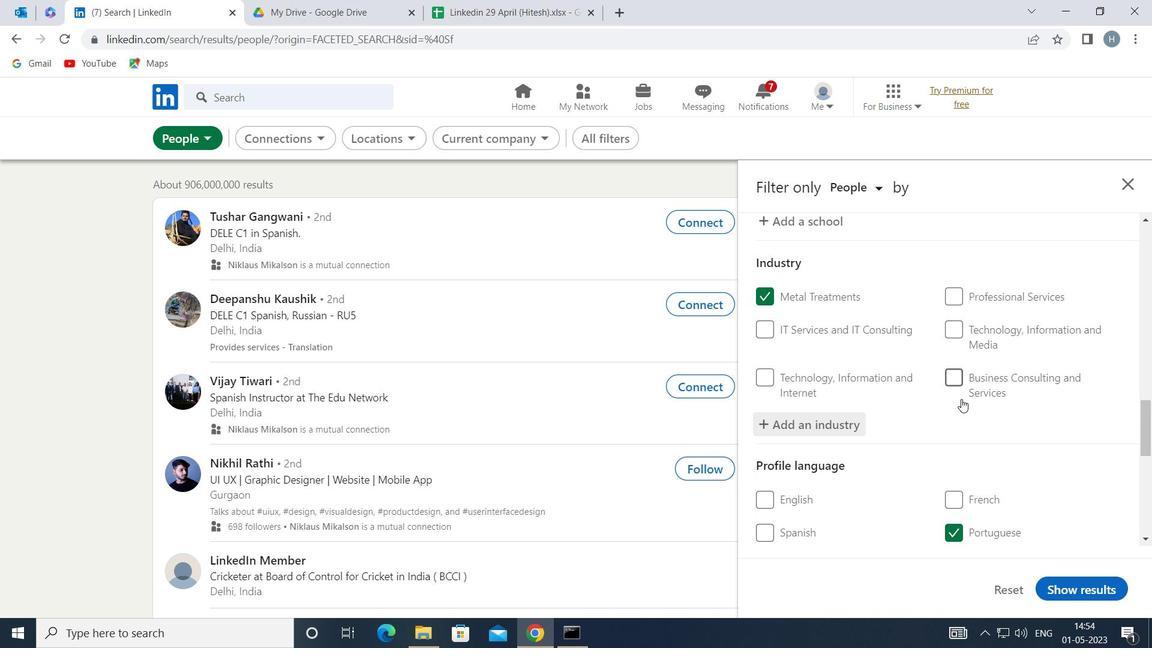 
Action: Mouse scrolled (962, 397) with delta (0, 0)
Screenshot: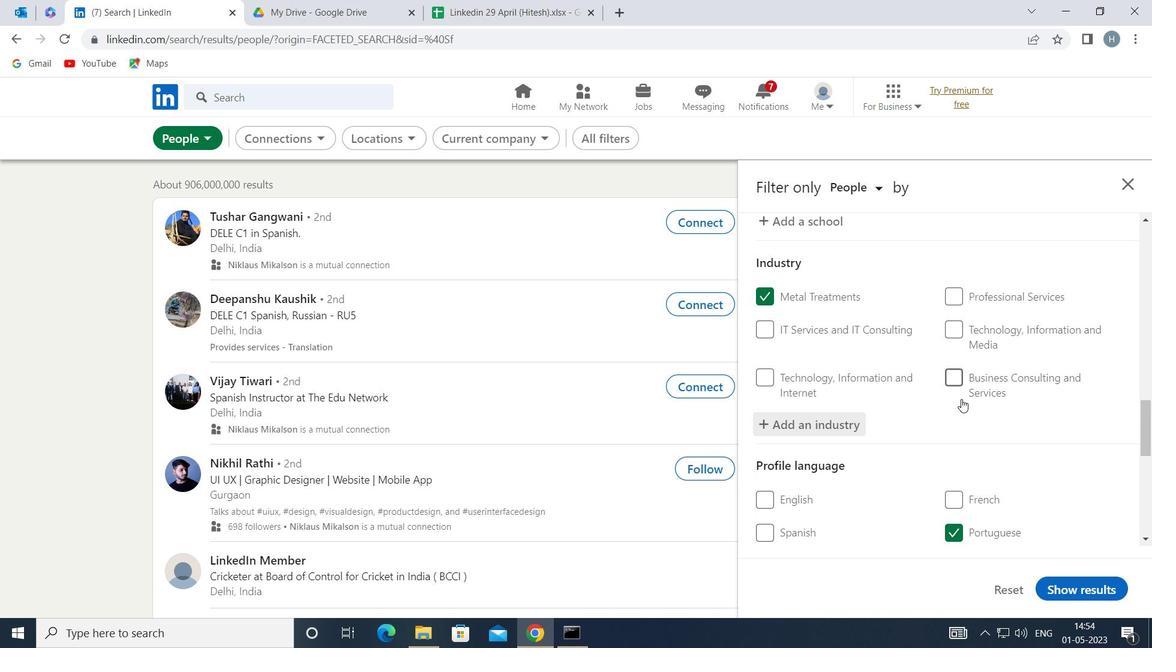 
Action: Mouse scrolled (962, 397) with delta (0, 0)
Screenshot: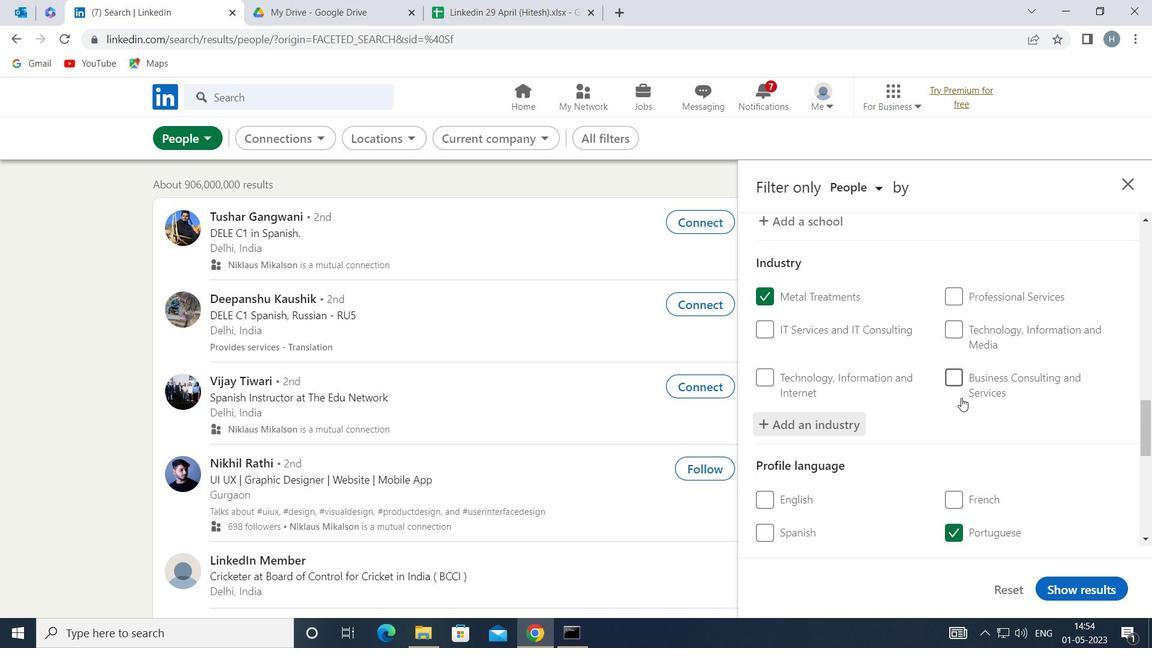 
Action: Mouse moved to (962, 394)
Screenshot: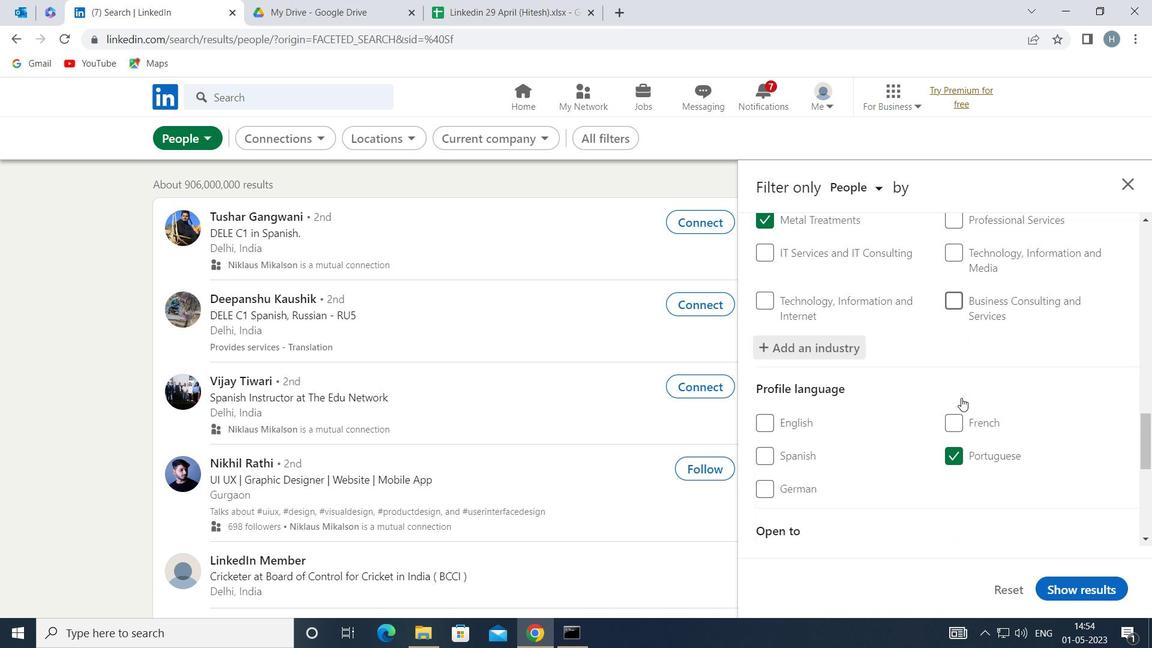 
Action: Mouse scrolled (962, 393) with delta (0, 0)
Screenshot: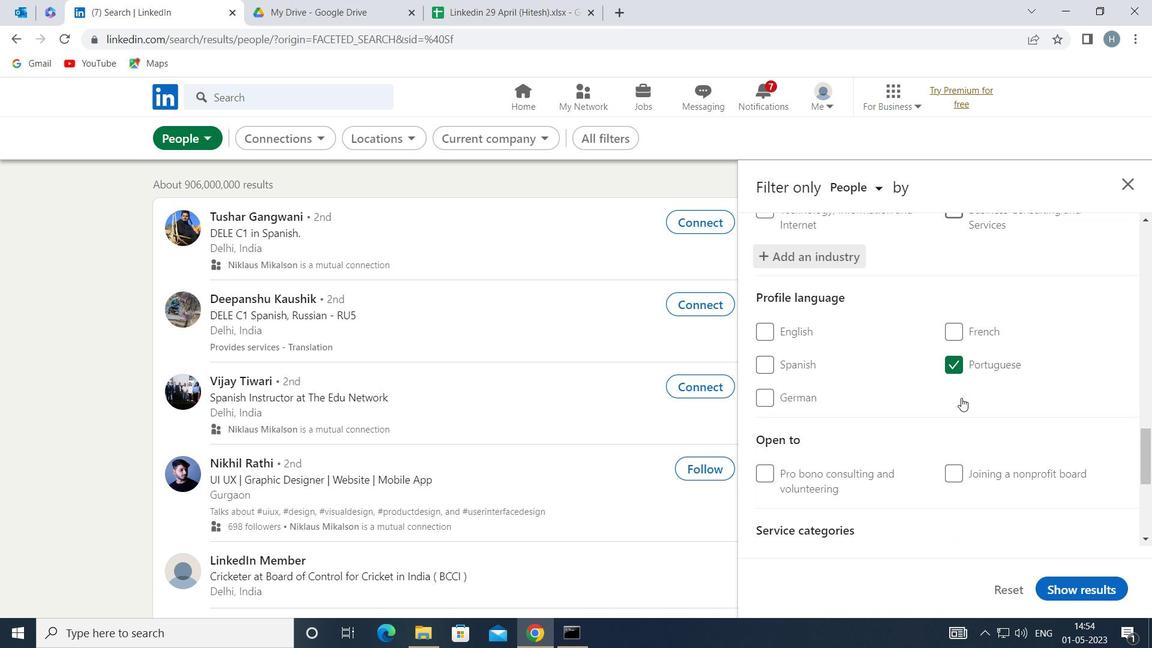 
Action: Mouse scrolled (962, 393) with delta (0, 0)
Screenshot: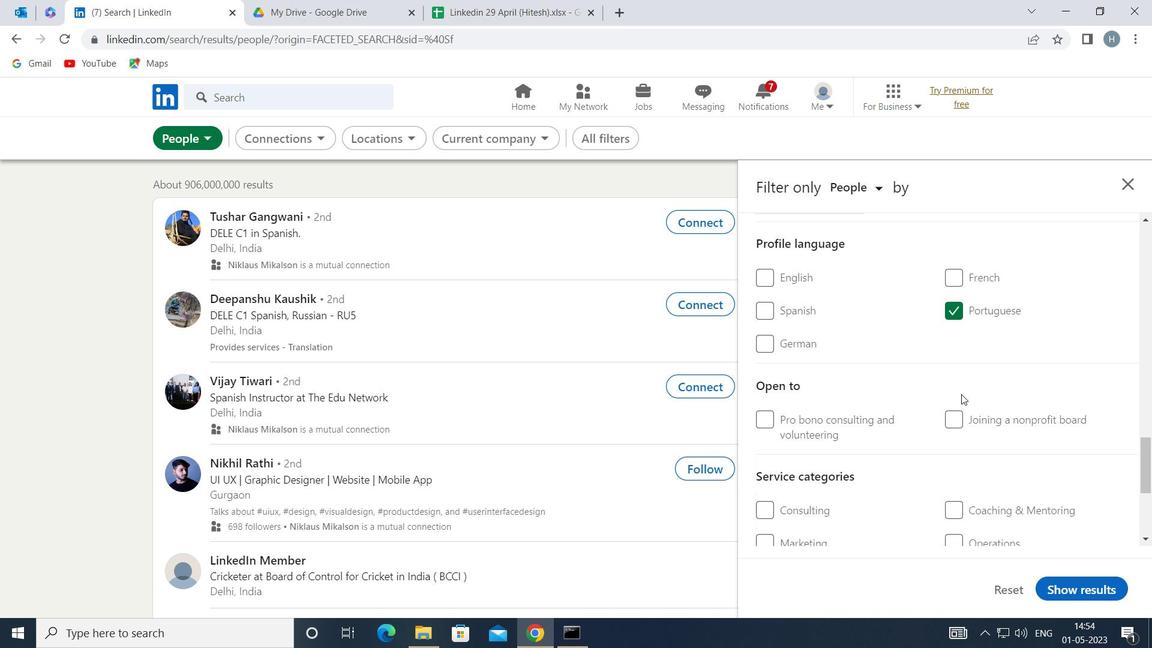 
Action: Mouse moved to (992, 426)
Screenshot: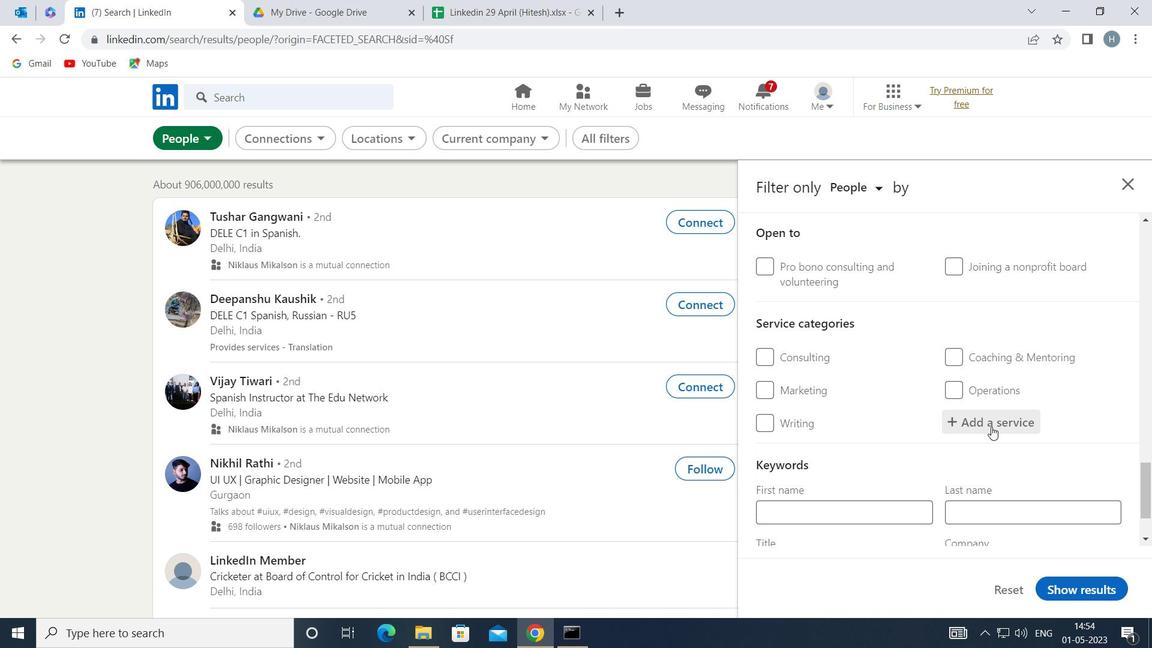 
Action: Mouse pressed left at (992, 426)
Screenshot: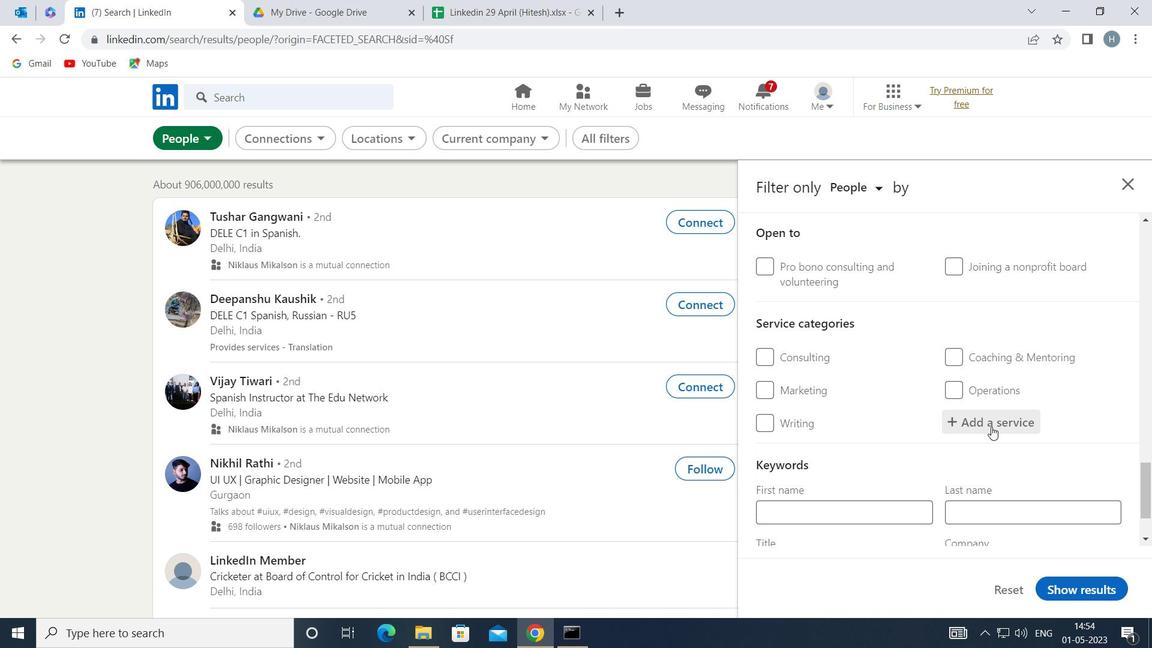 
Action: Mouse moved to (990, 426)
Screenshot: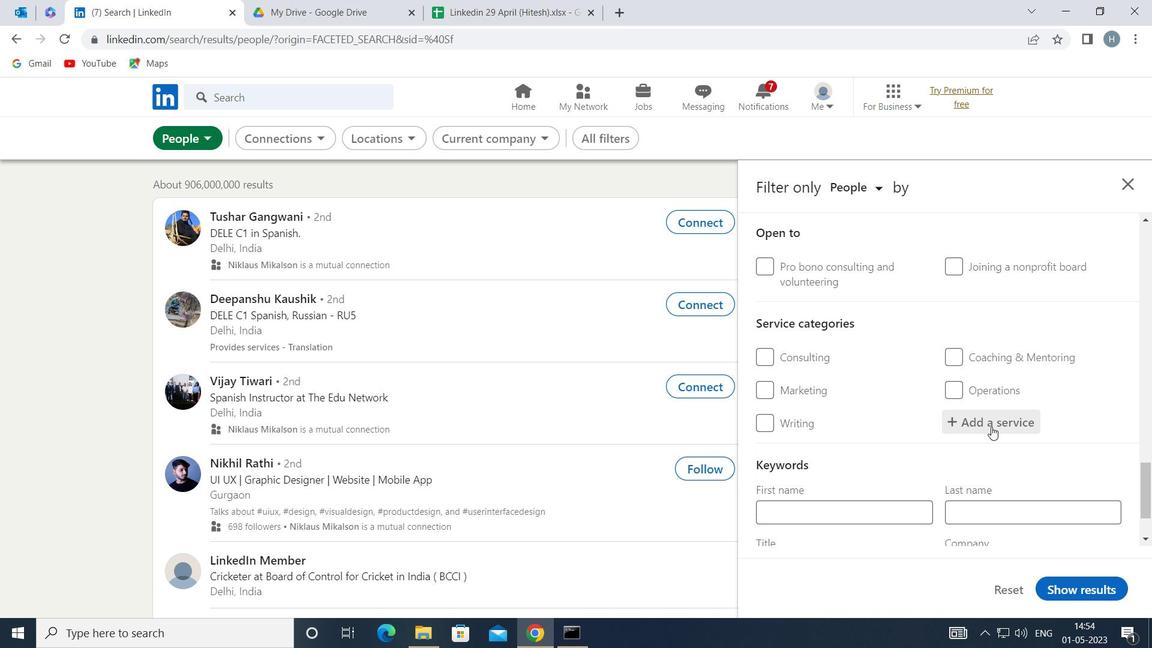 
Action: Key pressed <Key.shift>MO<Key.backspace><Key.backspace><Key.shift>MORT
Screenshot: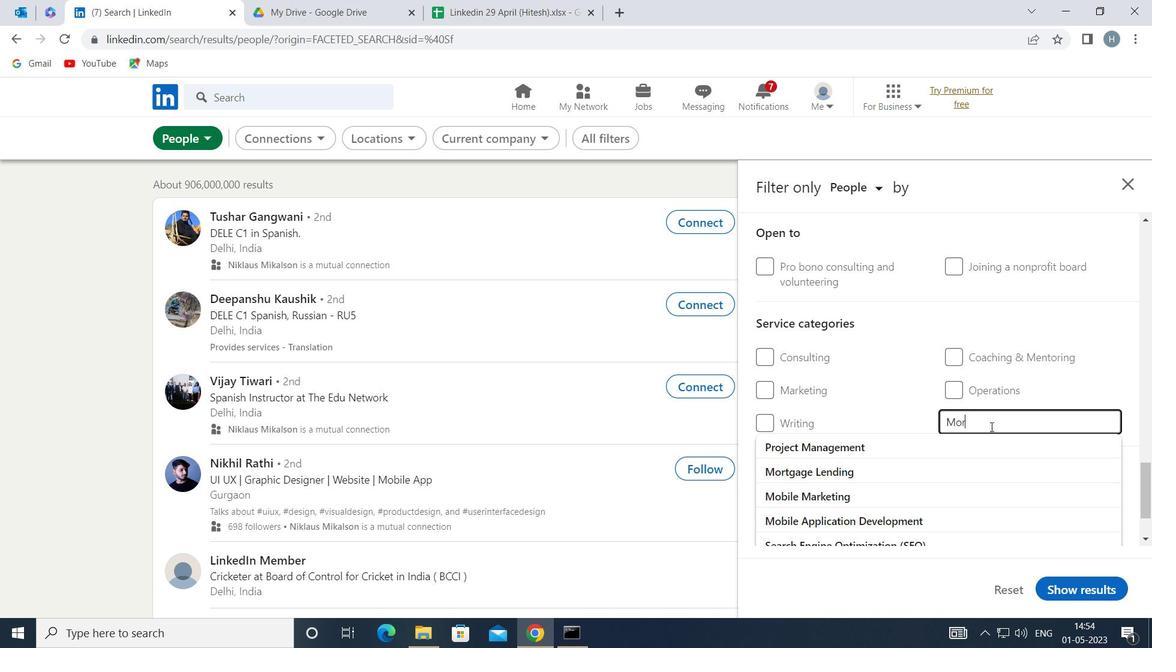 
Action: Mouse moved to (933, 444)
Screenshot: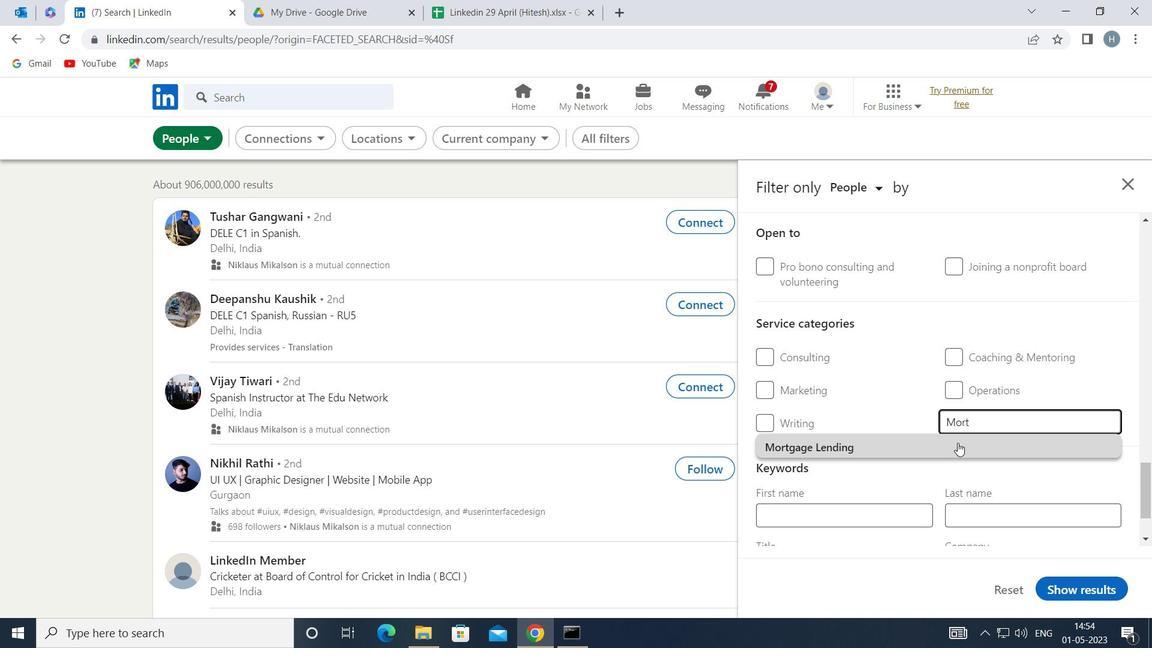 
Action: Mouse pressed left at (933, 444)
Screenshot: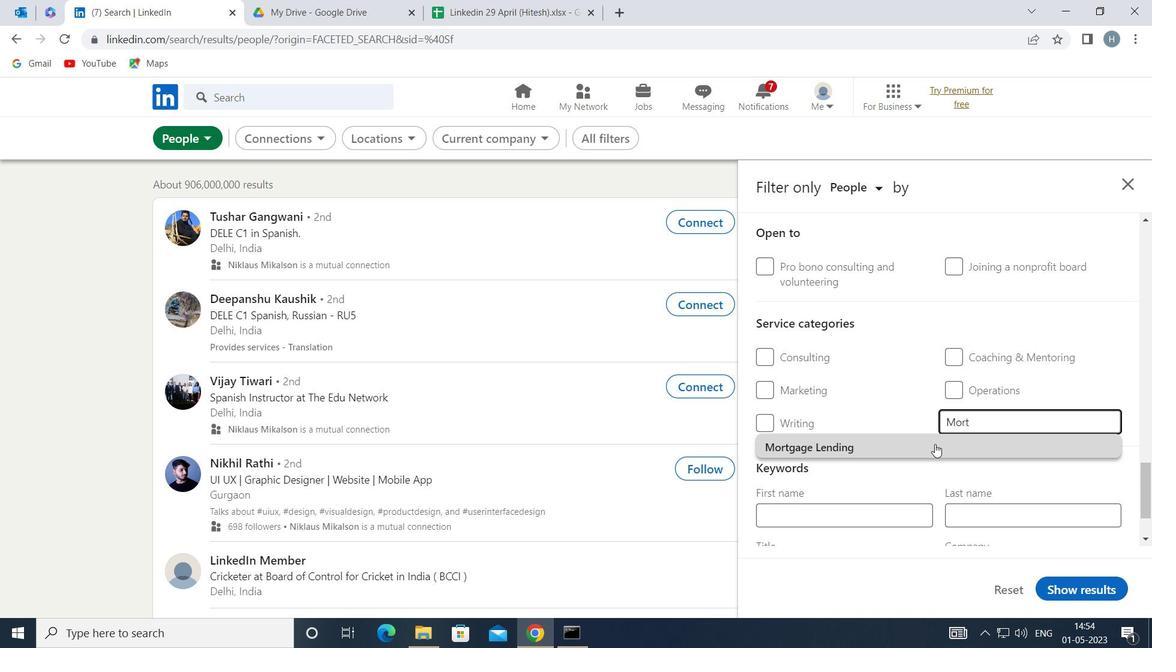 
Action: Mouse moved to (903, 436)
Screenshot: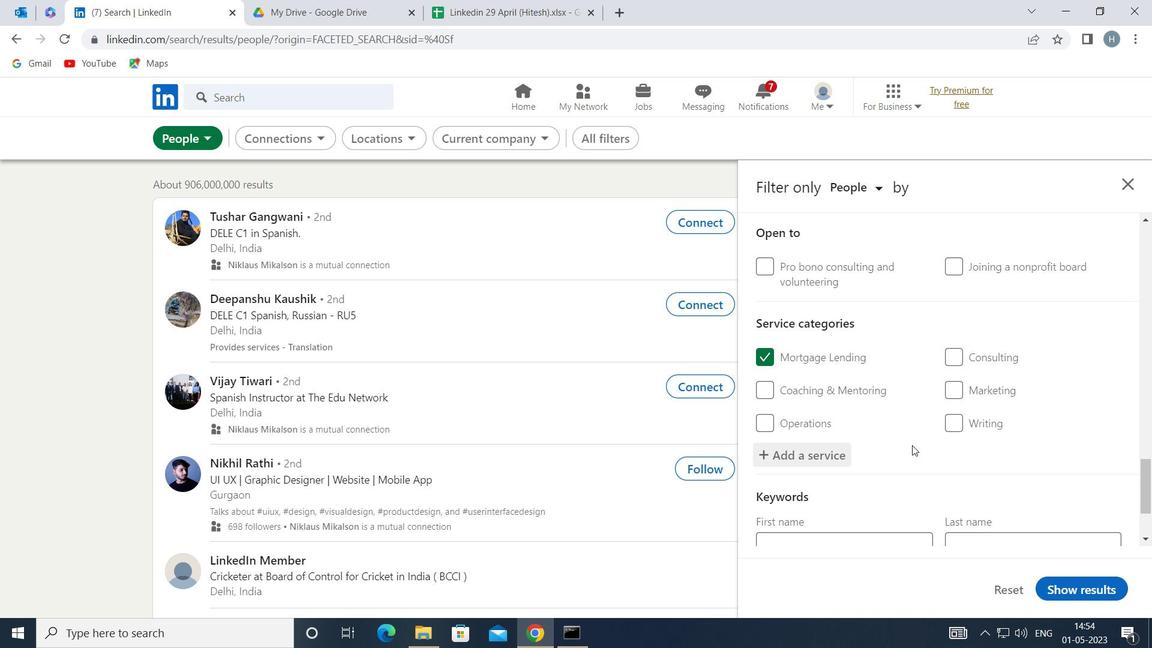 
Action: Mouse scrolled (903, 435) with delta (0, 0)
Screenshot: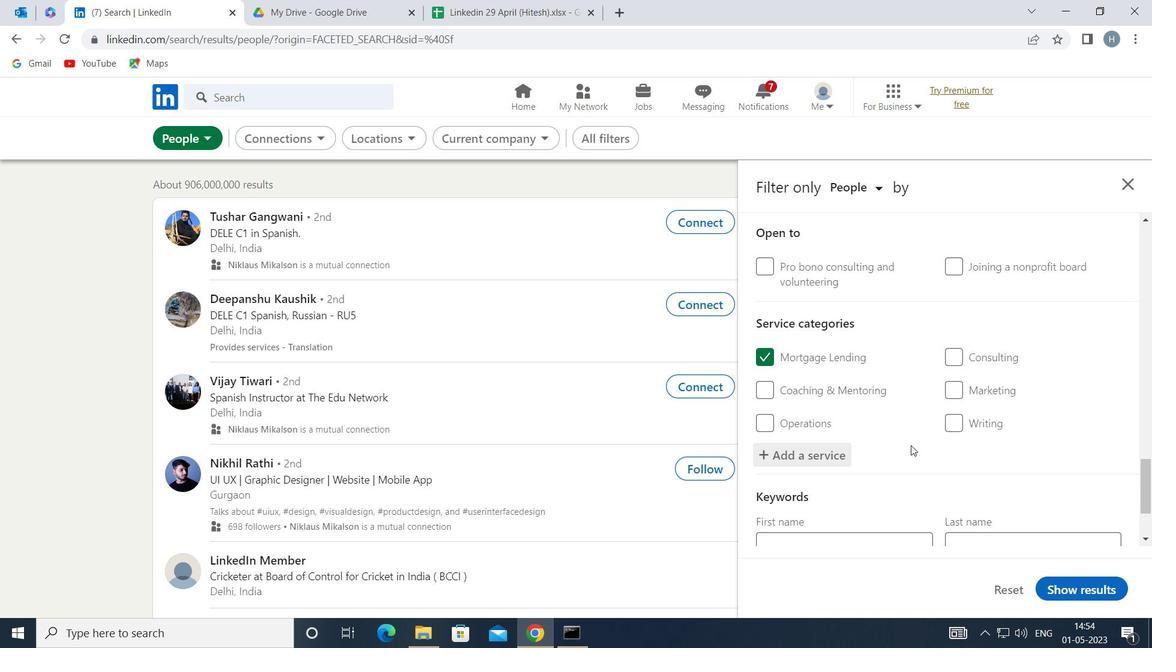 
Action: Mouse scrolled (903, 435) with delta (0, 0)
Screenshot: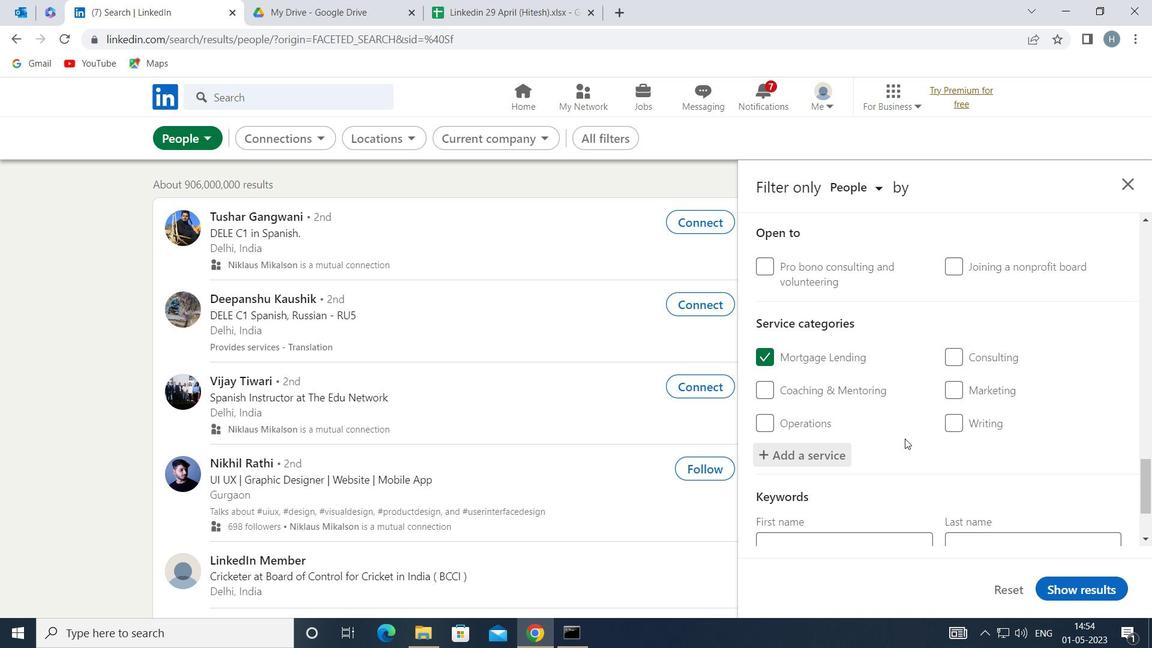 
Action: Mouse scrolled (903, 435) with delta (0, 0)
Screenshot: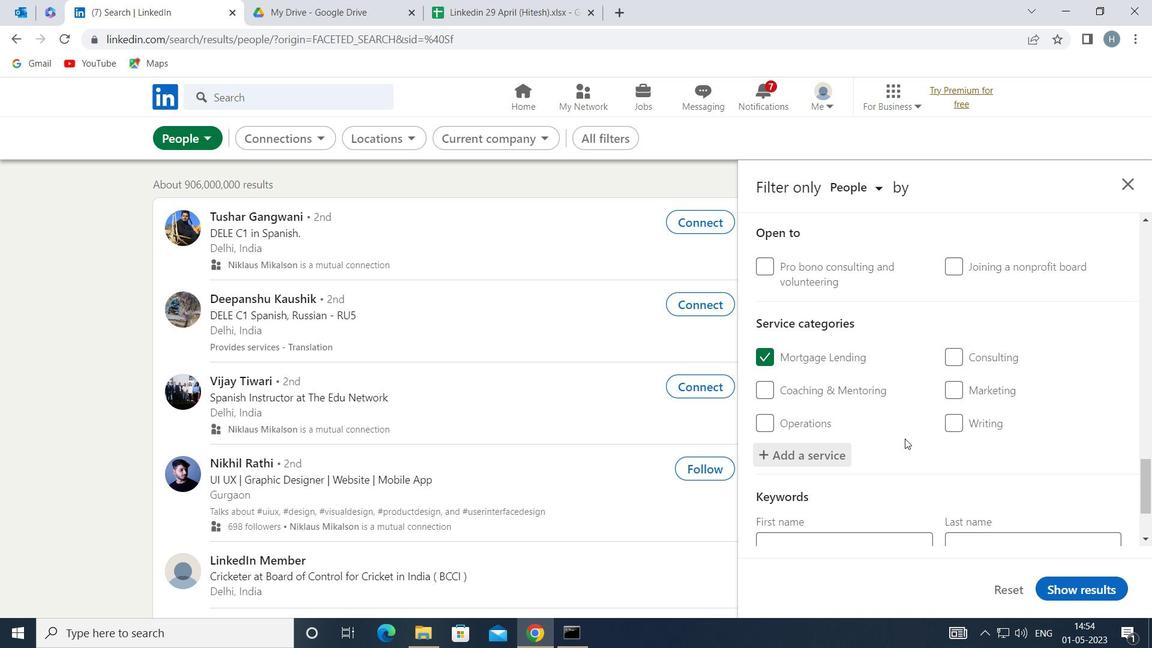 
Action: Mouse moved to (903, 436)
Screenshot: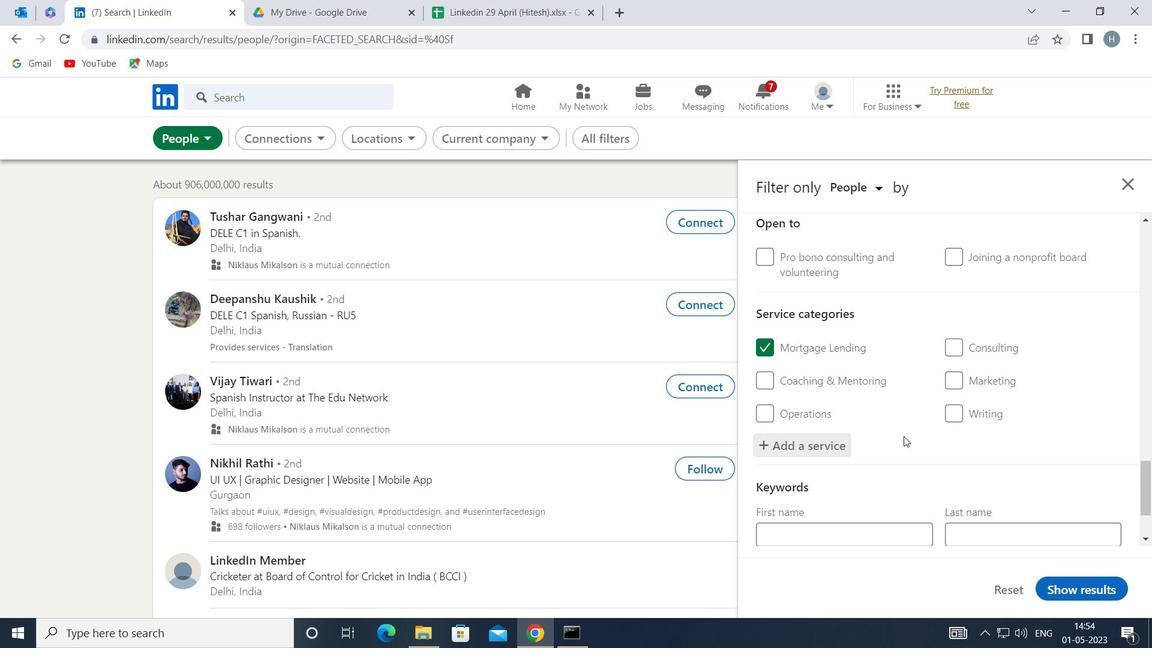 
Action: Mouse scrolled (903, 435) with delta (0, 0)
Screenshot: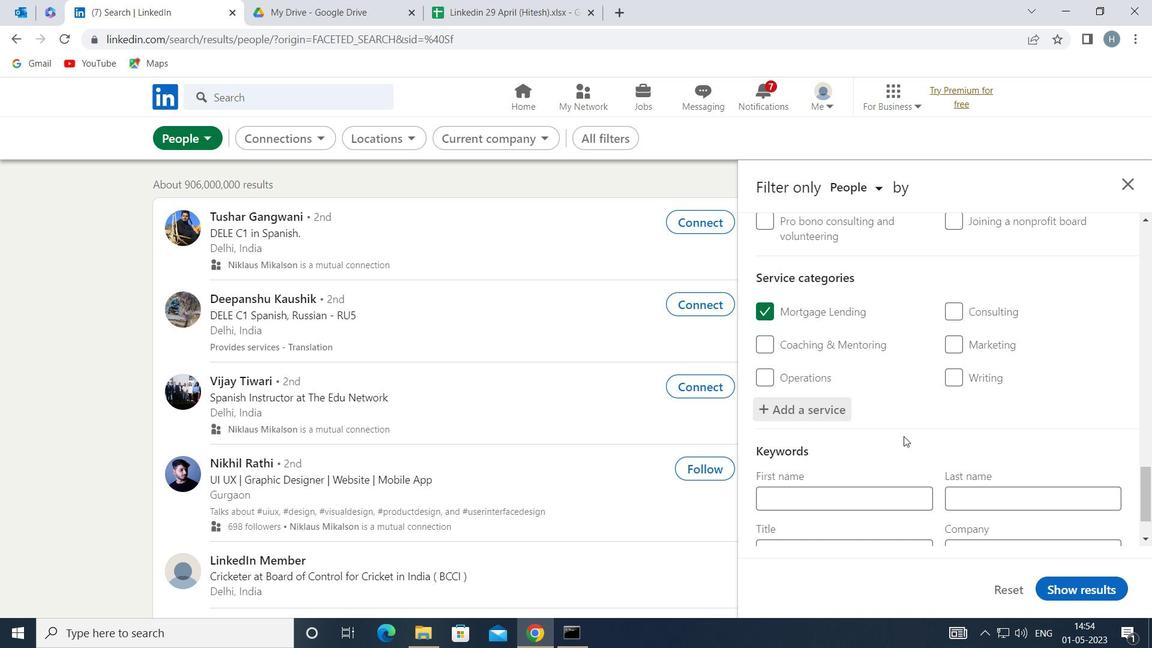 
Action: Mouse scrolled (903, 435) with delta (0, 0)
Screenshot: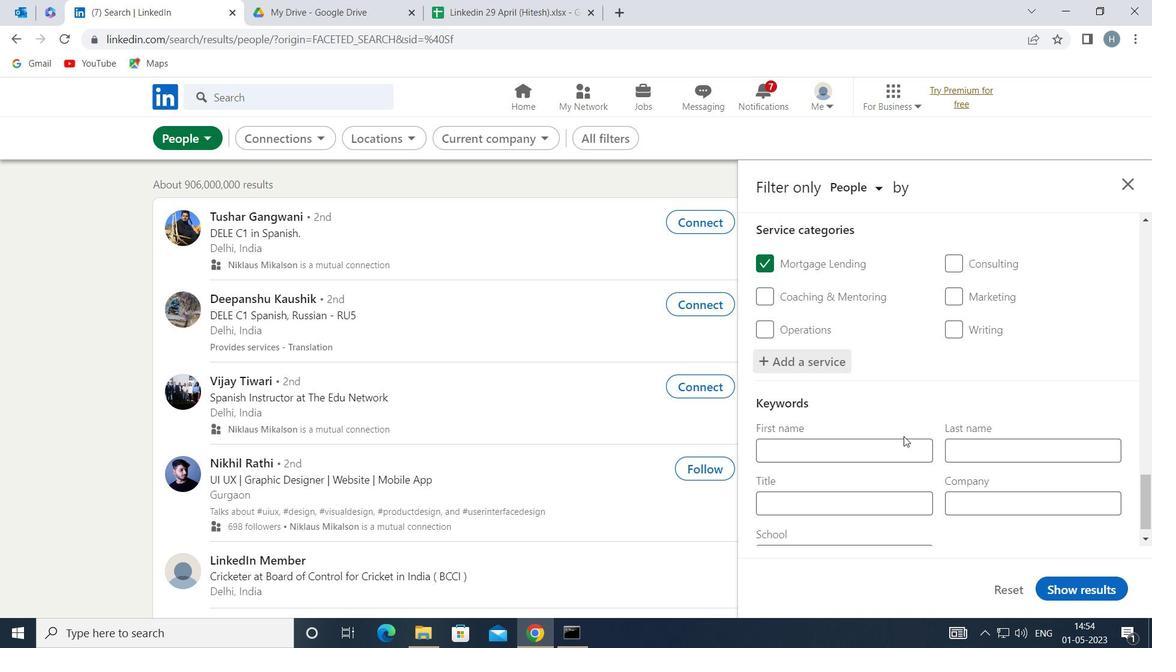 
Action: Mouse scrolled (903, 435) with delta (0, 0)
Screenshot: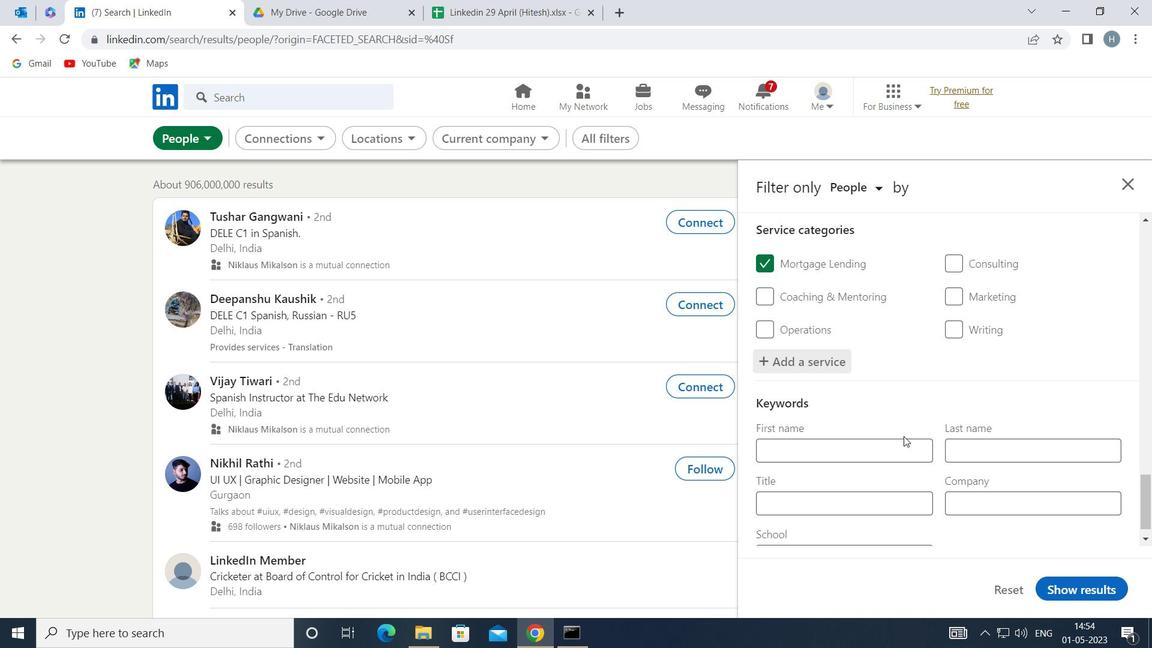 
Action: Mouse moved to (893, 479)
Screenshot: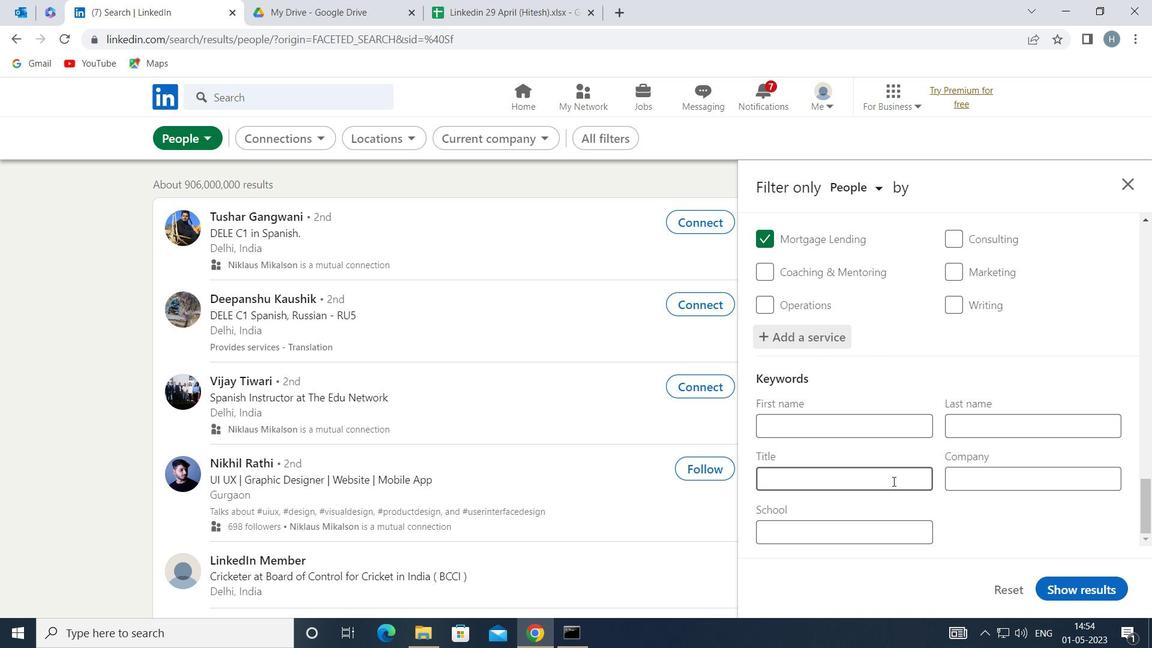 
Action: Mouse pressed left at (893, 479)
Screenshot: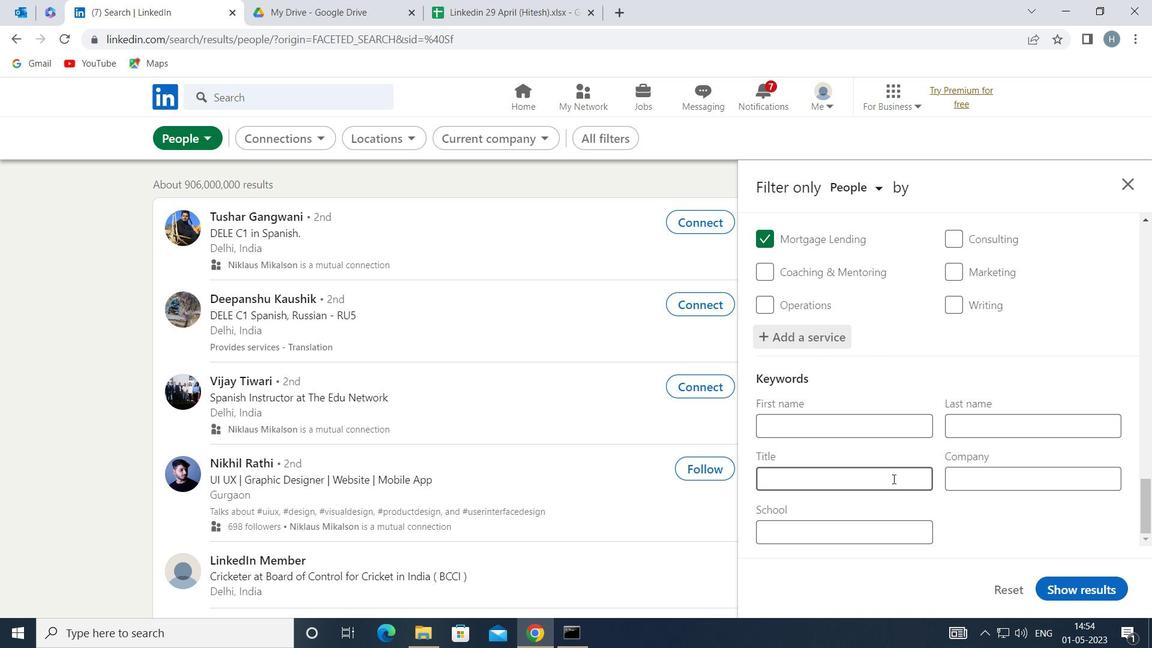 
Action: Key pressed <Key.shift>SOCIAL<Key.space><Key.shift>MEDIA<Key.space><Key.shift>ASSISTANT
Screenshot: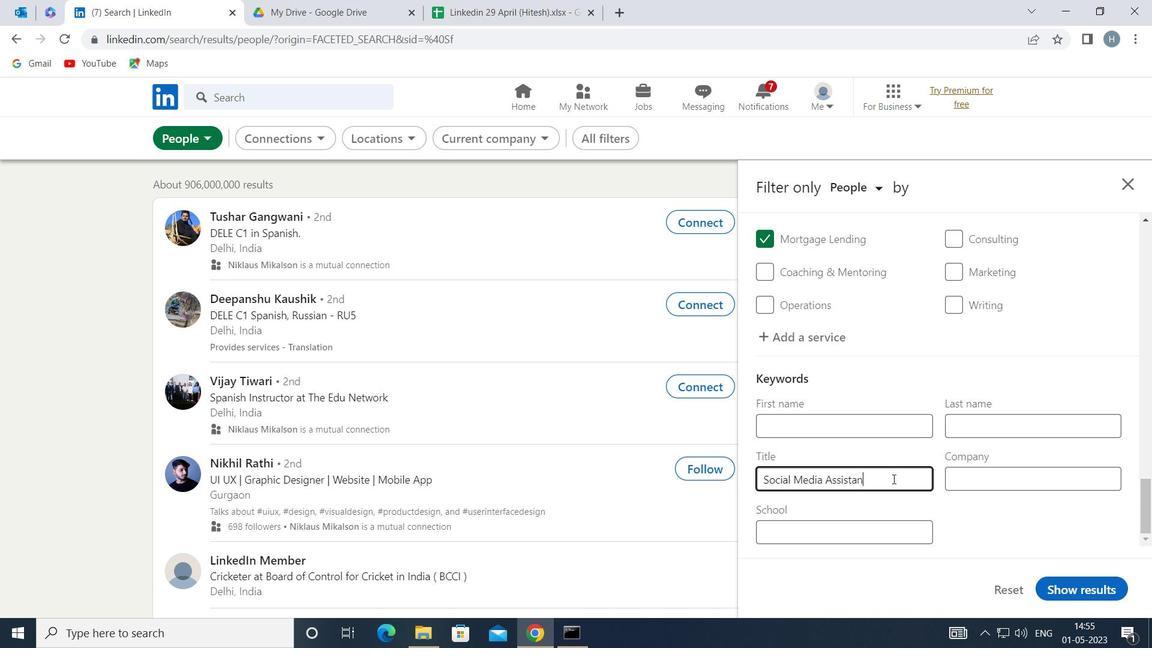
Action: Mouse moved to (1077, 586)
Screenshot: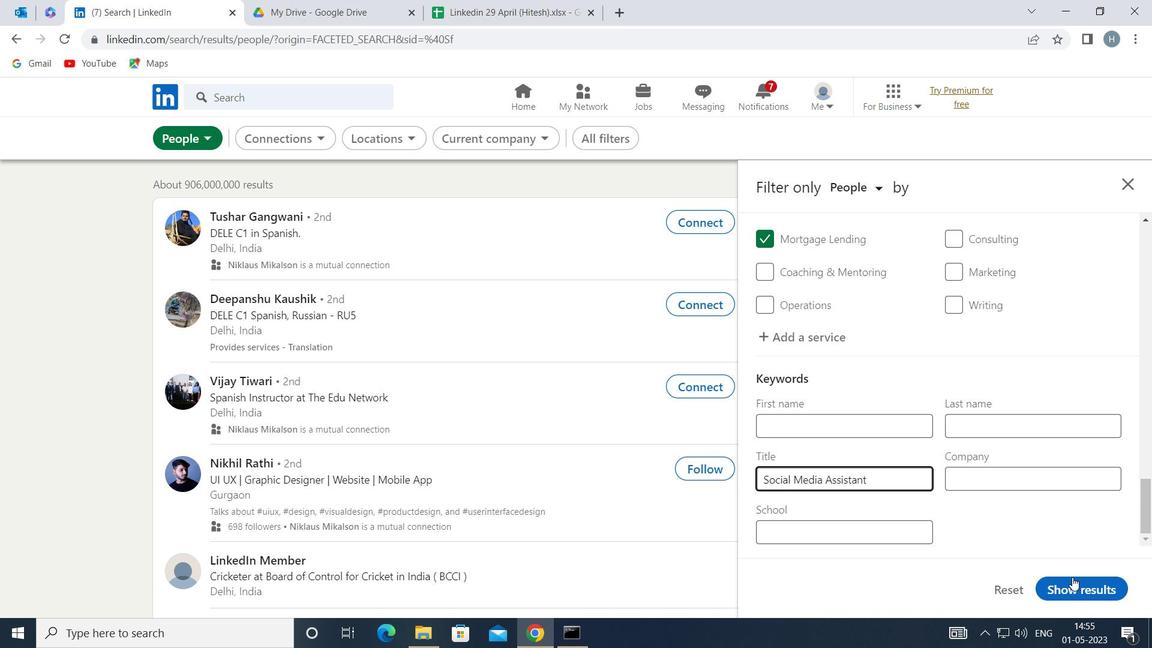 
Action: Mouse pressed left at (1077, 586)
Screenshot: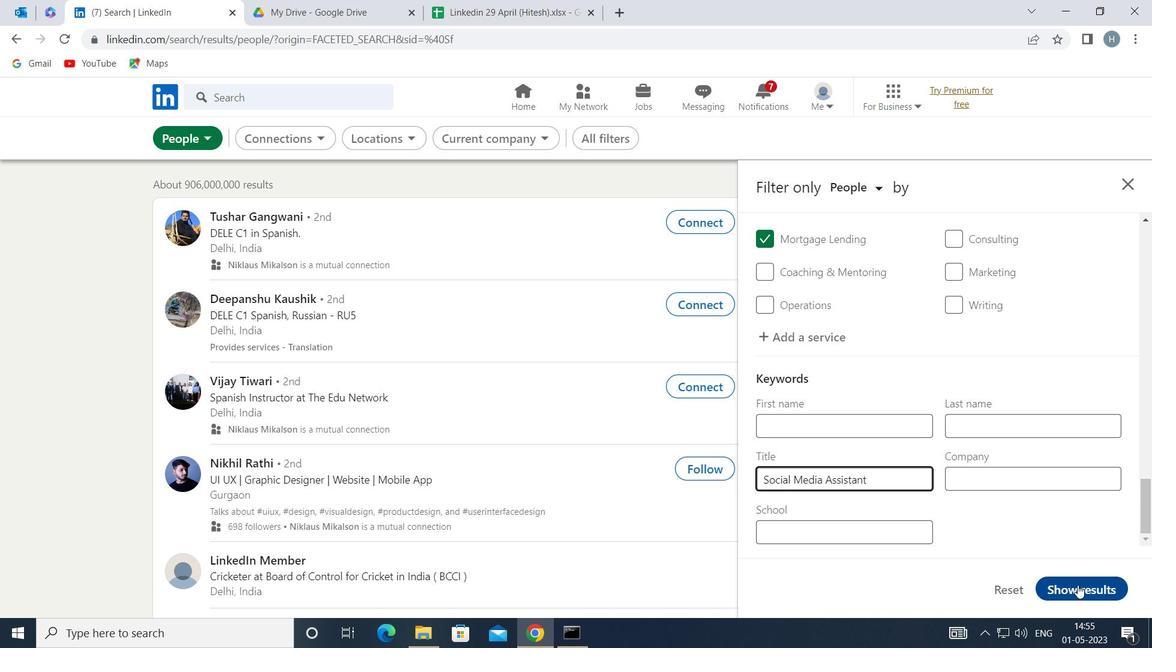 
Action: Mouse moved to (751, 386)
Screenshot: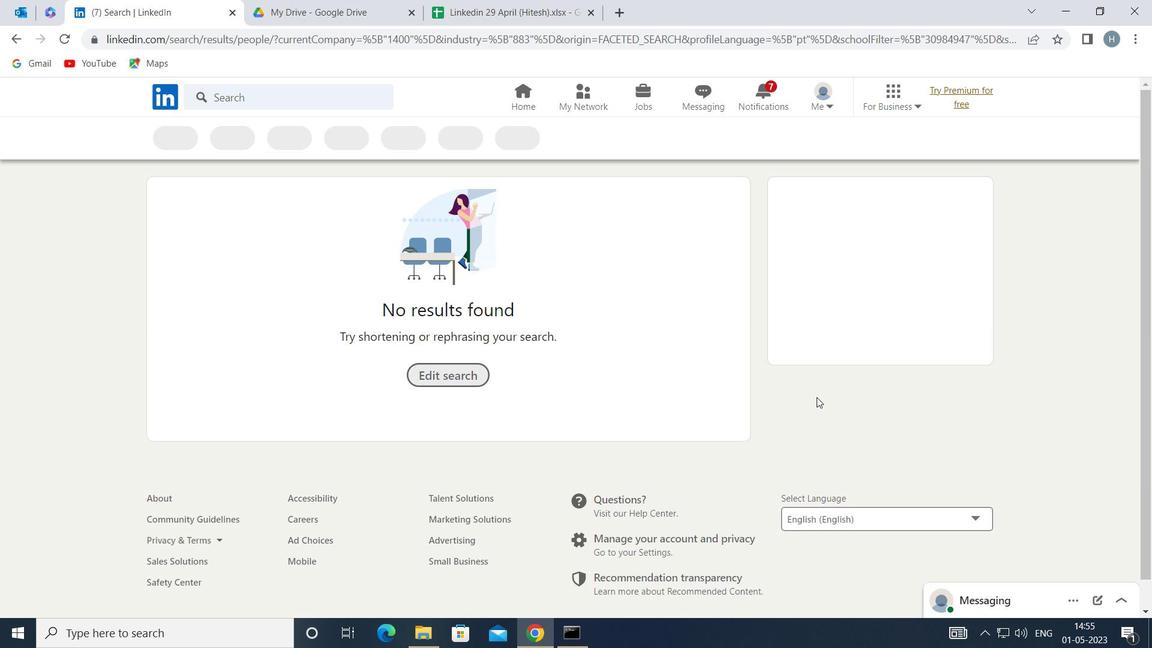 
